 Task: Find connections with filter location Pájara with filter topic #Jobpostingwith filter profile language Spanish with filter current company SYMPHONI HR with filter school JD Institute of Fashion Technology with filter industry Natural Gas Distribution with filter service category Bankruptcy Law with filter keywords title Principal
Action: Mouse moved to (698, 92)
Screenshot: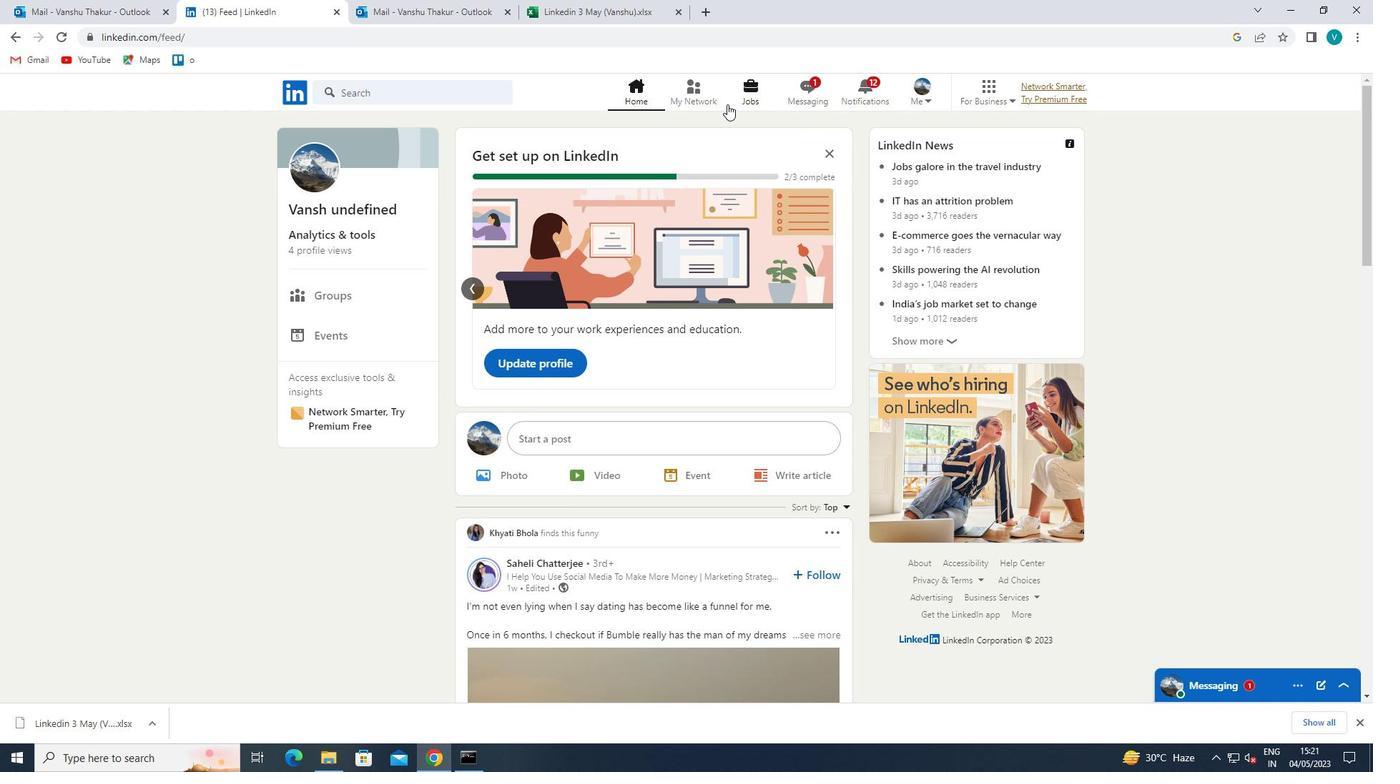 
Action: Mouse pressed left at (698, 92)
Screenshot: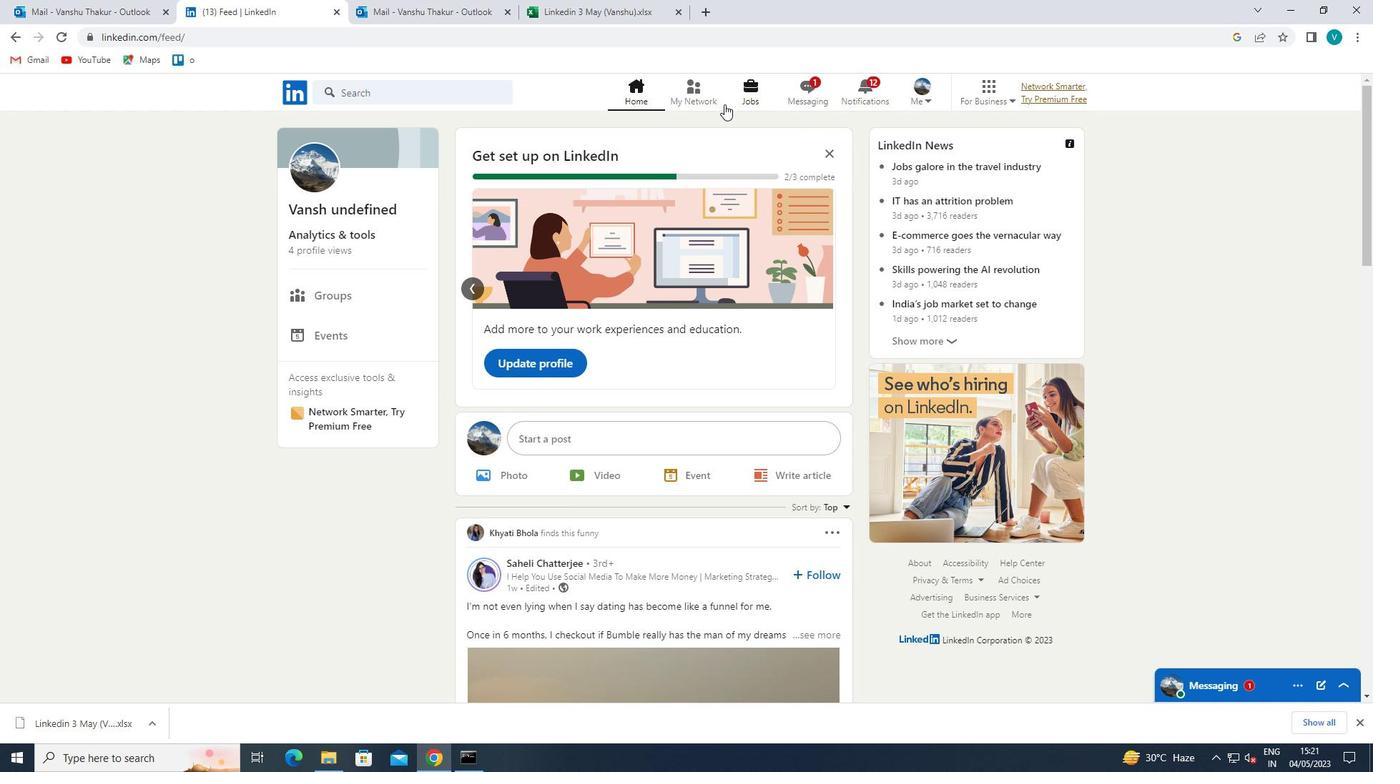
Action: Mouse moved to (342, 163)
Screenshot: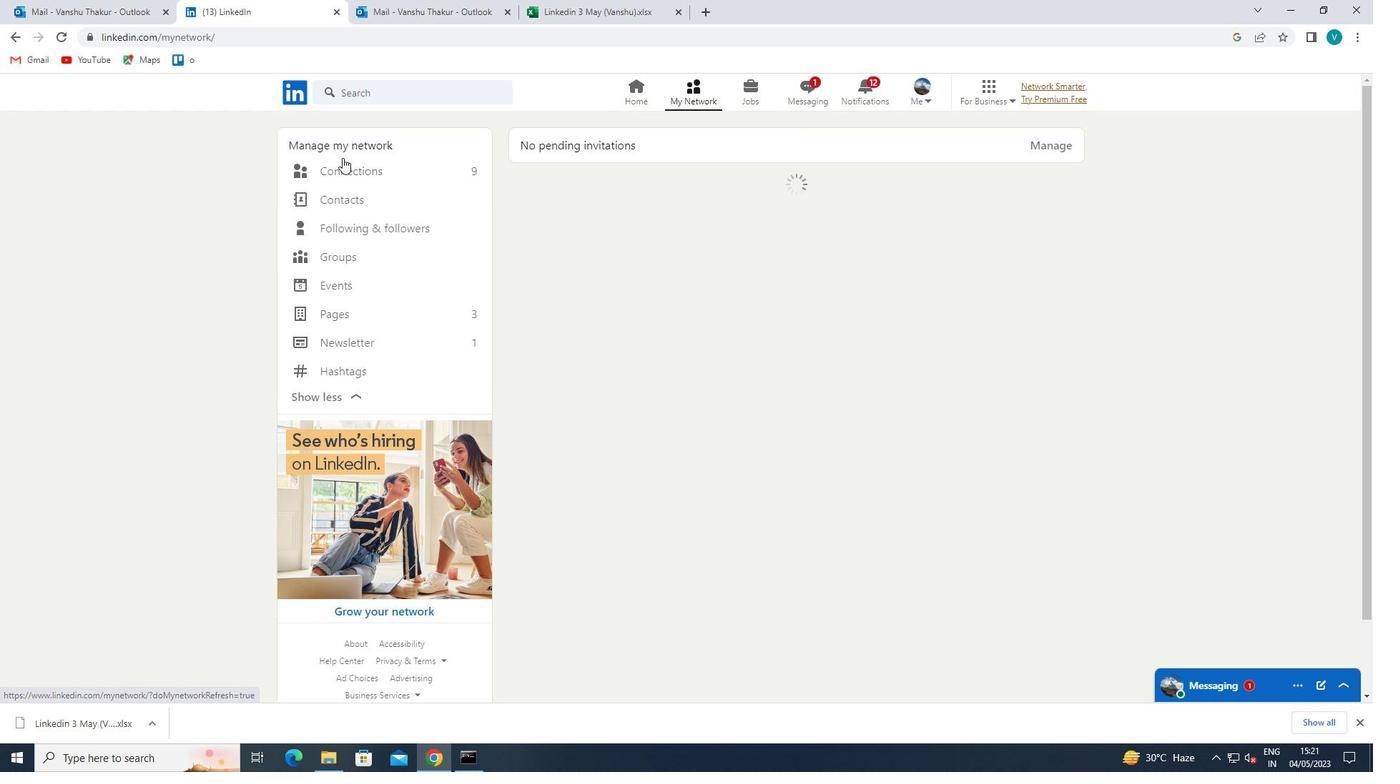 
Action: Mouse pressed left at (342, 163)
Screenshot: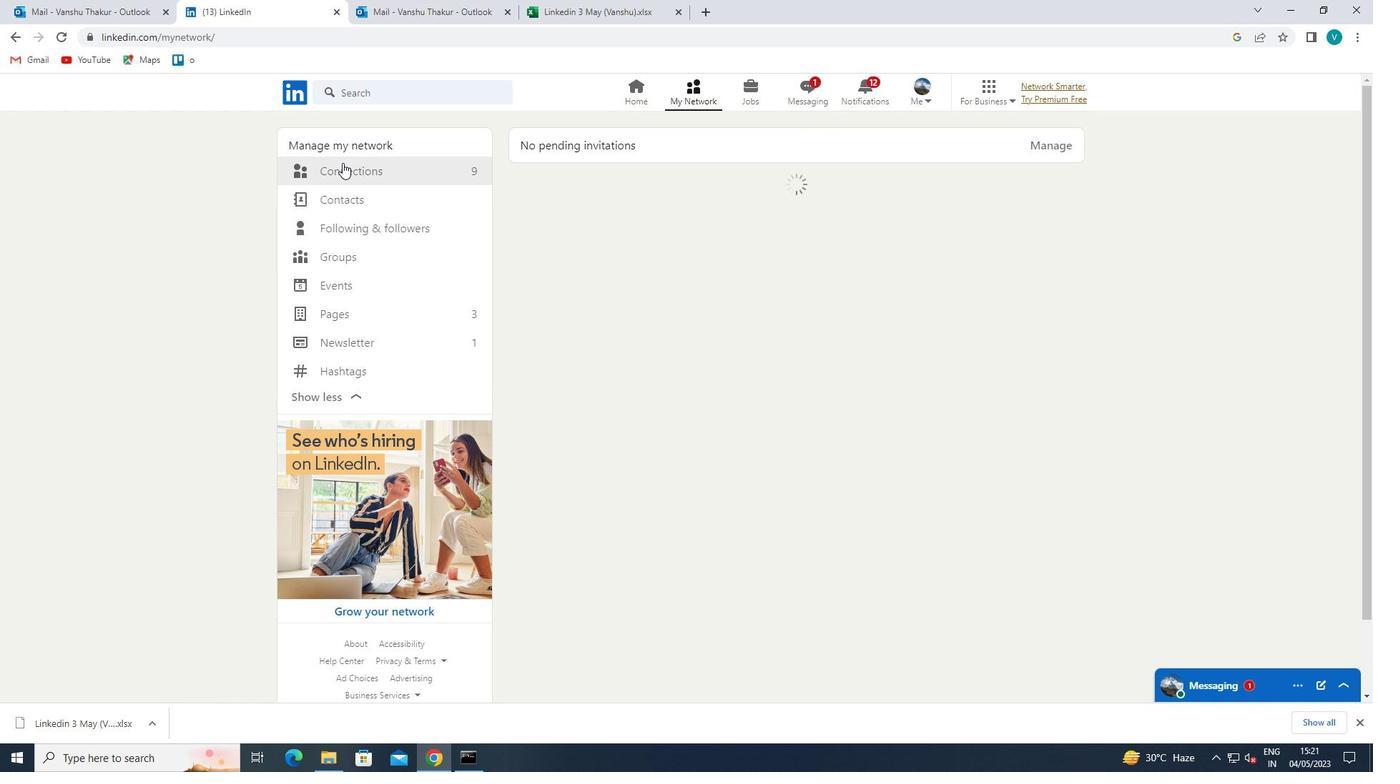 
Action: Mouse moved to (811, 173)
Screenshot: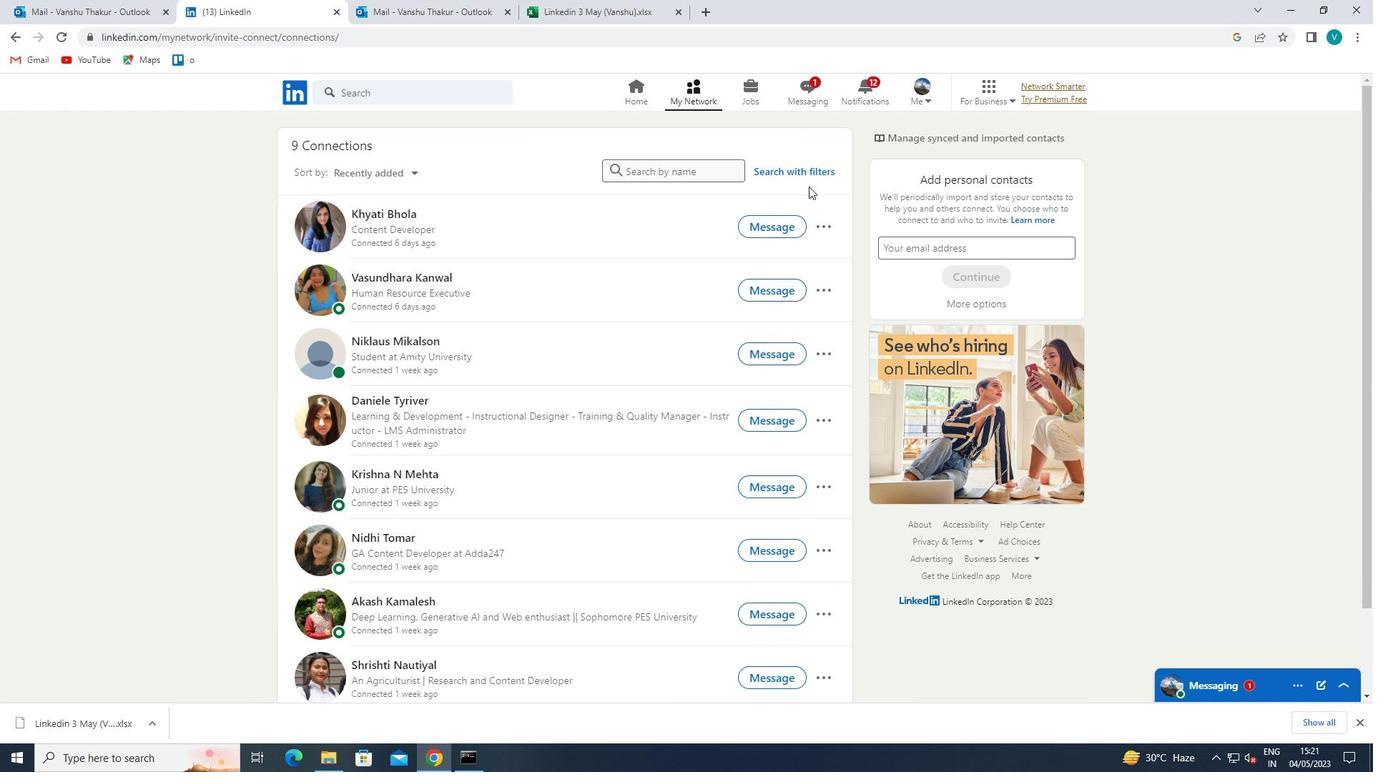 
Action: Mouse pressed left at (811, 173)
Screenshot: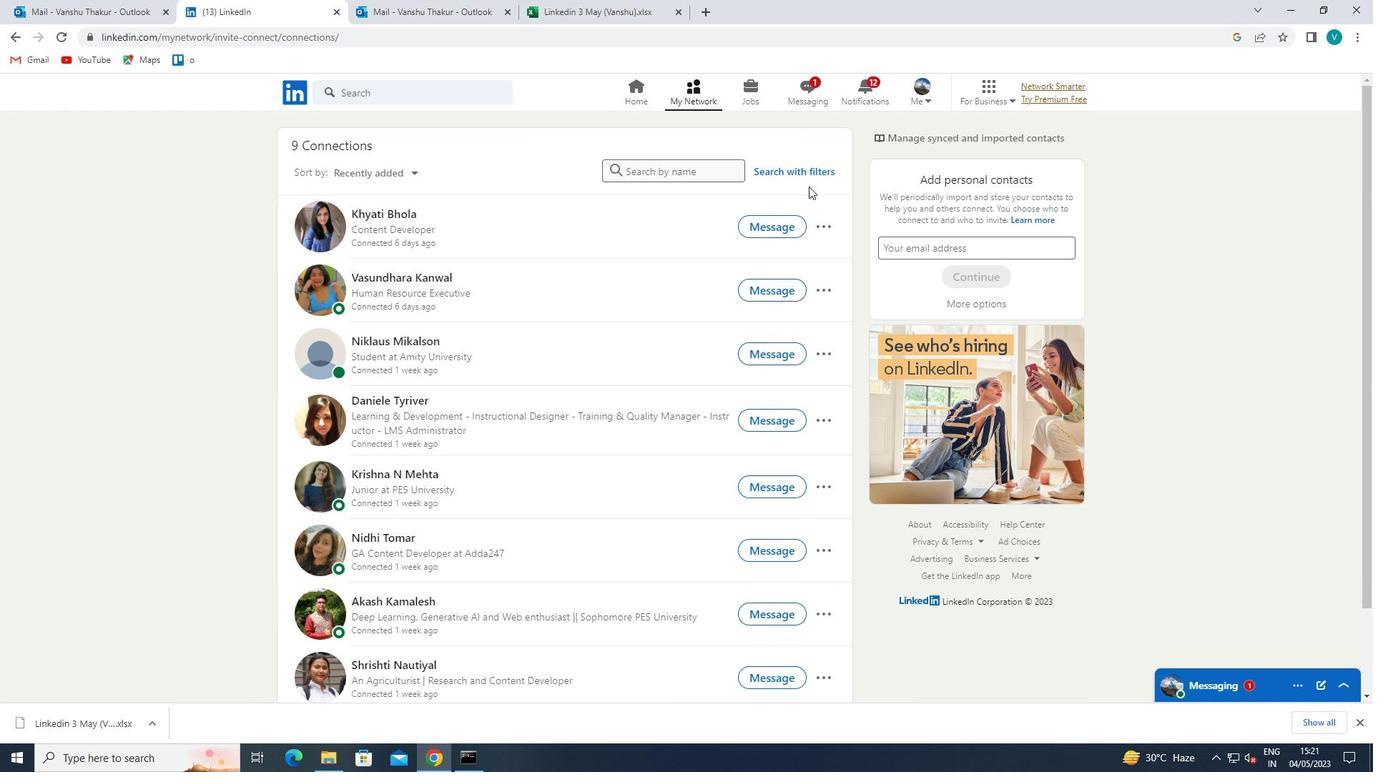 
Action: Mouse moved to (700, 138)
Screenshot: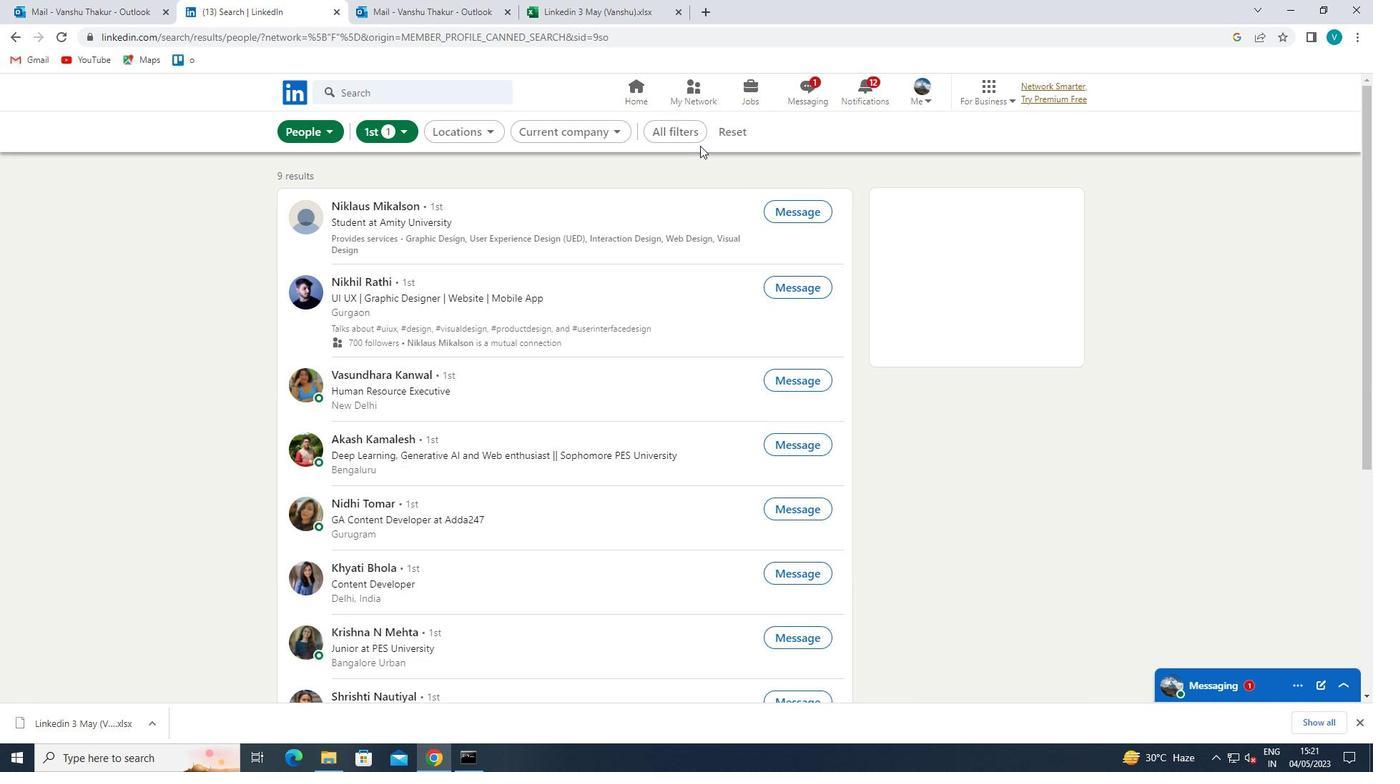 
Action: Mouse pressed left at (700, 138)
Screenshot: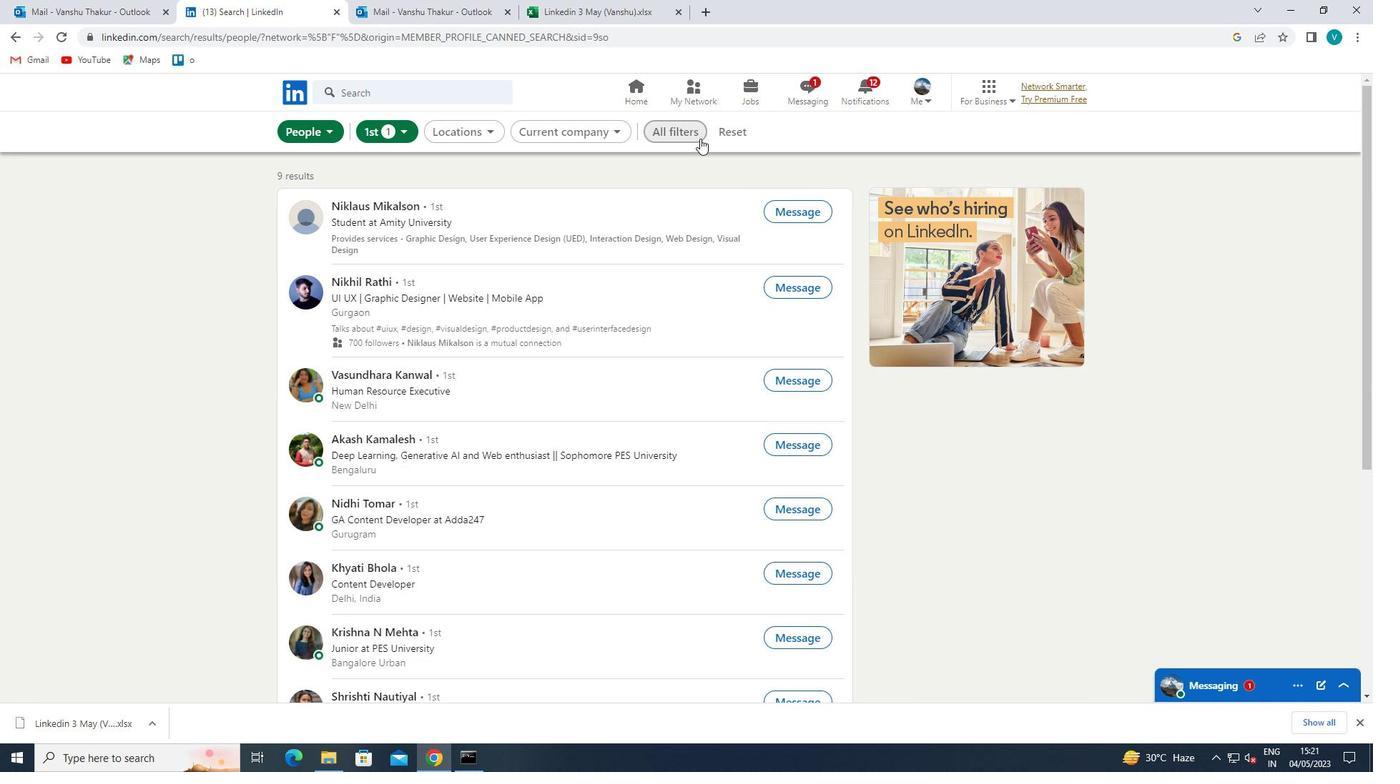 
Action: Mouse moved to (1180, 307)
Screenshot: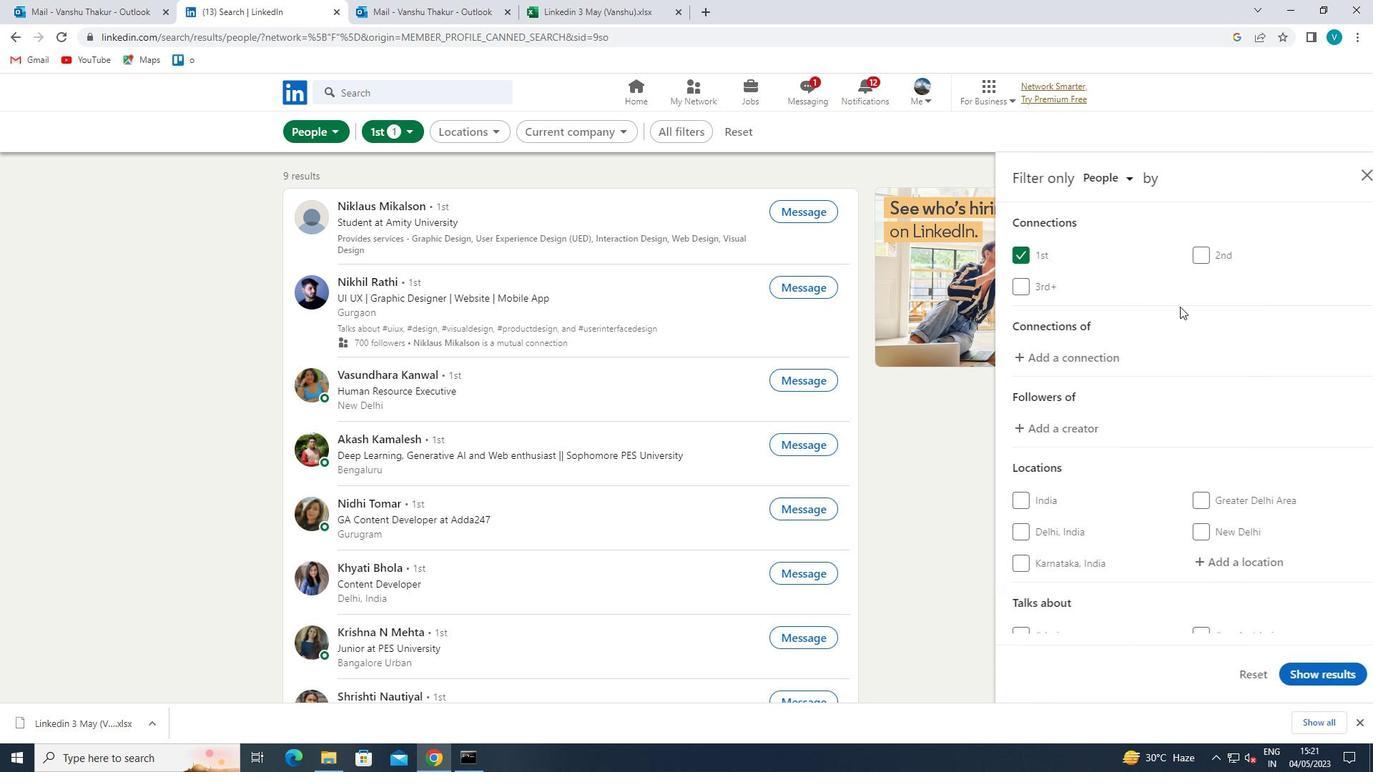 
Action: Mouse scrolled (1180, 306) with delta (0, 0)
Screenshot: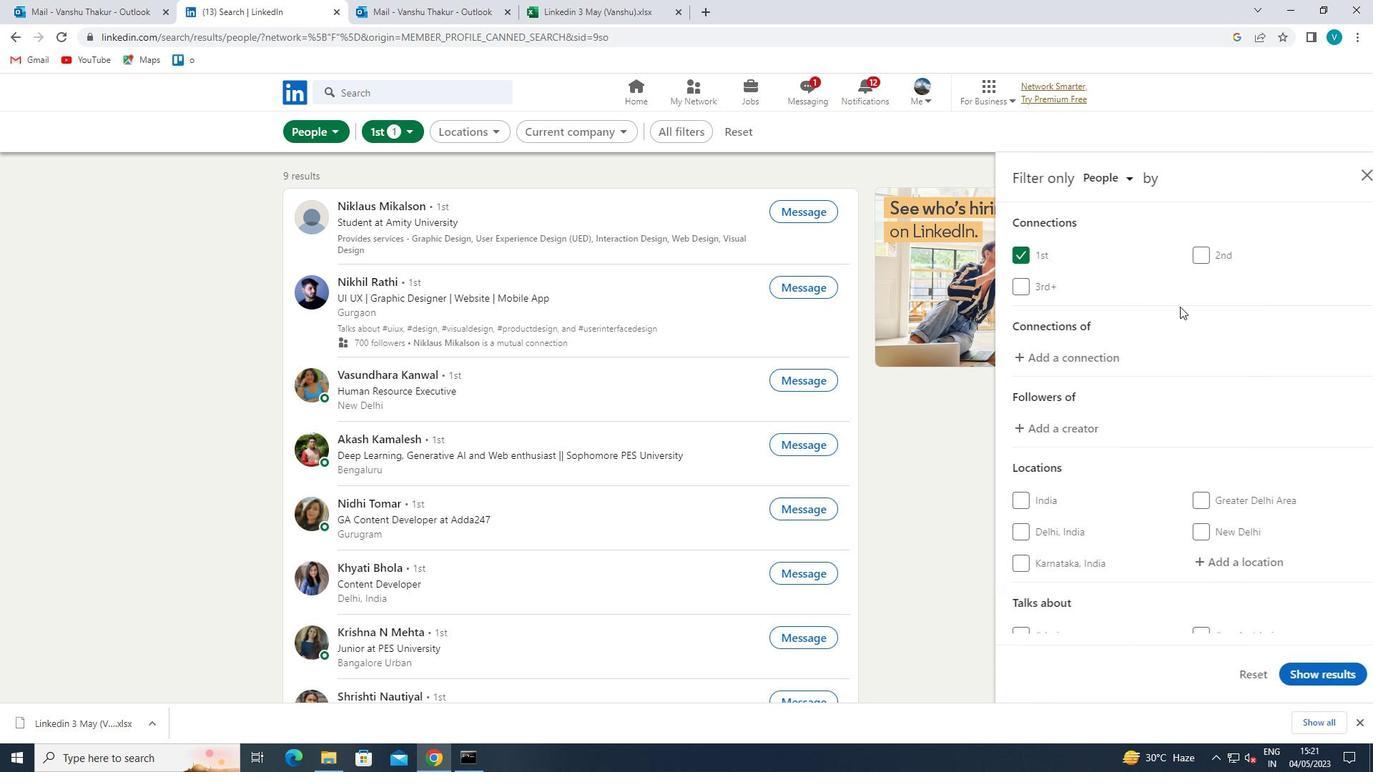 
Action: Mouse moved to (1181, 308)
Screenshot: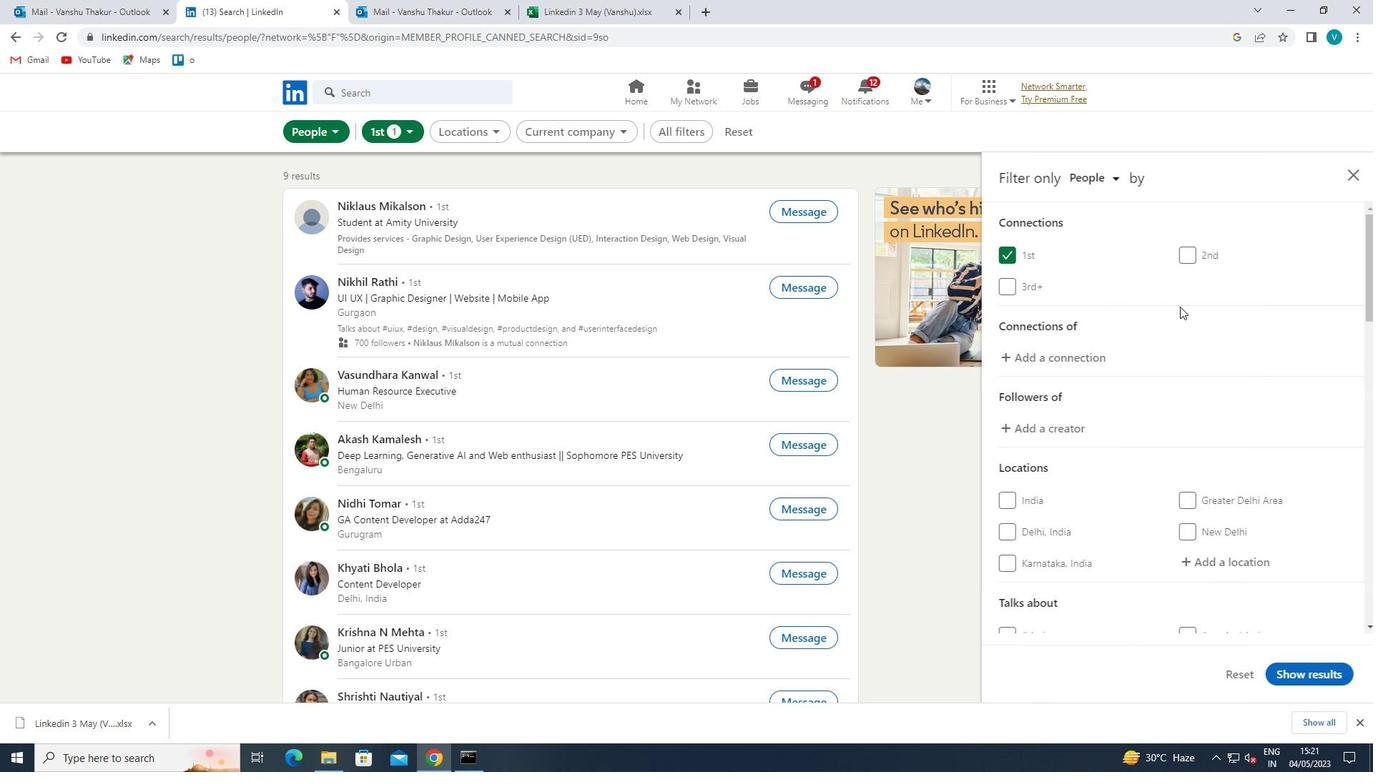 
Action: Mouse scrolled (1181, 307) with delta (0, 0)
Screenshot: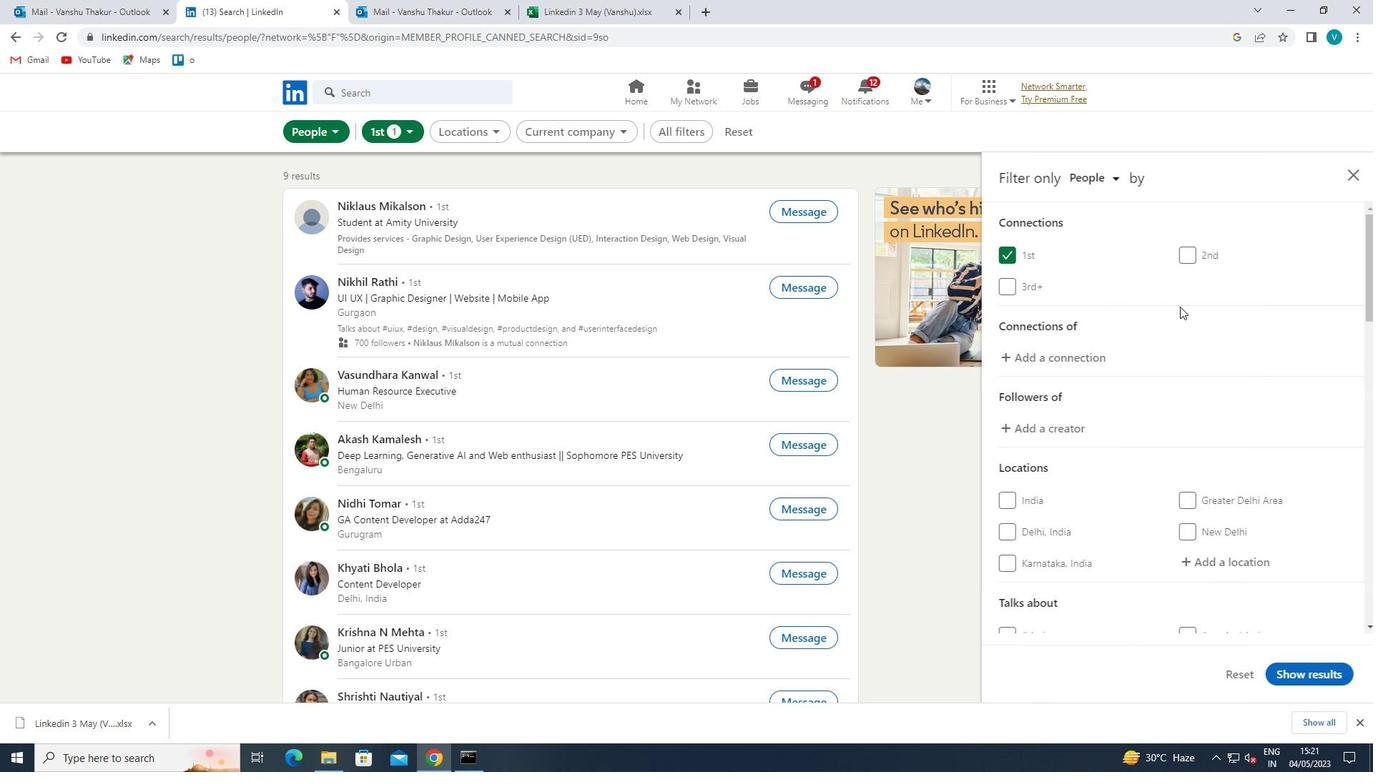 
Action: Mouse moved to (1232, 423)
Screenshot: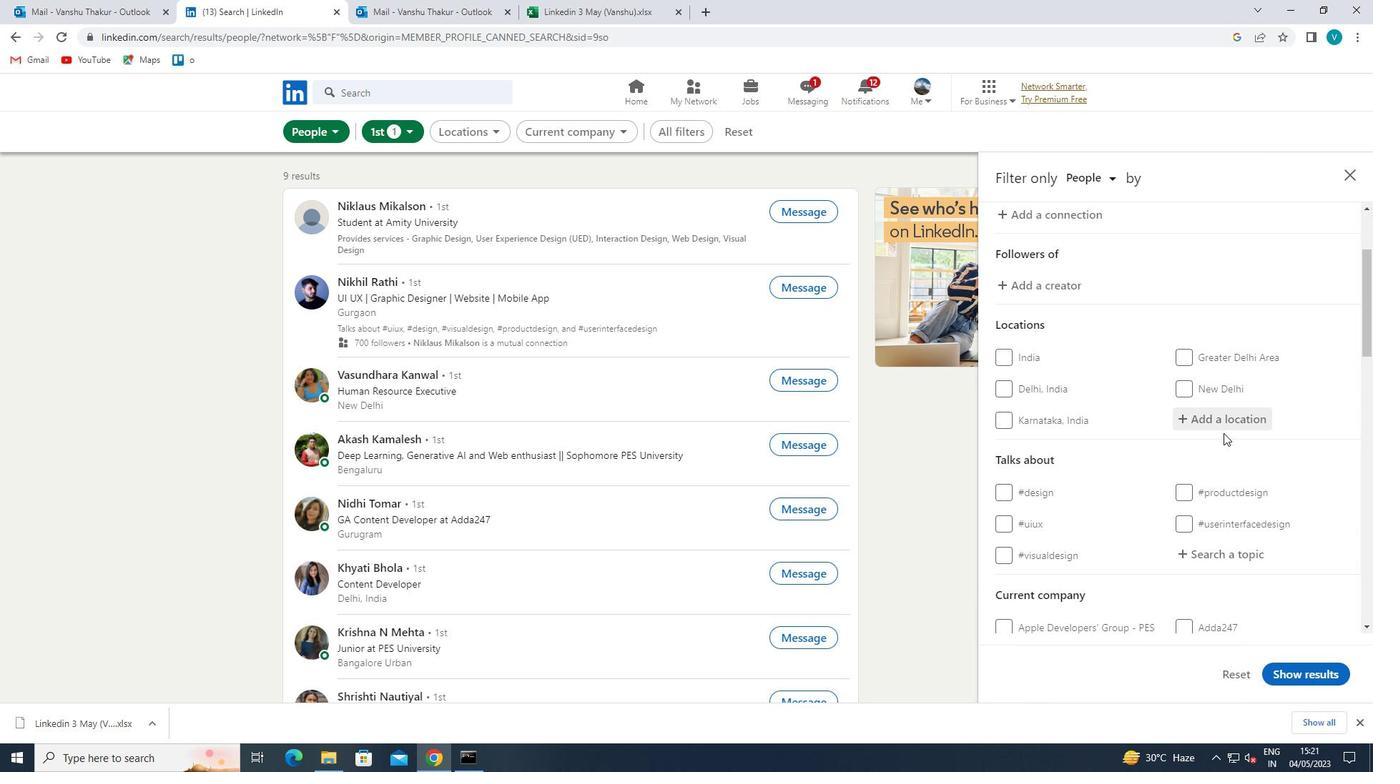 
Action: Mouse pressed left at (1232, 423)
Screenshot: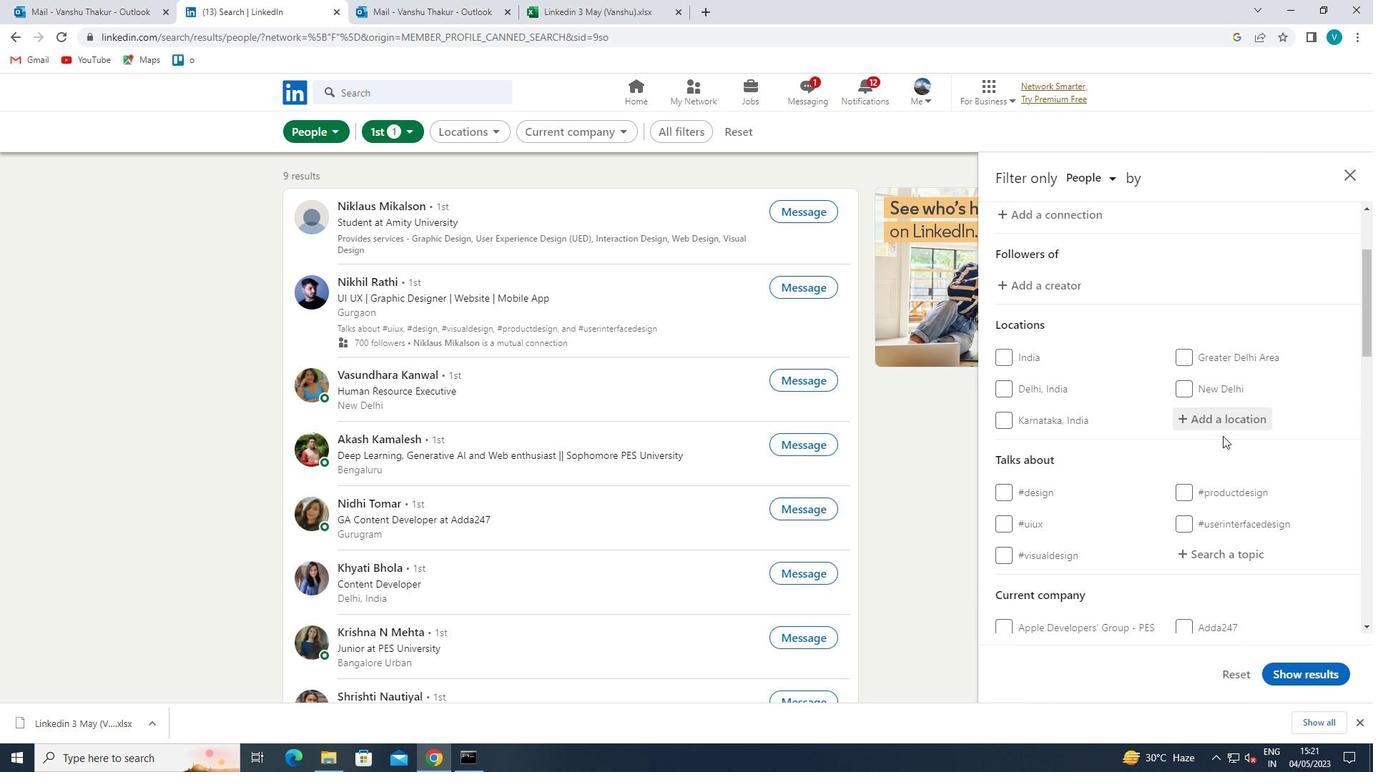 
Action: Mouse moved to (1212, 434)
Screenshot: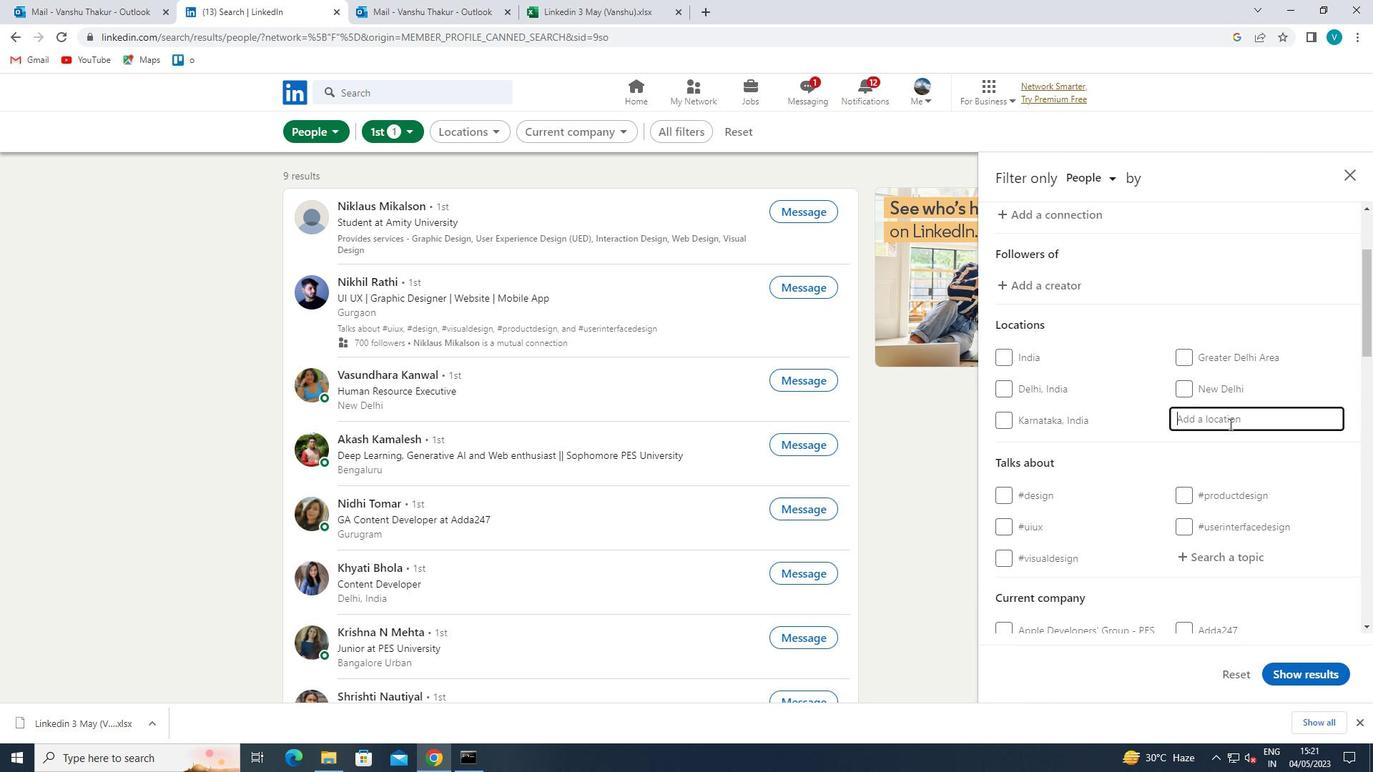 
Action: Key pressed <Key.shift>PAJAAR<Key.backspace><Key.backspace>A<Key.backspace>RA
Screenshot: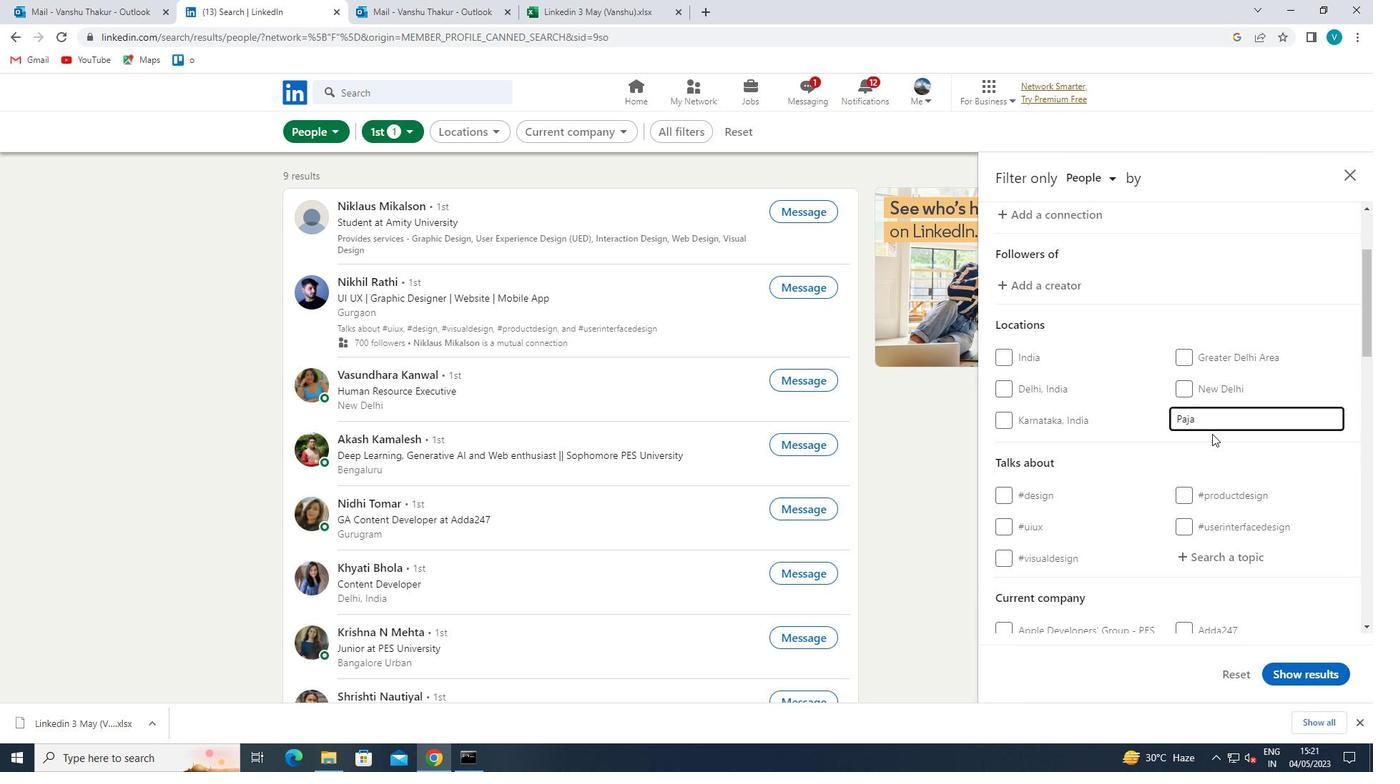 
Action: Mouse pressed left at (1212, 434)
Screenshot: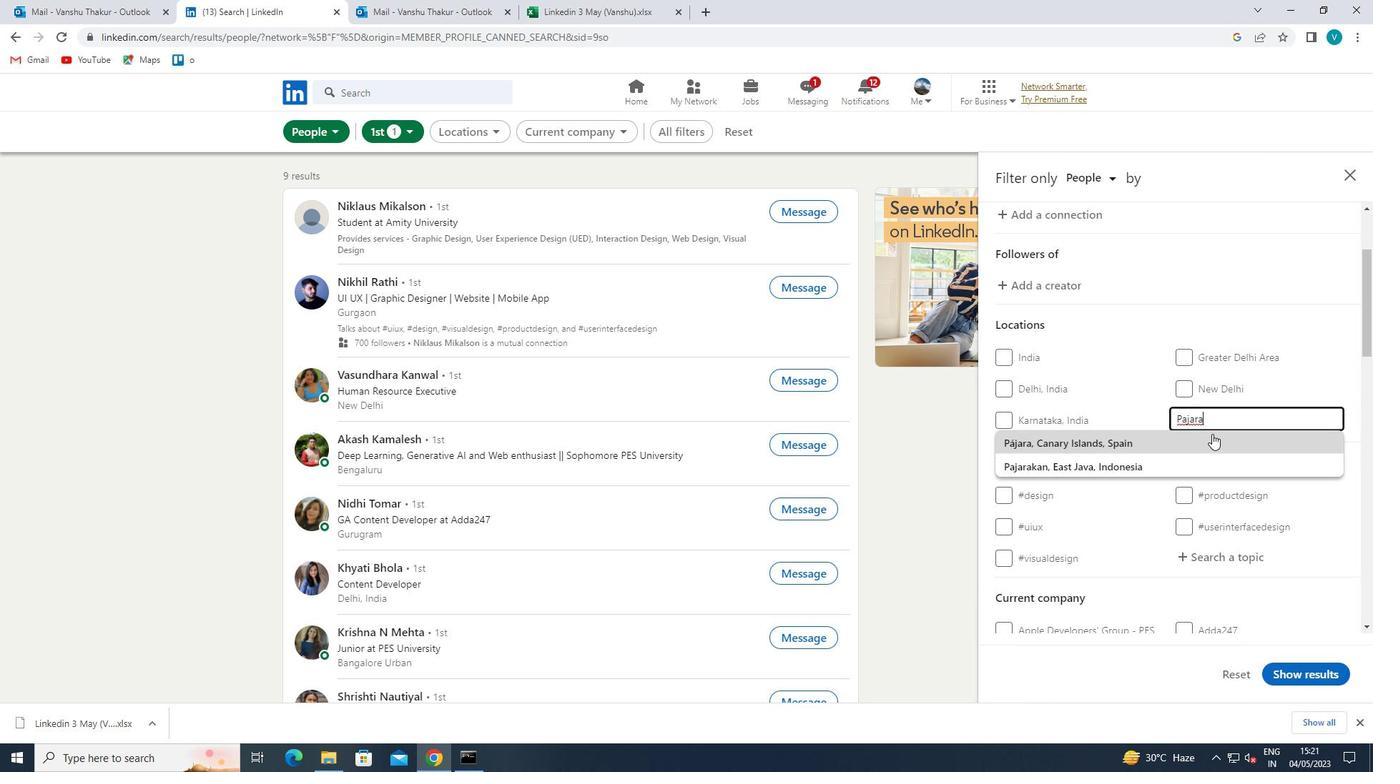 
Action: Mouse scrolled (1212, 433) with delta (0, 0)
Screenshot: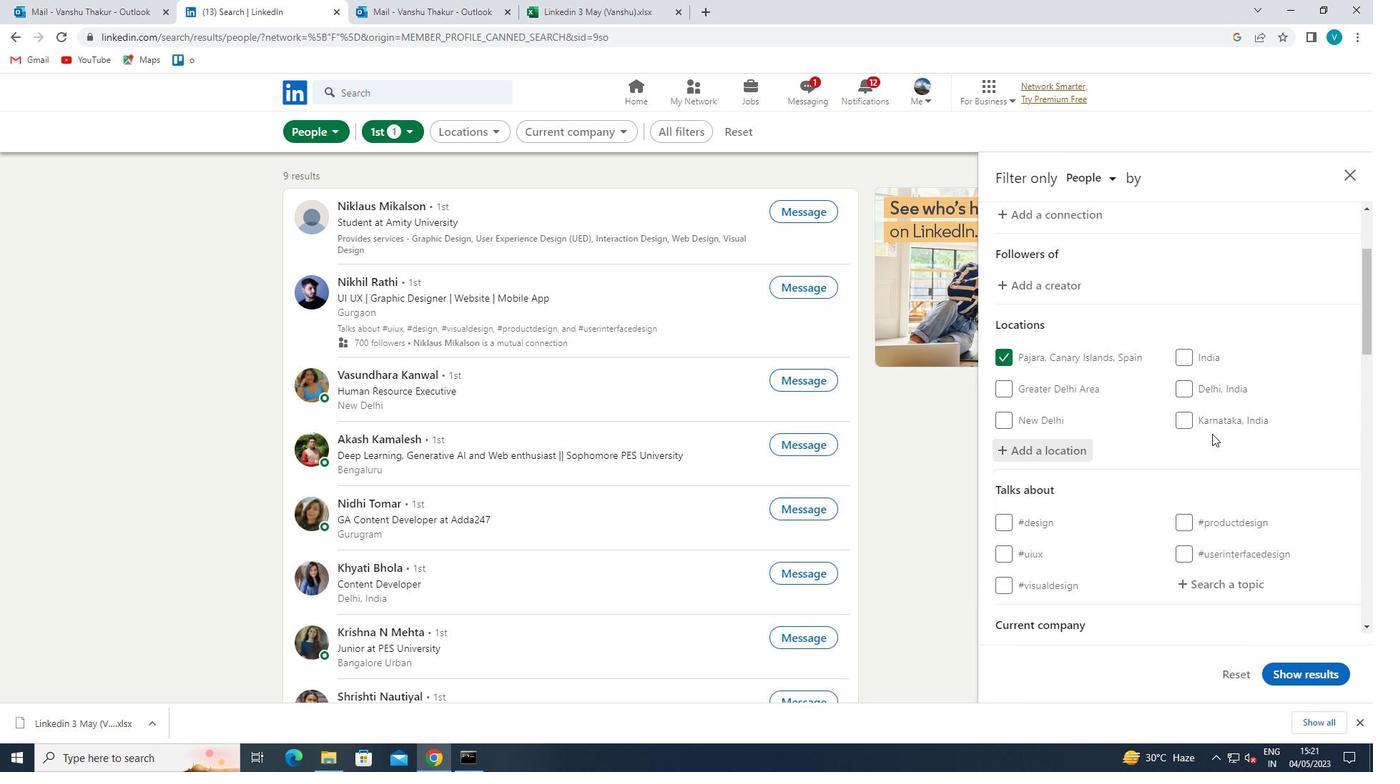 
Action: Mouse scrolled (1212, 433) with delta (0, 0)
Screenshot: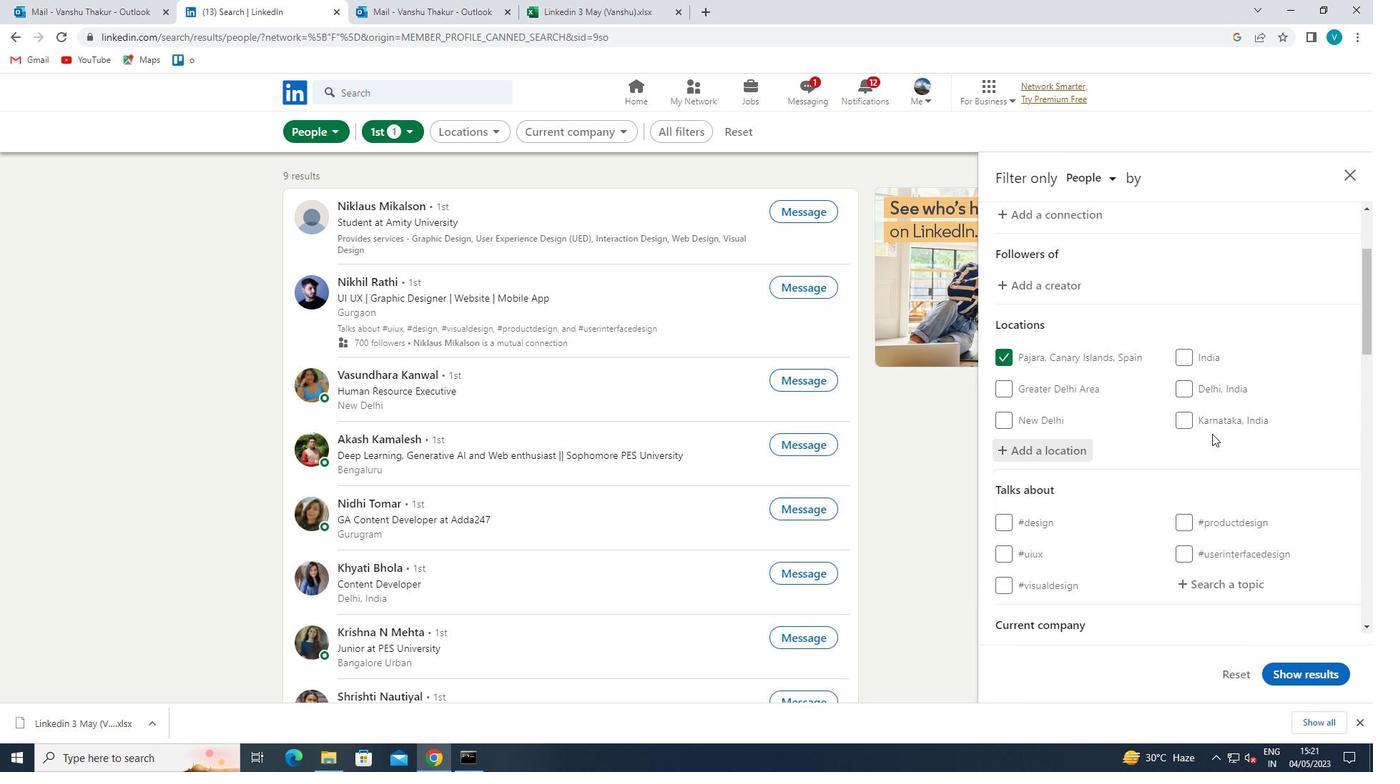 
Action: Mouse moved to (1202, 444)
Screenshot: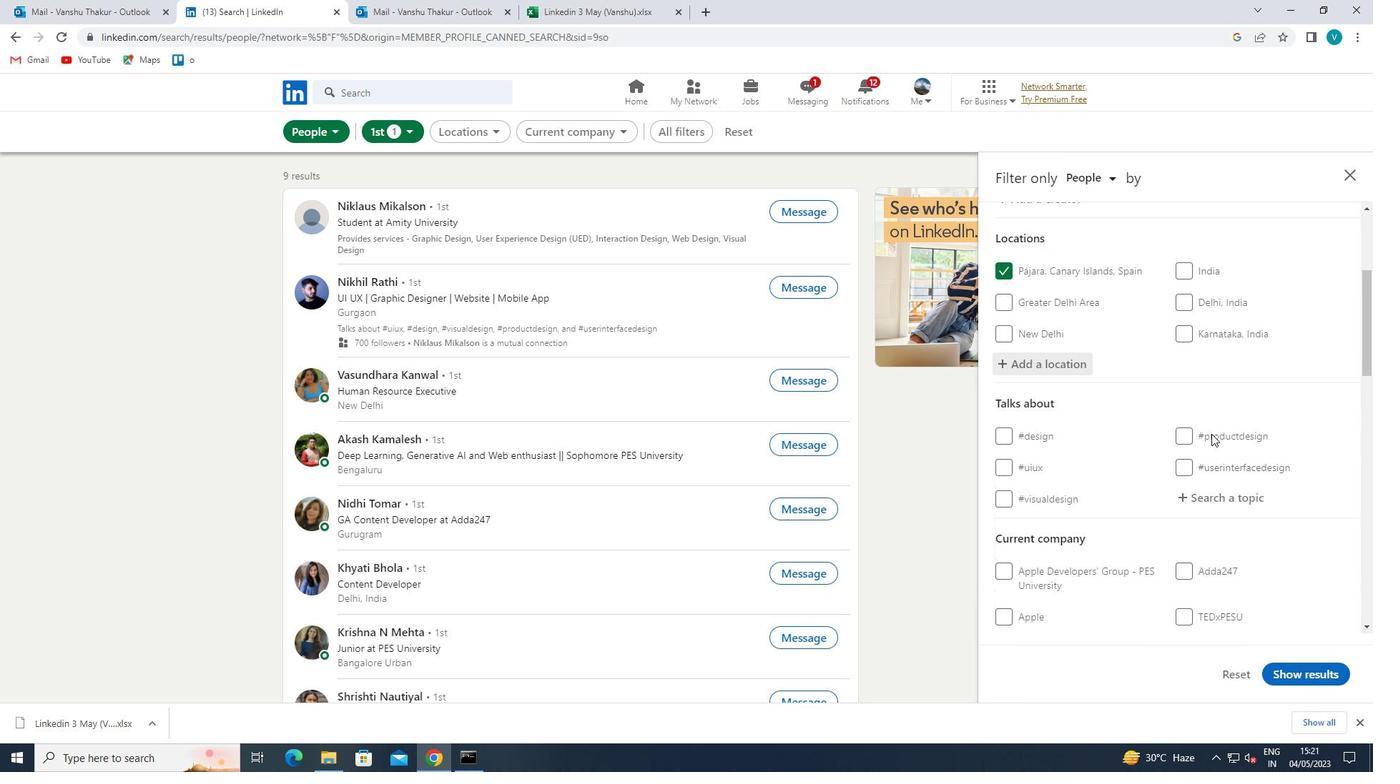 
Action: Mouse pressed left at (1202, 444)
Screenshot: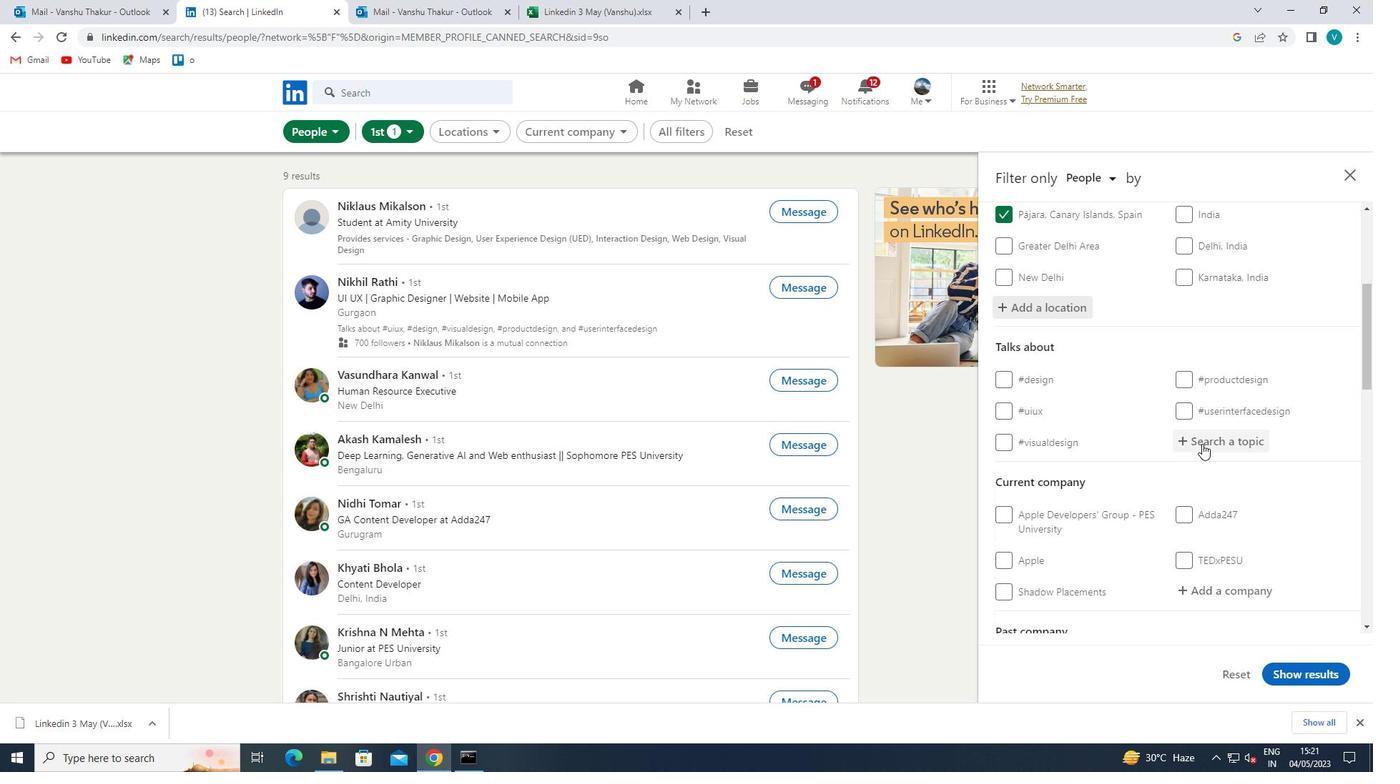 
Action: Mouse moved to (1203, 444)
Screenshot: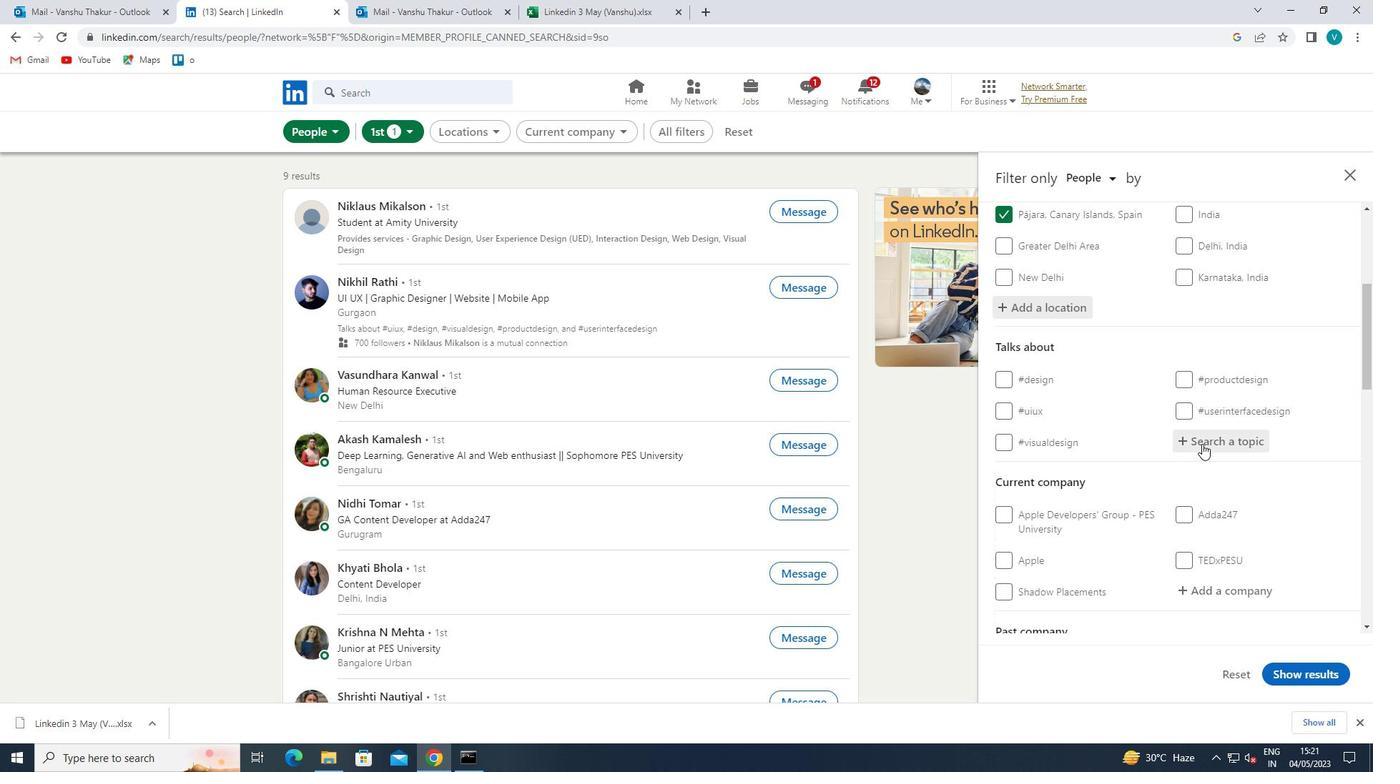 
Action: Key pressed JOBPOS
Screenshot: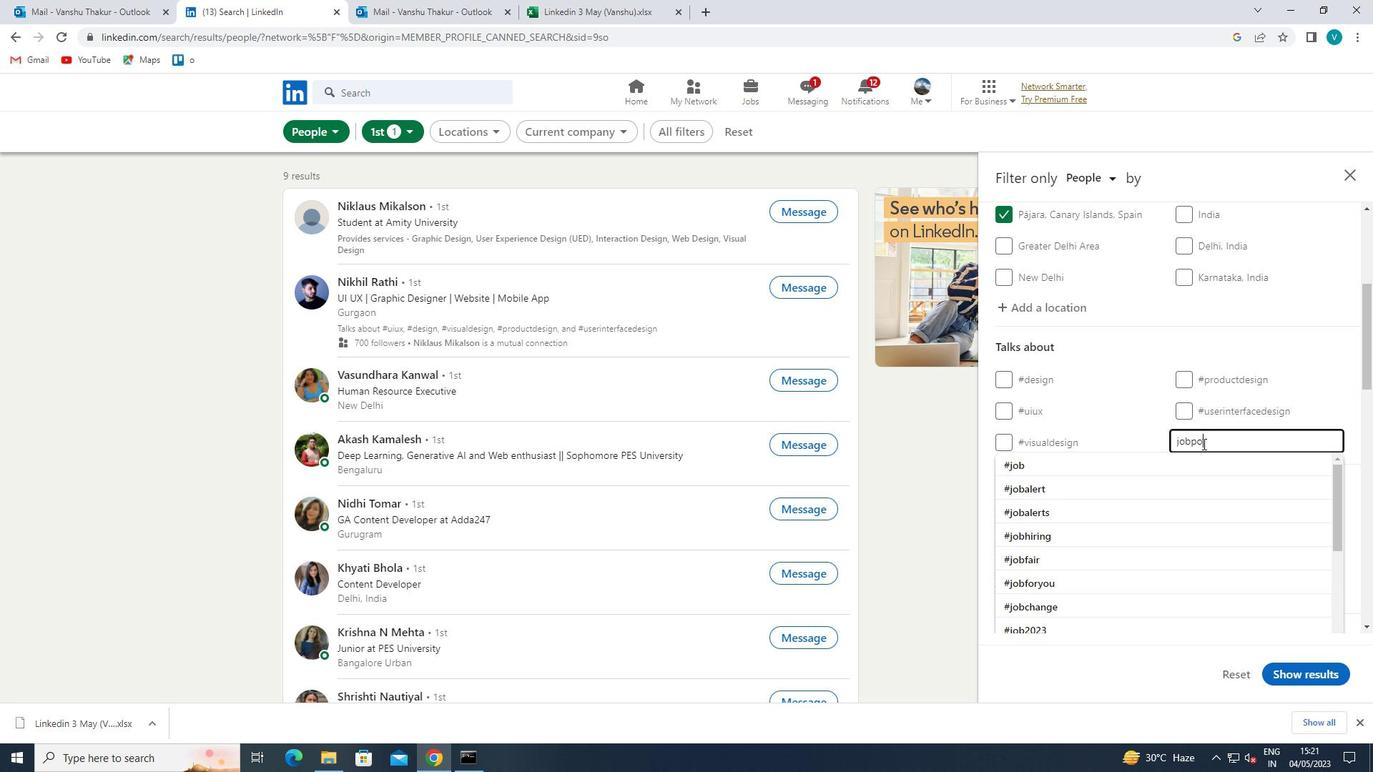 
Action: Mouse moved to (1163, 465)
Screenshot: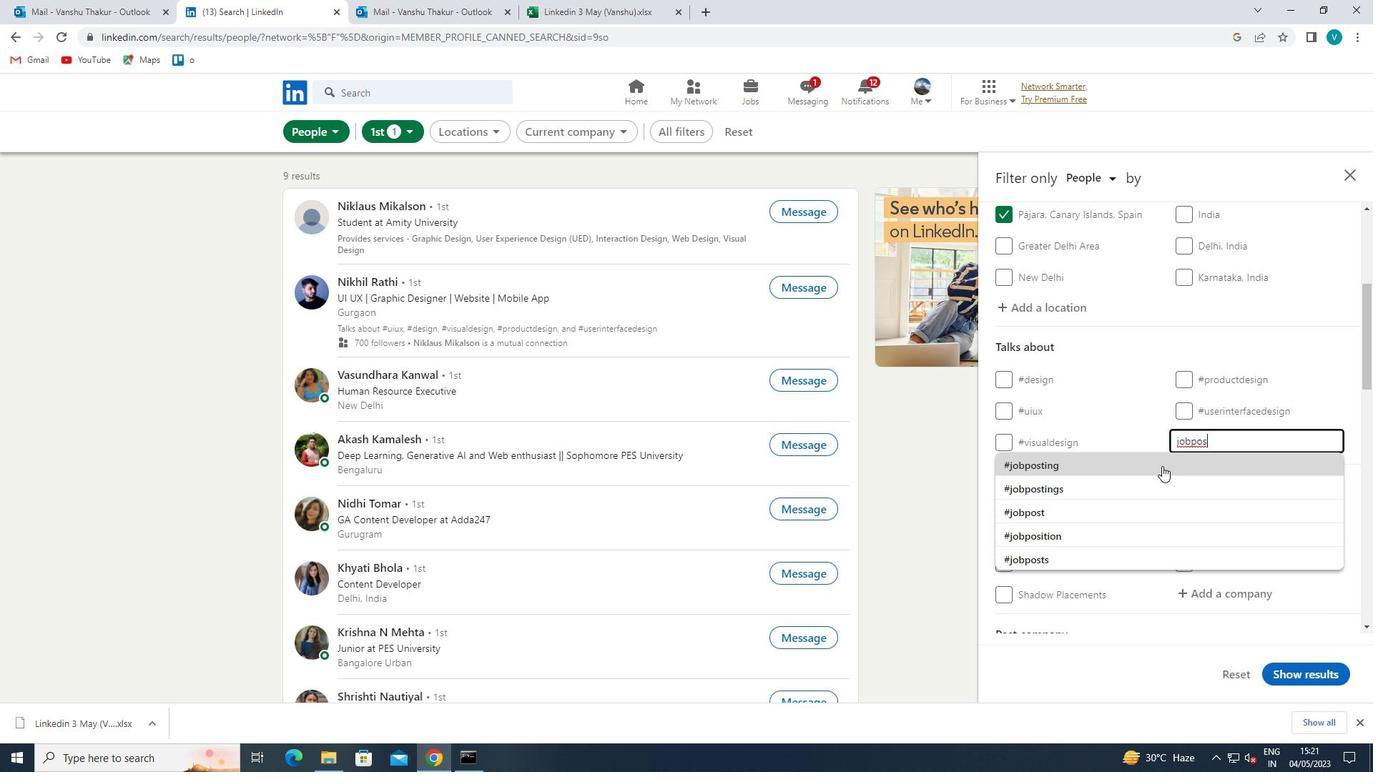 
Action: Mouse pressed left at (1163, 465)
Screenshot: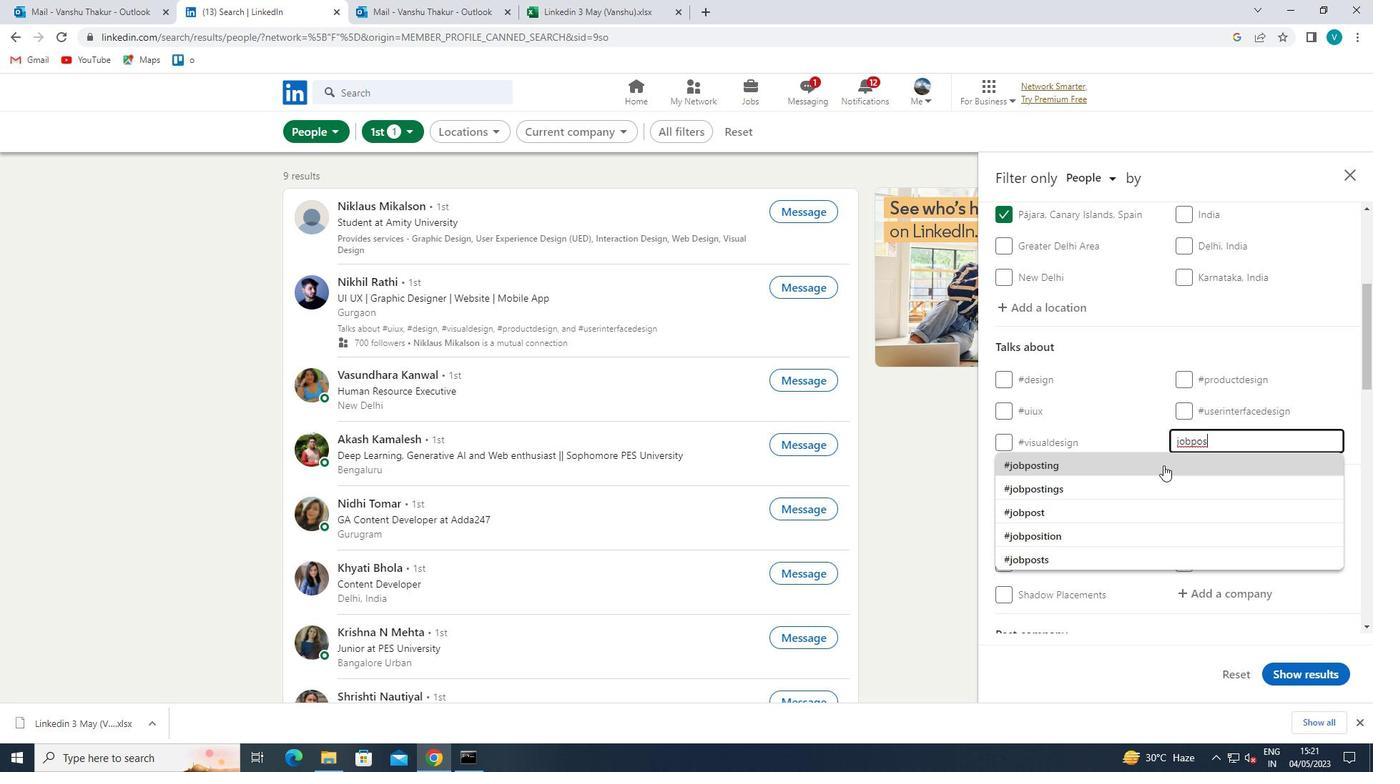 
Action: Mouse scrolled (1163, 464) with delta (0, 0)
Screenshot: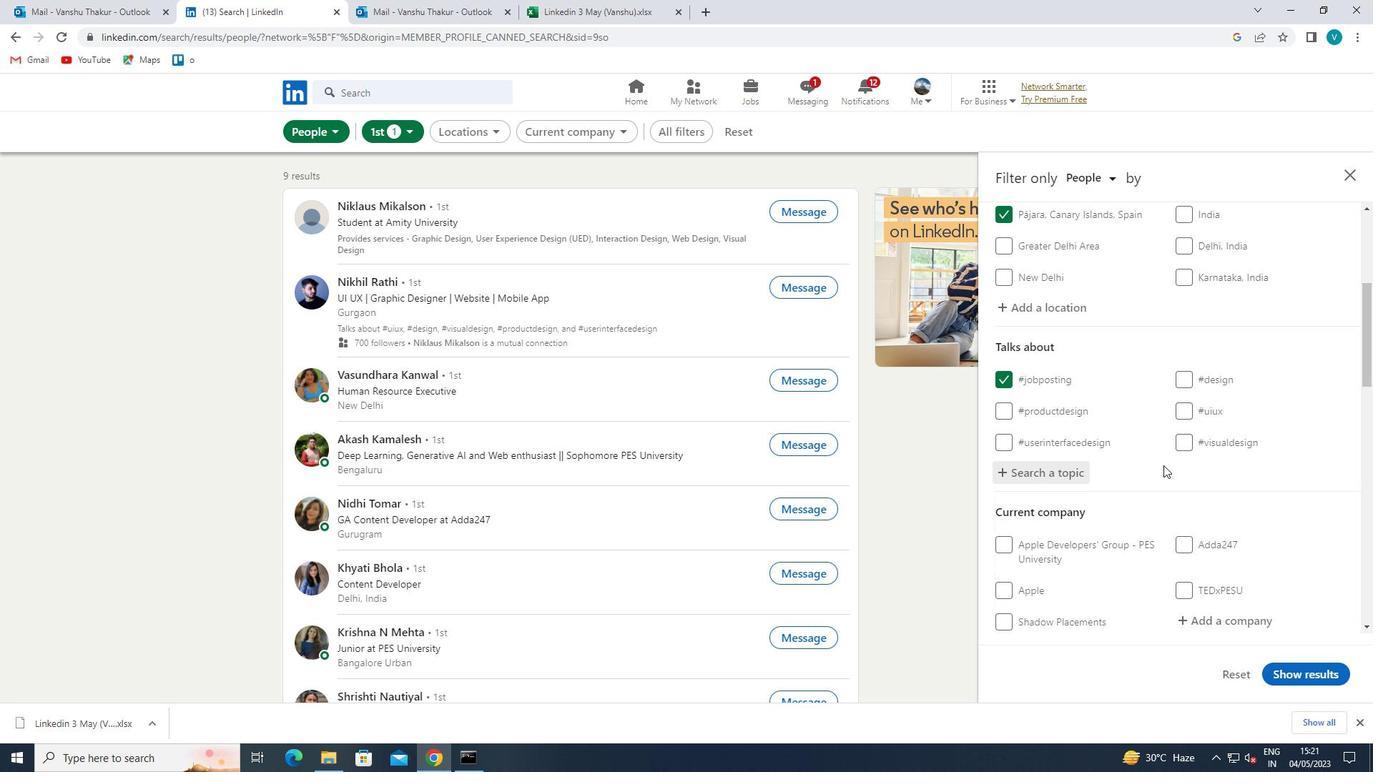 
Action: Mouse scrolled (1163, 464) with delta (0, 0)
Screenshot: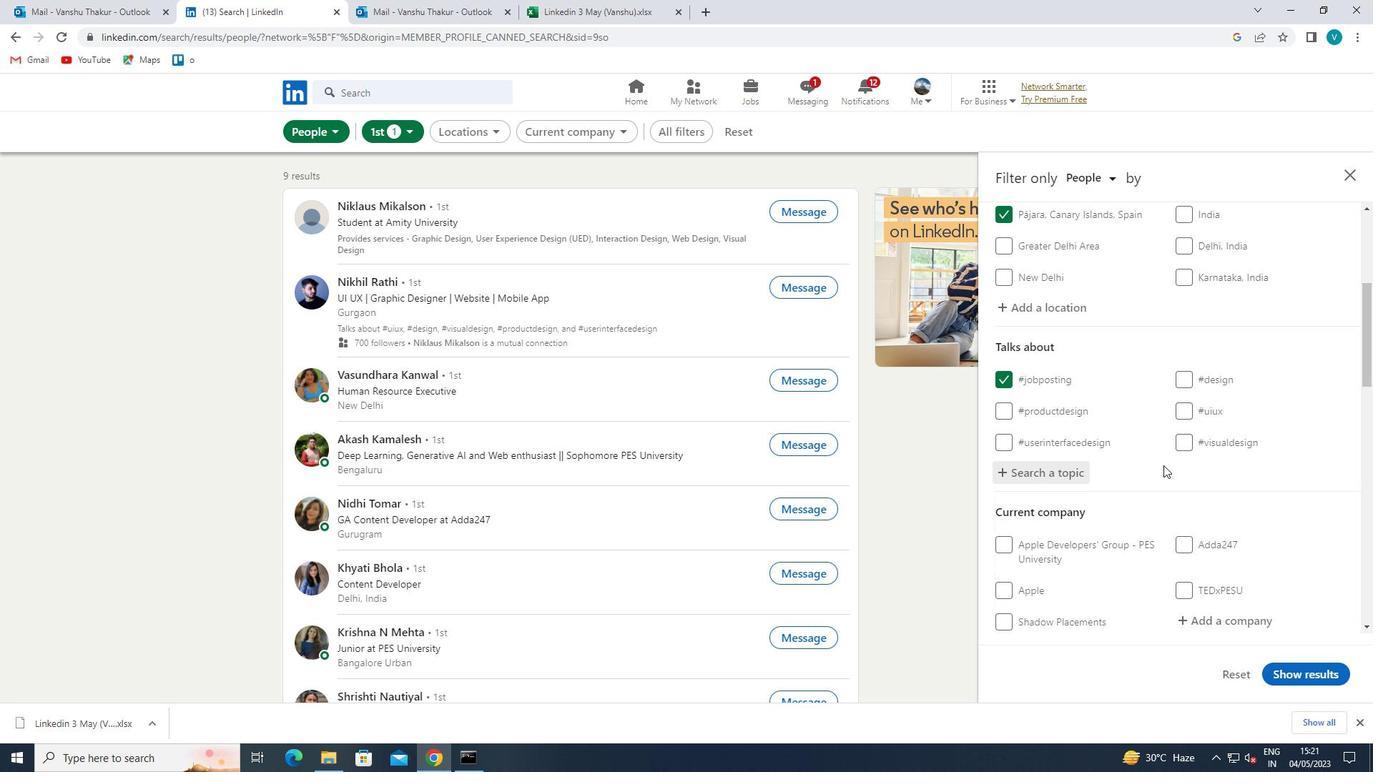 
Action: Mouse moved to (1187, 480)
Screenshot: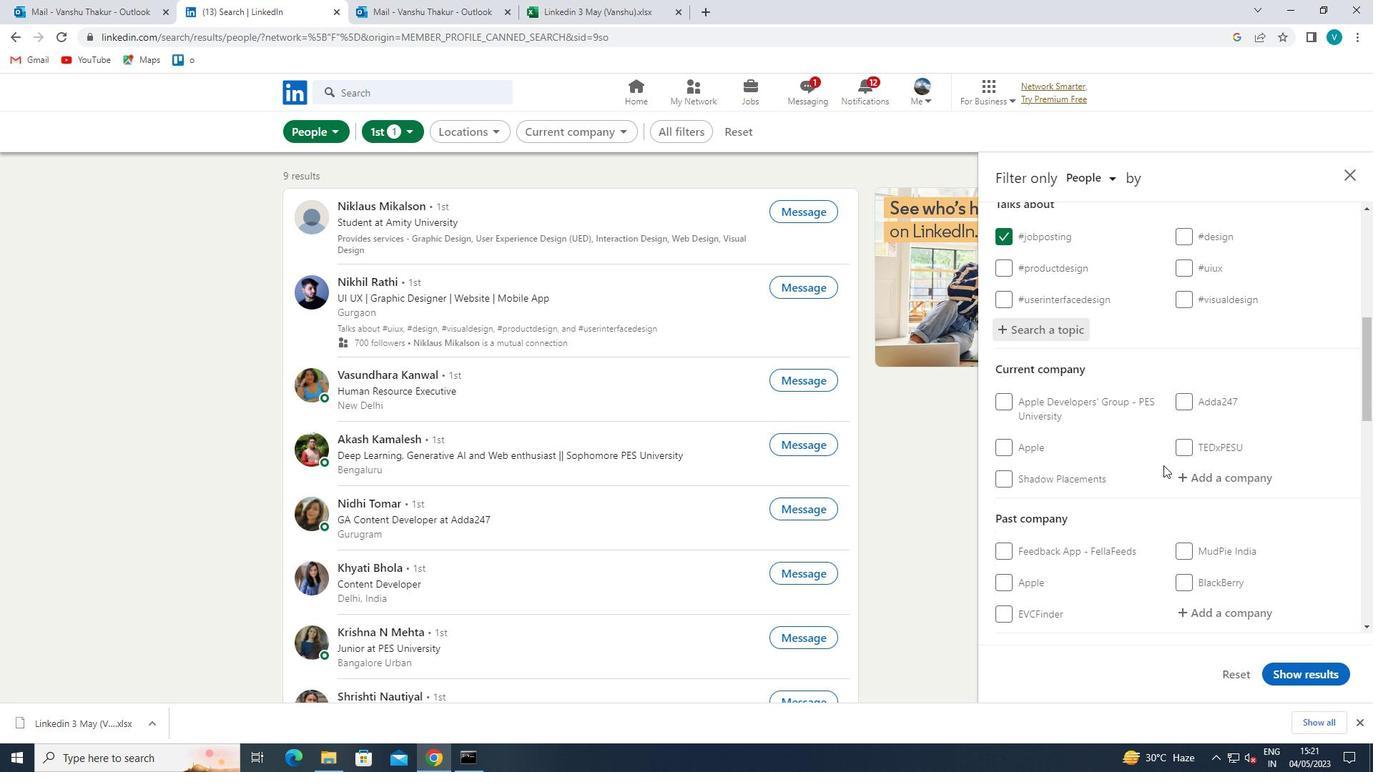 
Action: Mouse pressed left at (1187, 480)
Screenshot: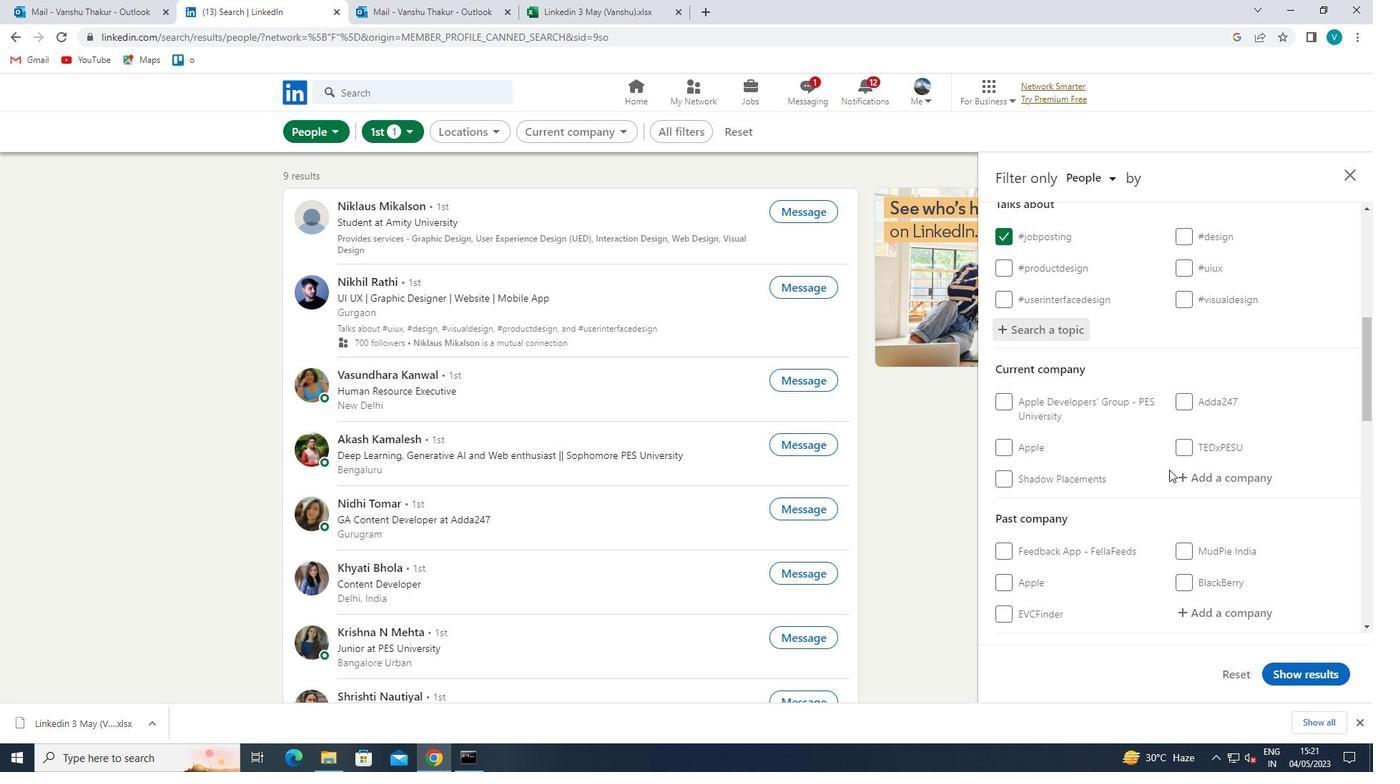
Action: Mouse moved to (1188, 480)
Screenshot: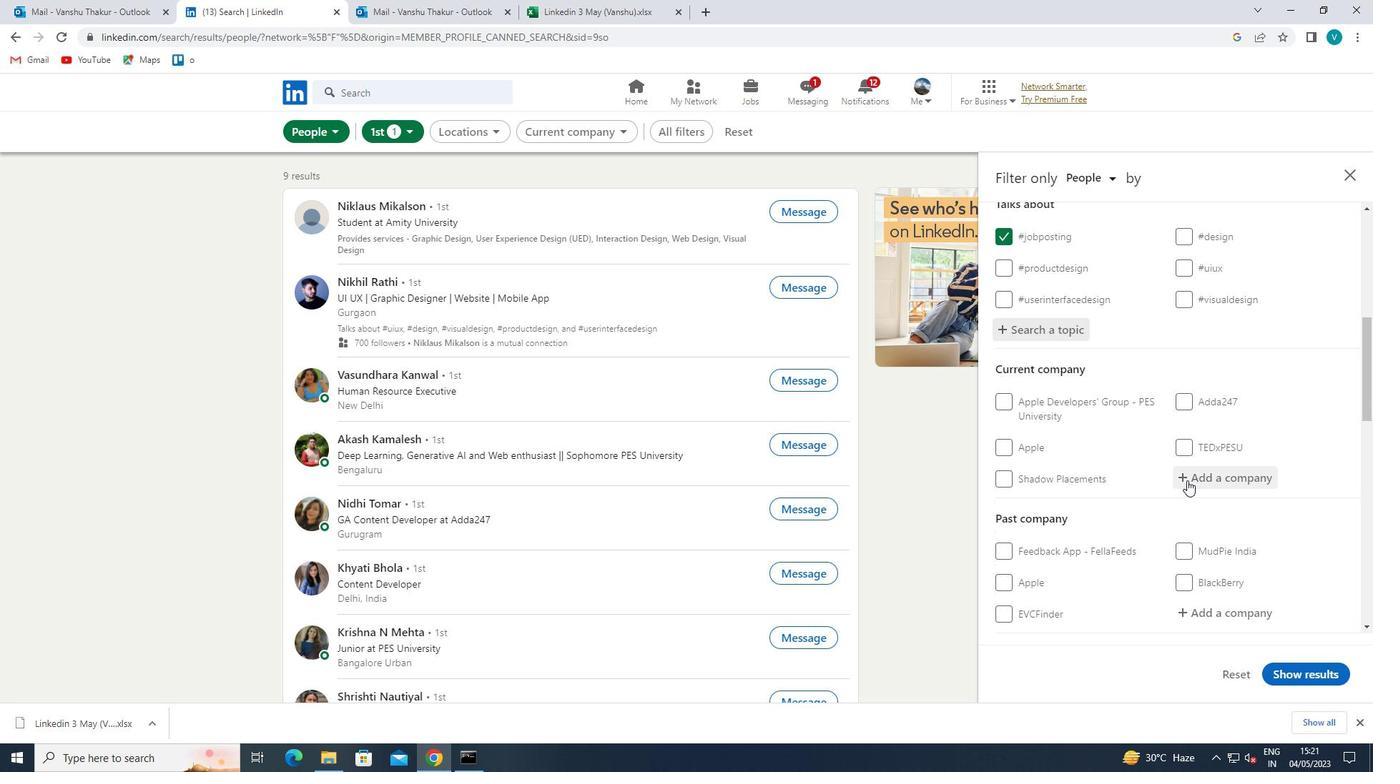 
Action: Key pressed <Key.shift>SYMPHONI
Screenshot: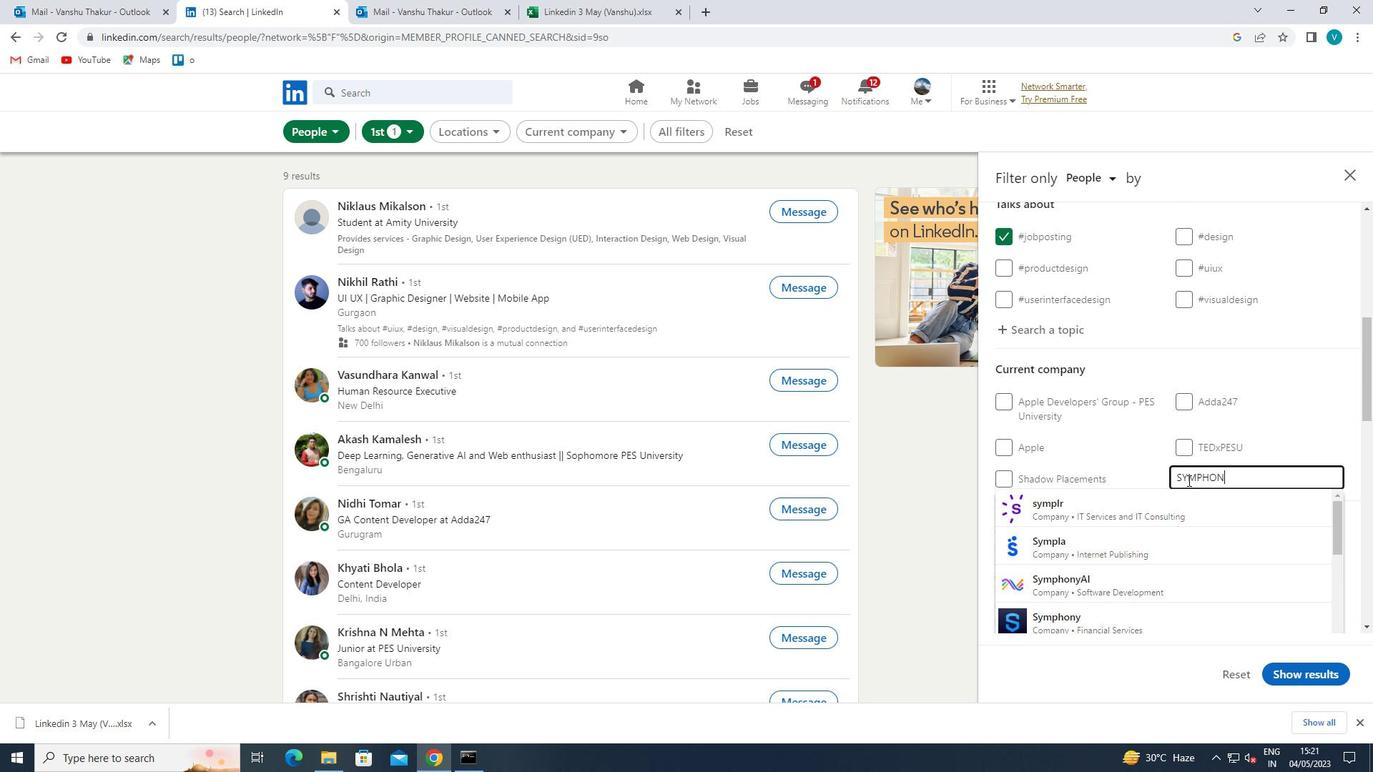 
Action: Mouse moved to (1163, 499)
Screenshot: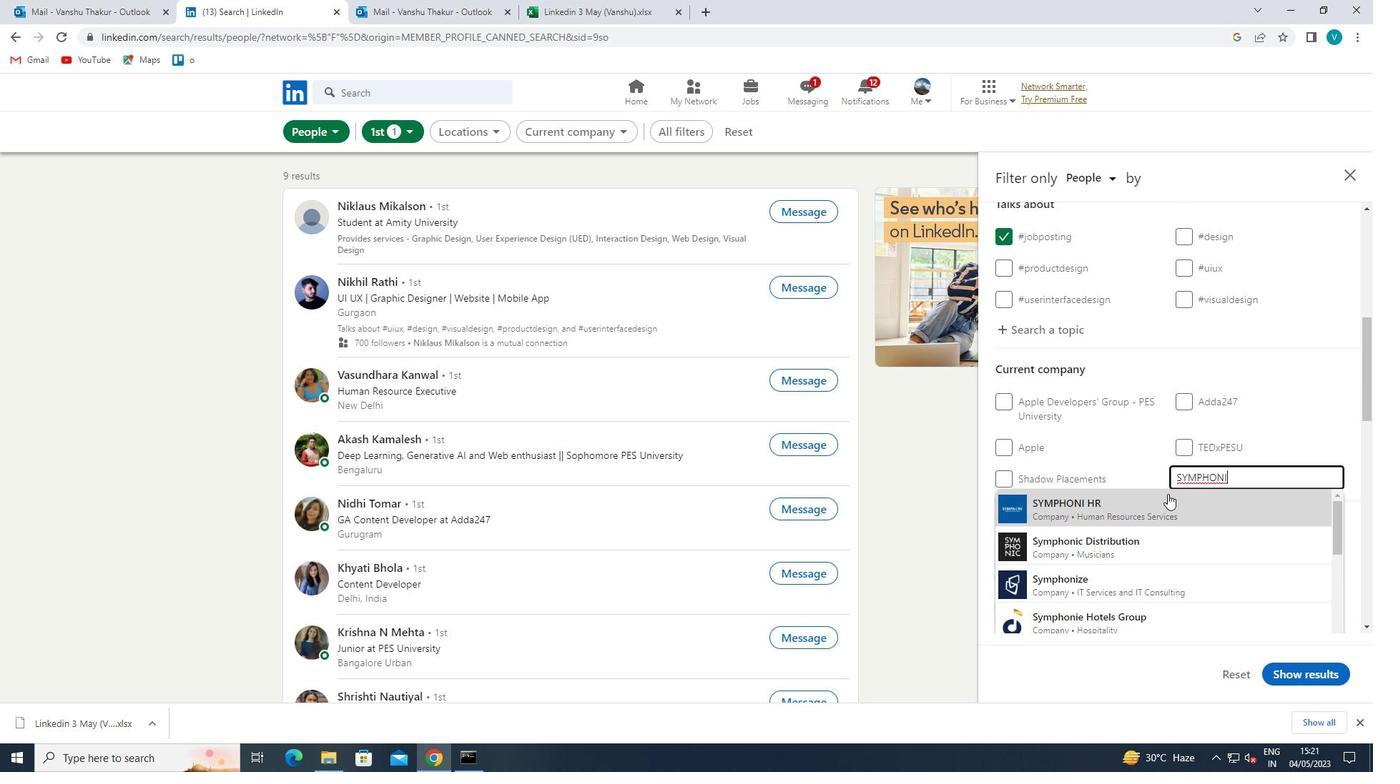 
Action: Mouse pressed left at (1163, 499)
Screenshot: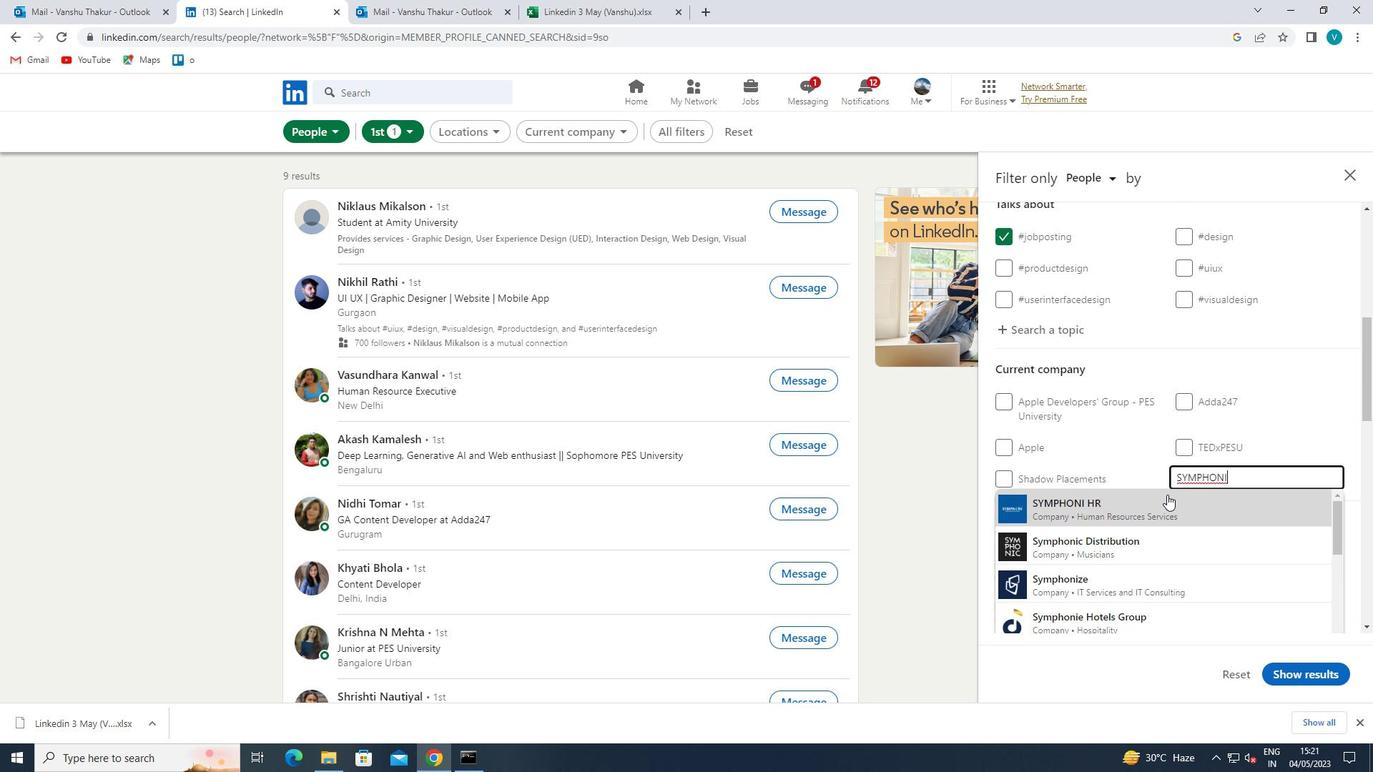 
Action: Mouse moved to (1163, 499)
Screenshot: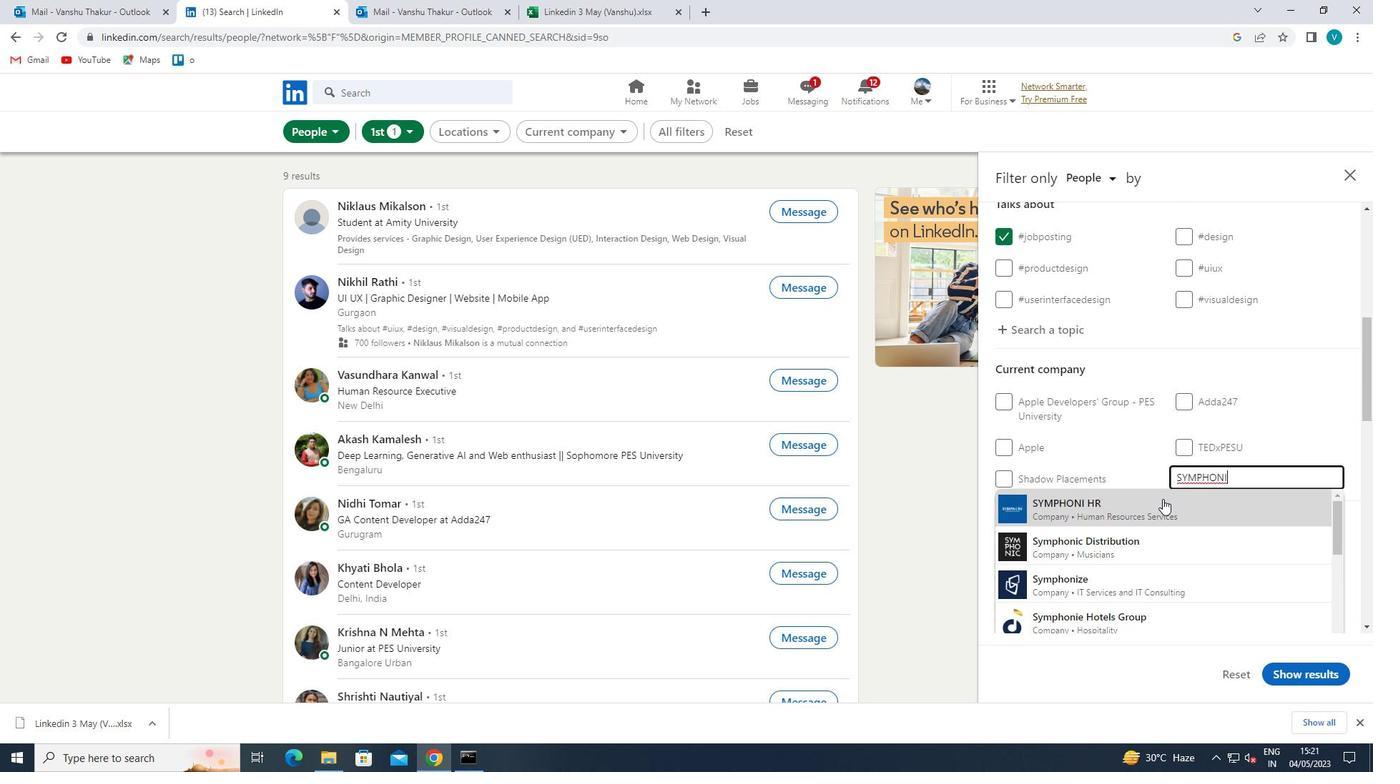 
Action: Mouse scrolled (1163, 498) with delta (0, 0)
Screenshot: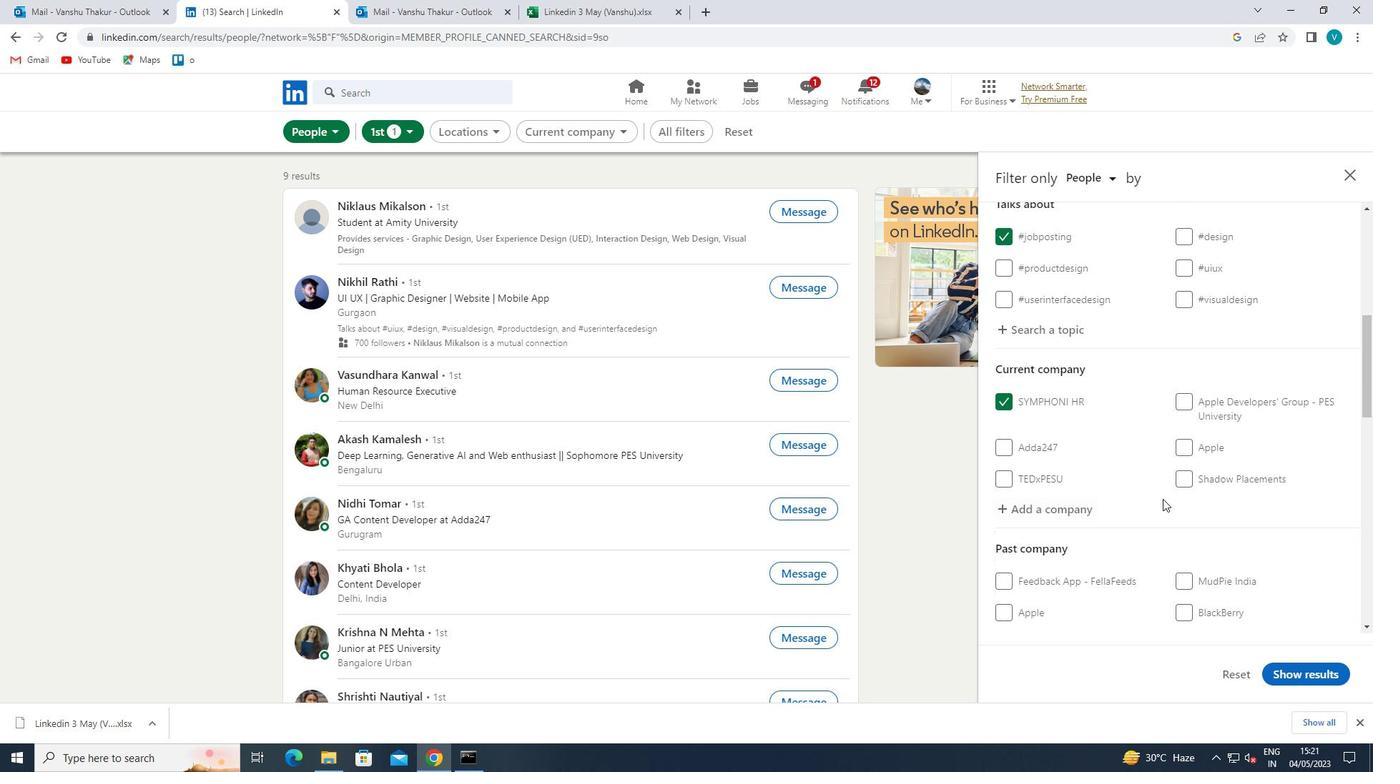 
Action: Mouse scrolled (1163, 498) with delta (0, 0)
Screenshot: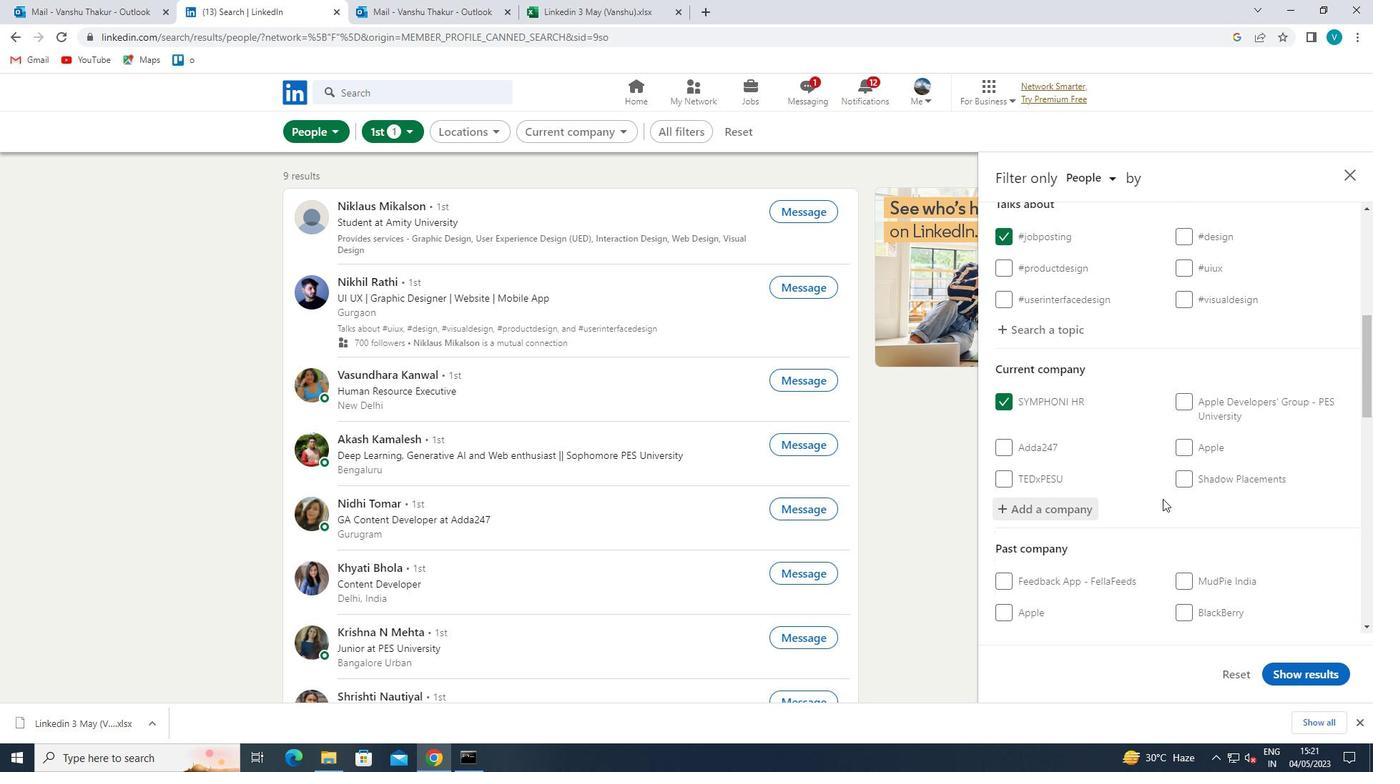 
Action: Mouse scrolled (1163, 498) with delta (0, 0)
Screenshot: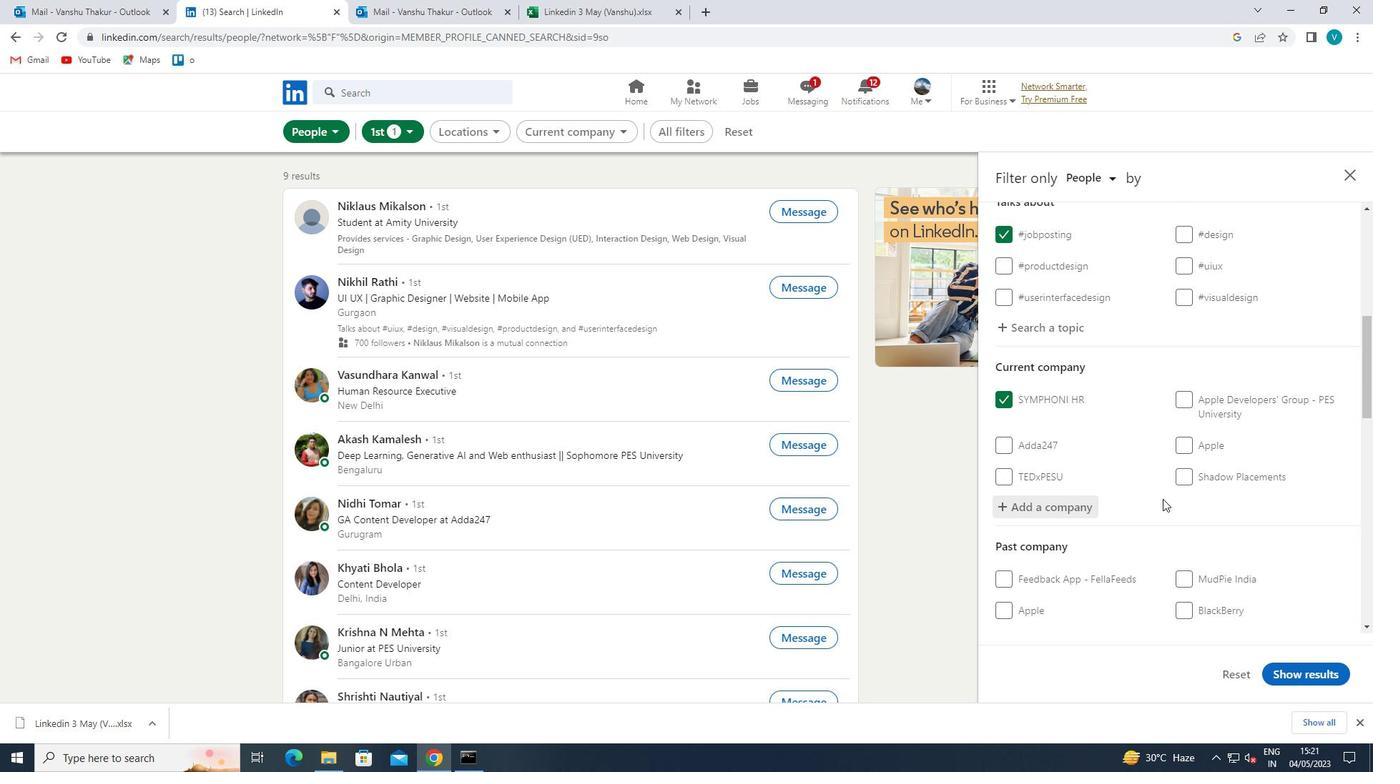 
Action: Mouse scrolled (1163, 498) with delta (0, 0)
Screenshot: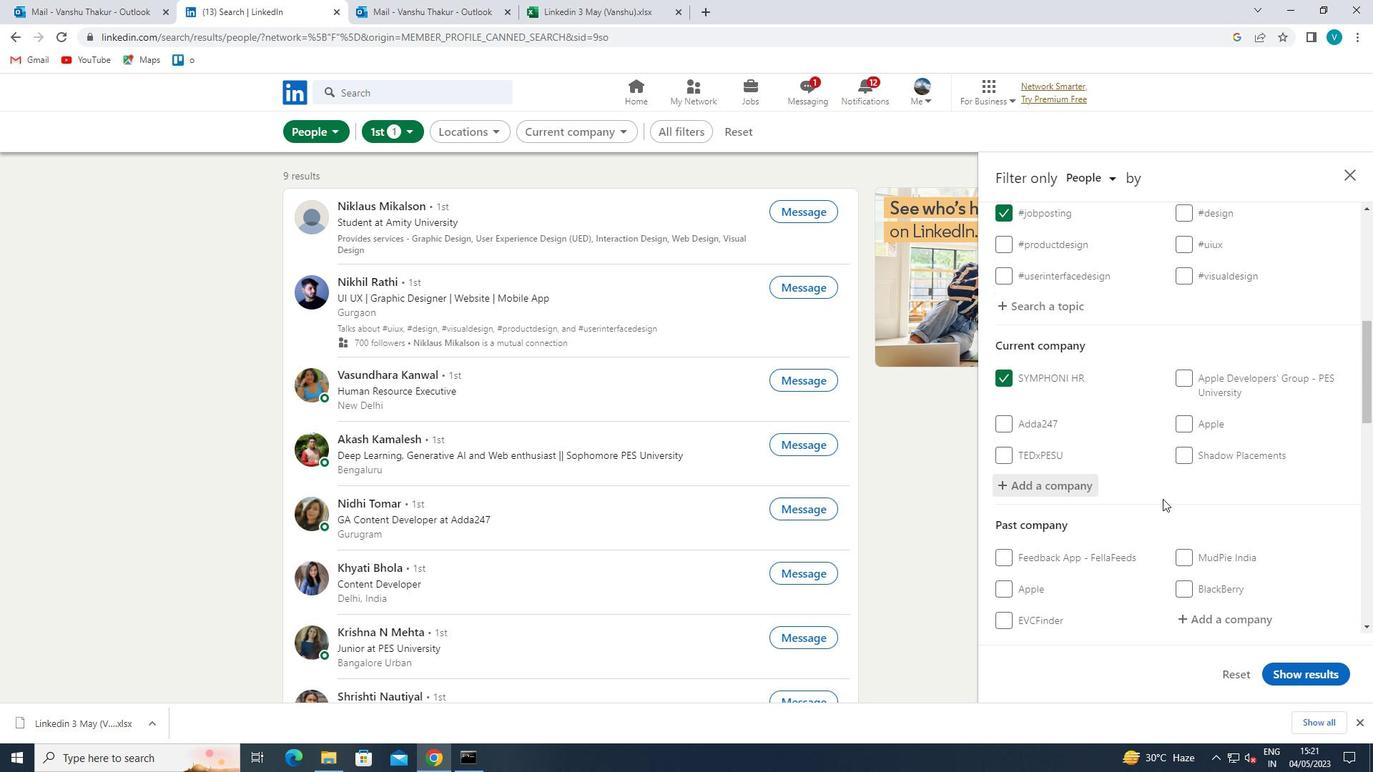 
Action: Mouse moved to (1194, 527)
Screenshot: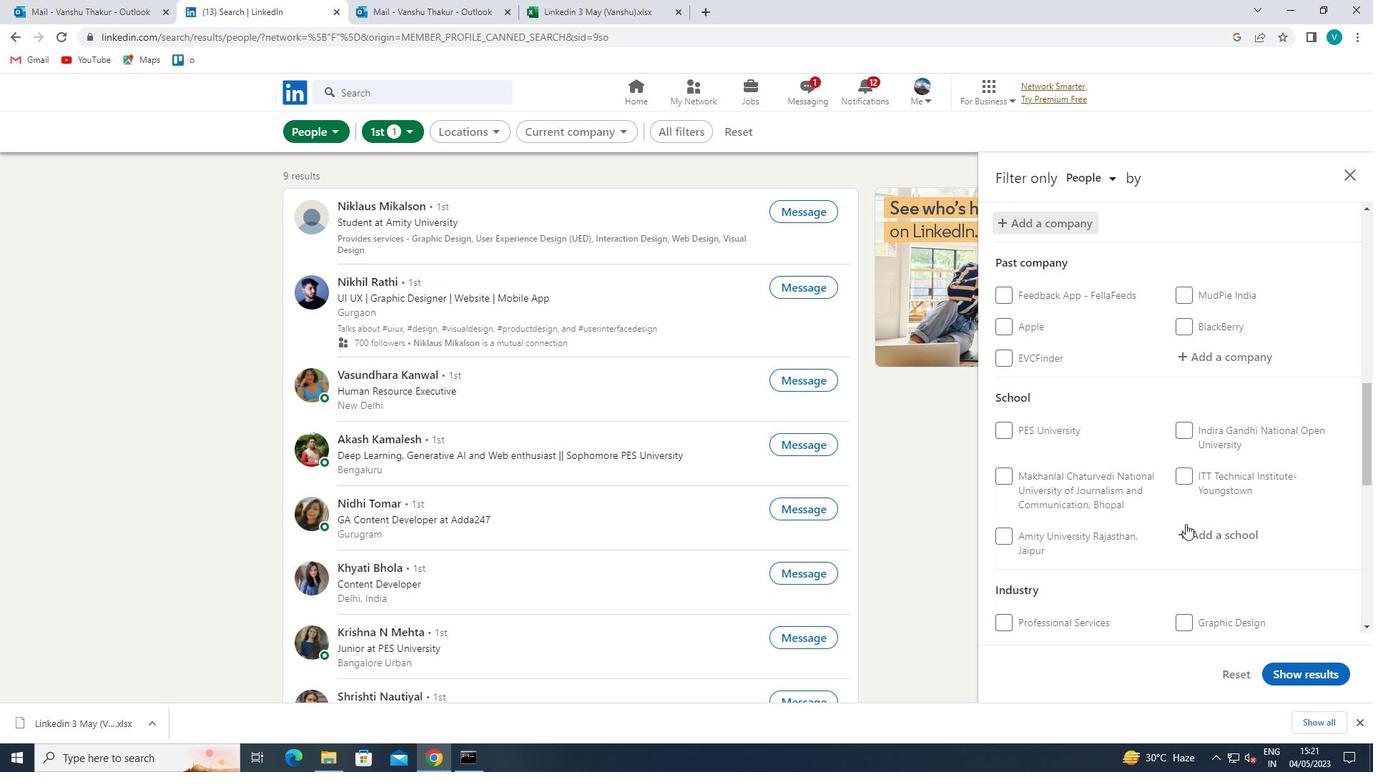 
Action: Mouse pressed left at (1194, 527)
Screenshot: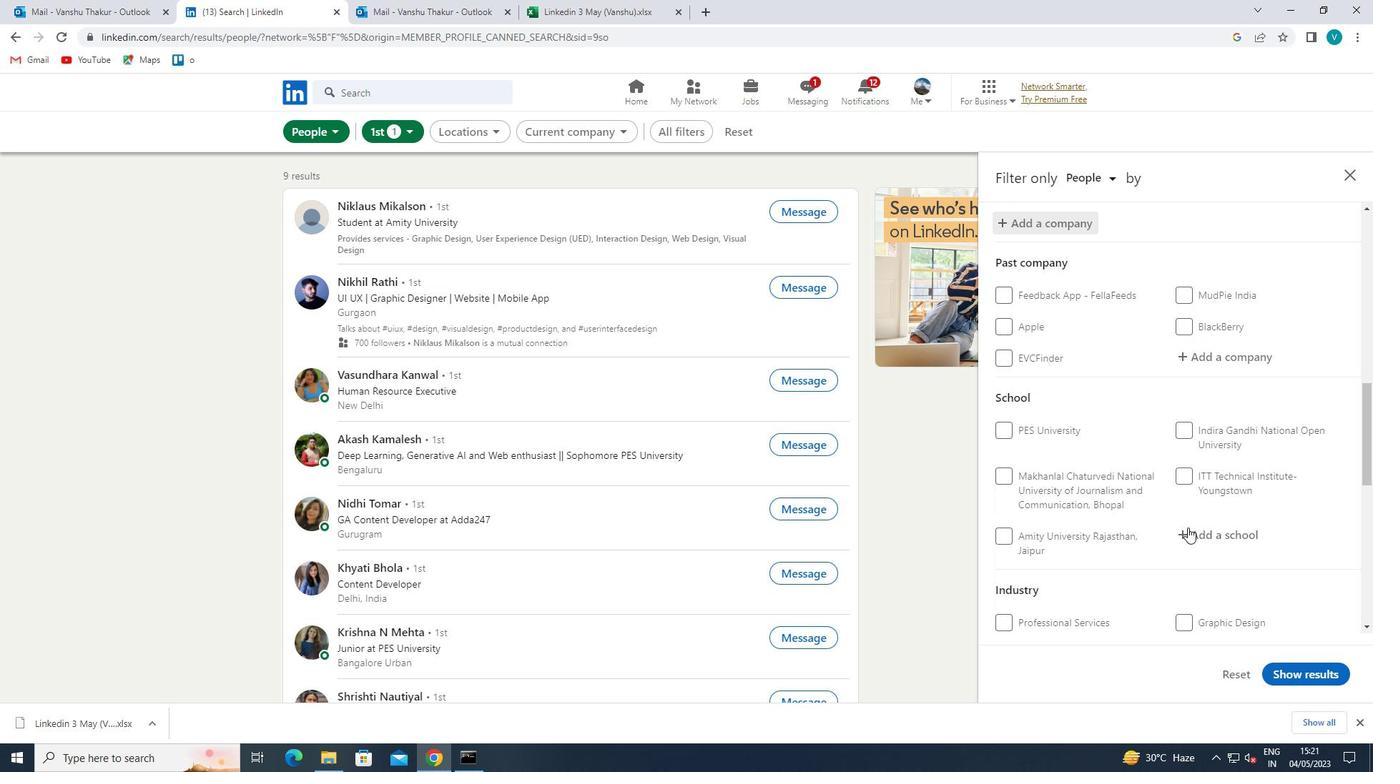 
Action: Mouse moved to (1196, 526)
Screenshot: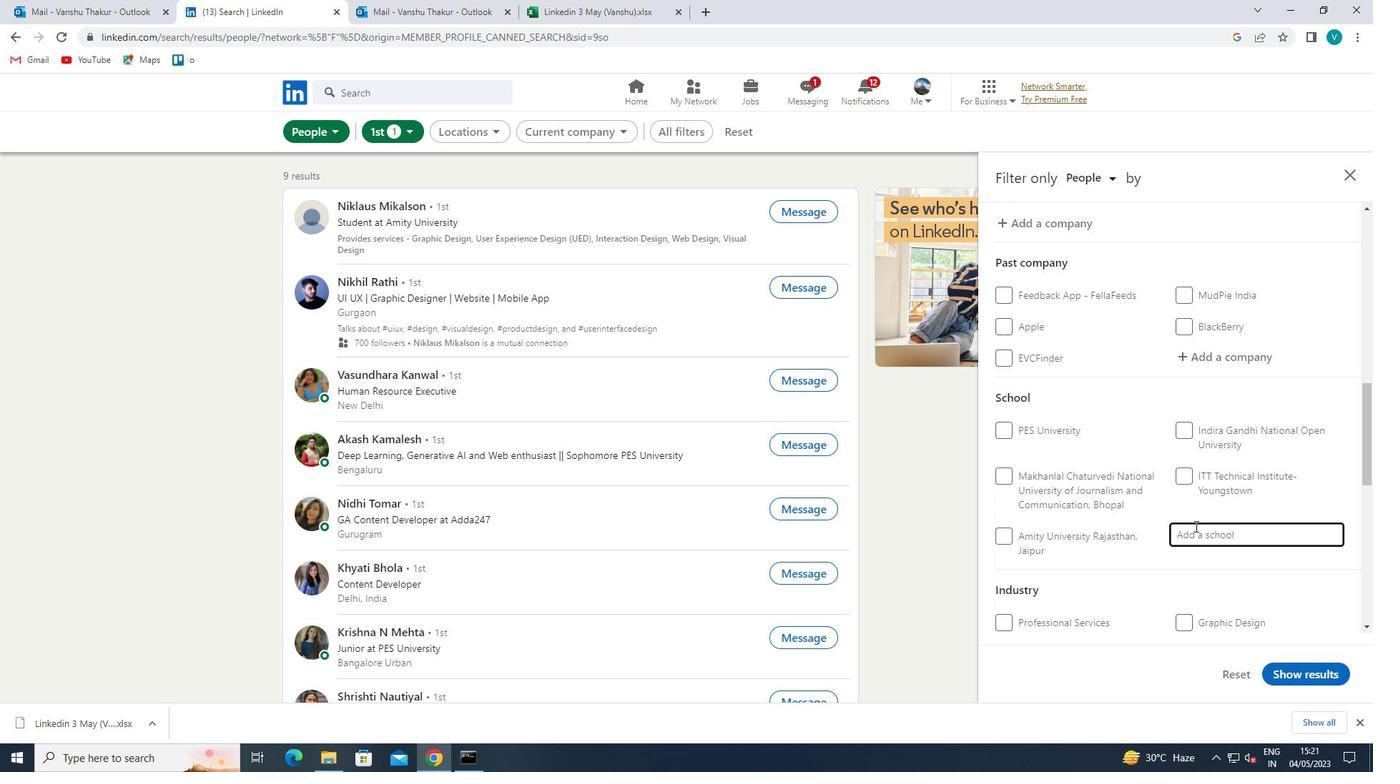 
Action: Key pressed <Key.shift><Key.shift><Key.shift>JD<Key.space>INSTA<Key.backspace>ITUTE<Key.space>
Screenshot: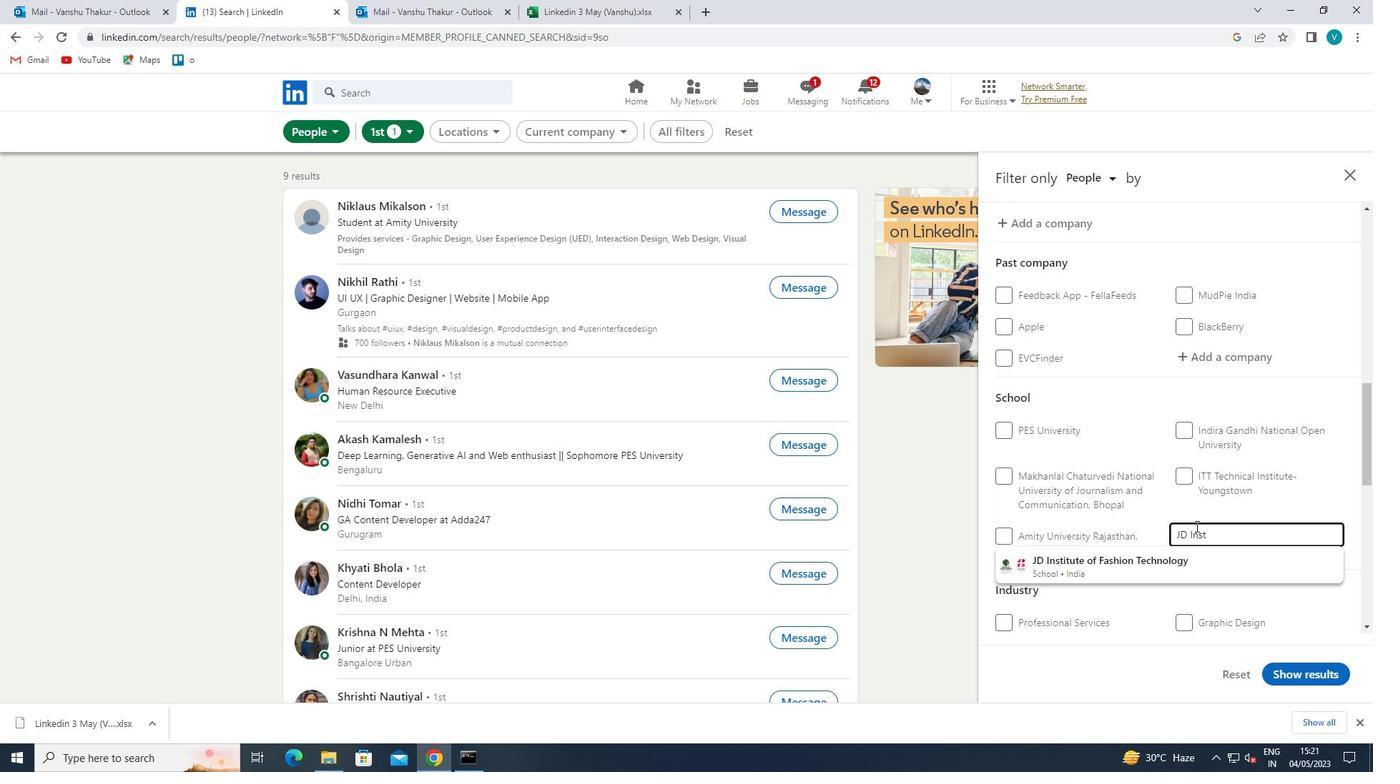 
Action: Mouse moved to (1175, 556)
Screenshot: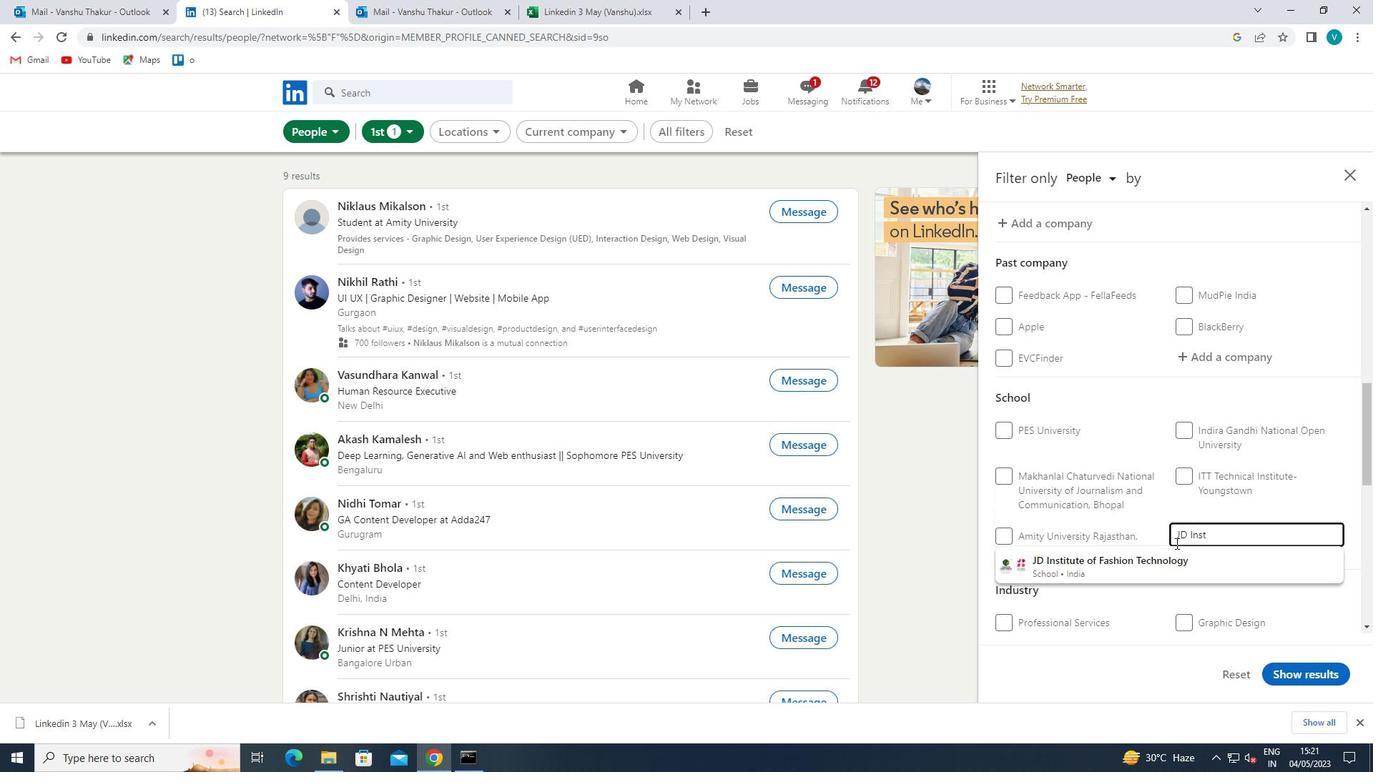 
Action: Mouse pressed left at (1175, 556)
Screenshot: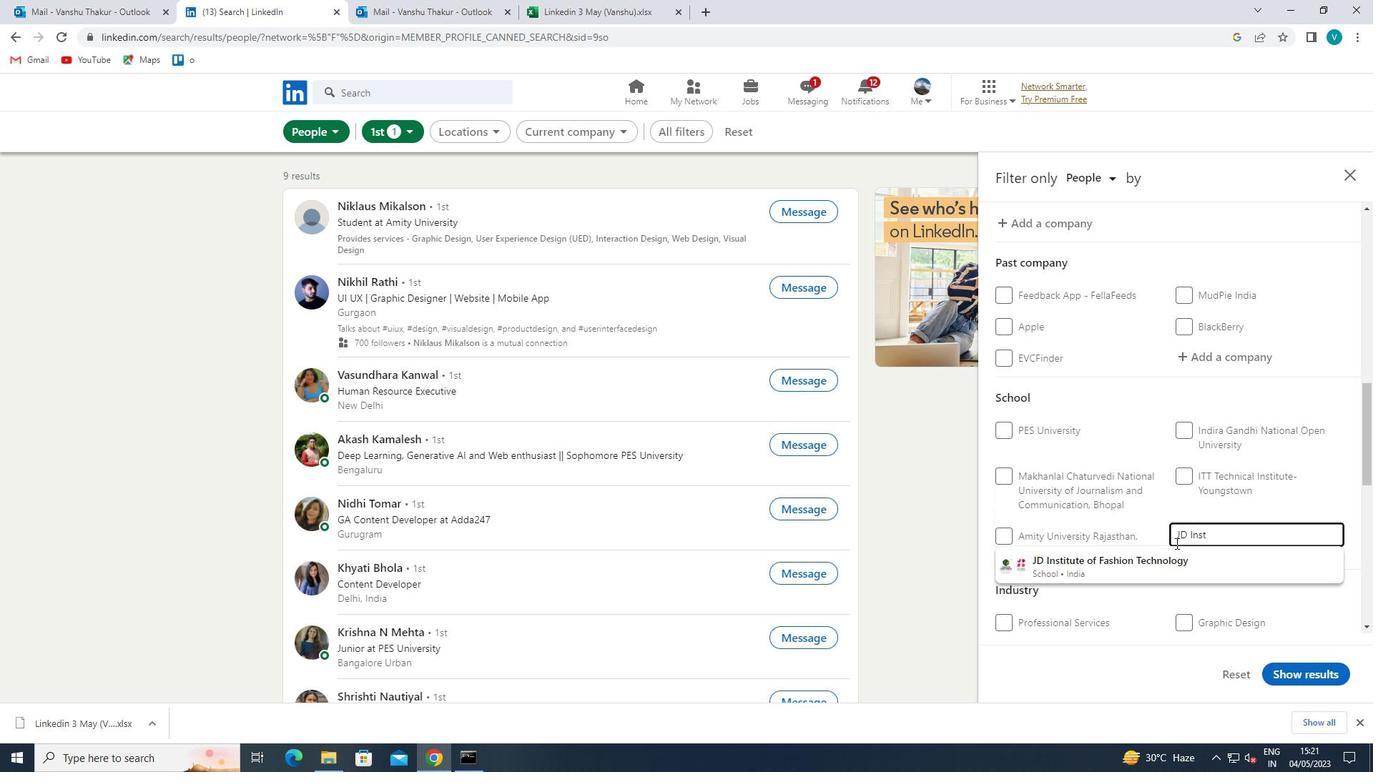 
Action: Mouse moved to (1183, 540)
Screenshot: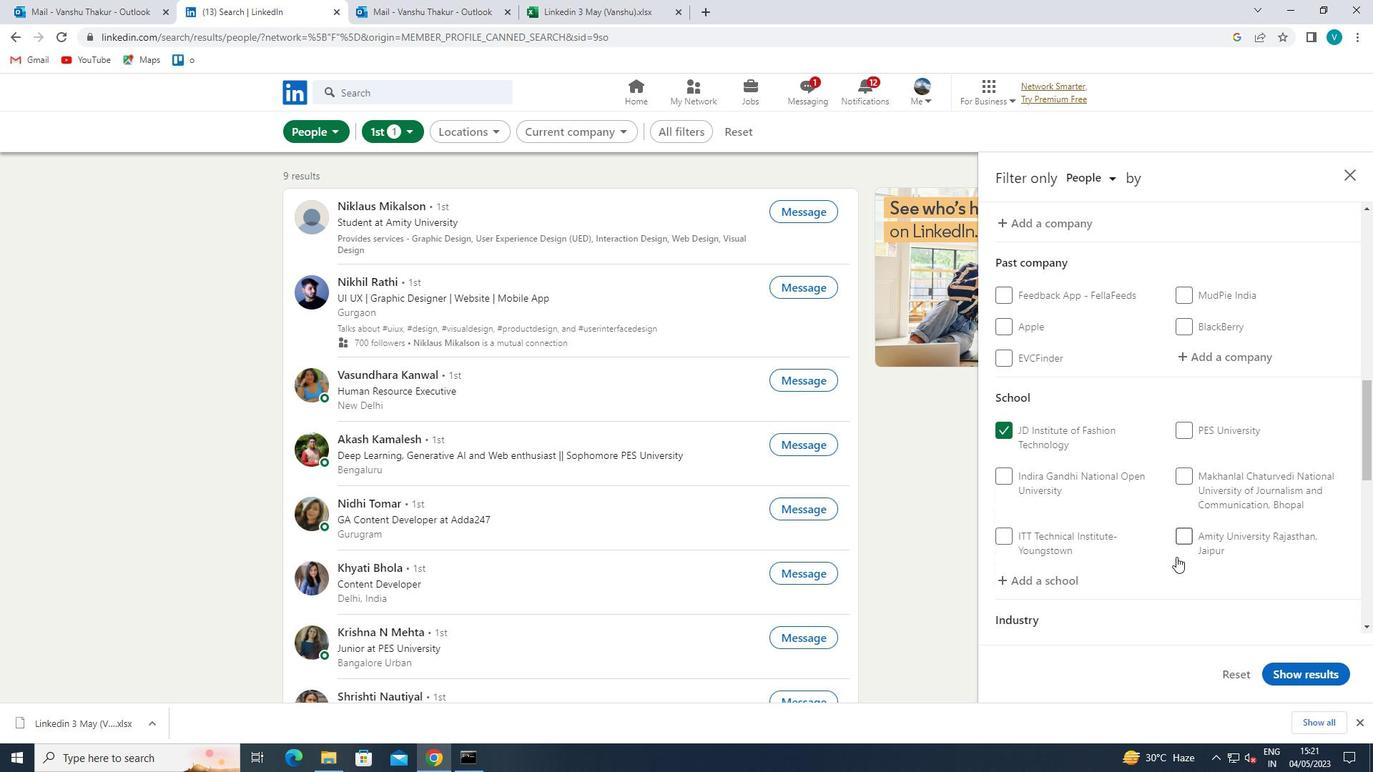 
Action: Mouse scrolled (1183, 539) with delta (0, 0)
Screenshot: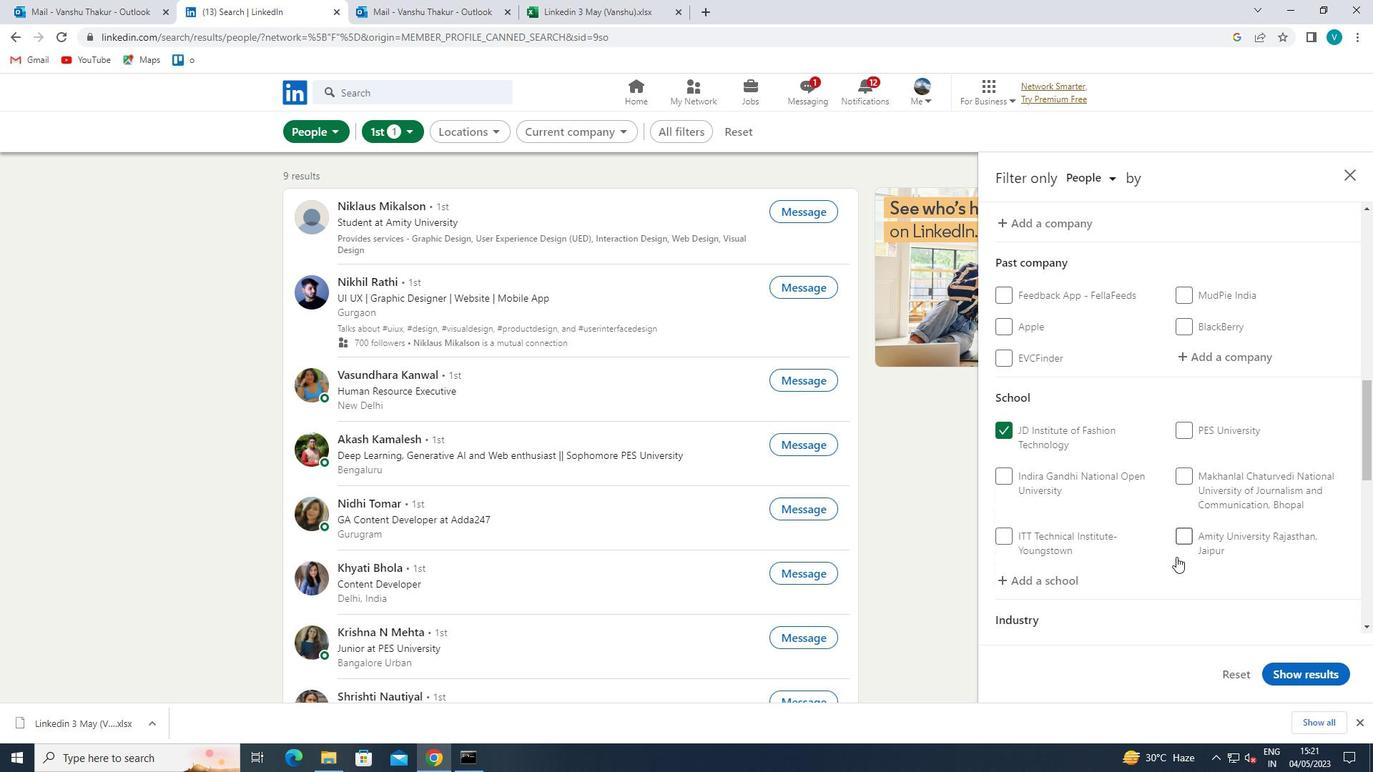 
Action: Mouse moved to (1183, 536)
Screenshot: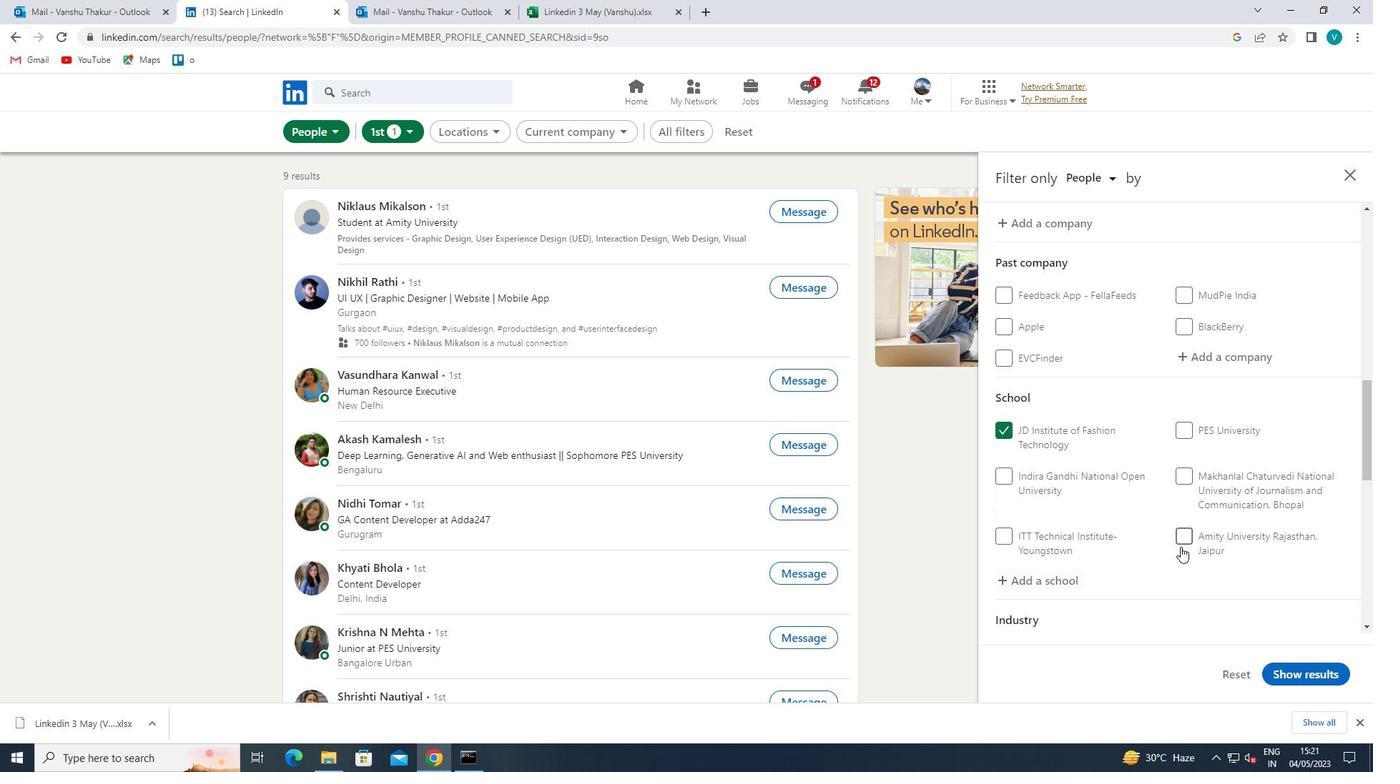
Action: Mouse scrolled (1183, 535) with delta (0, 0)
Screenshot: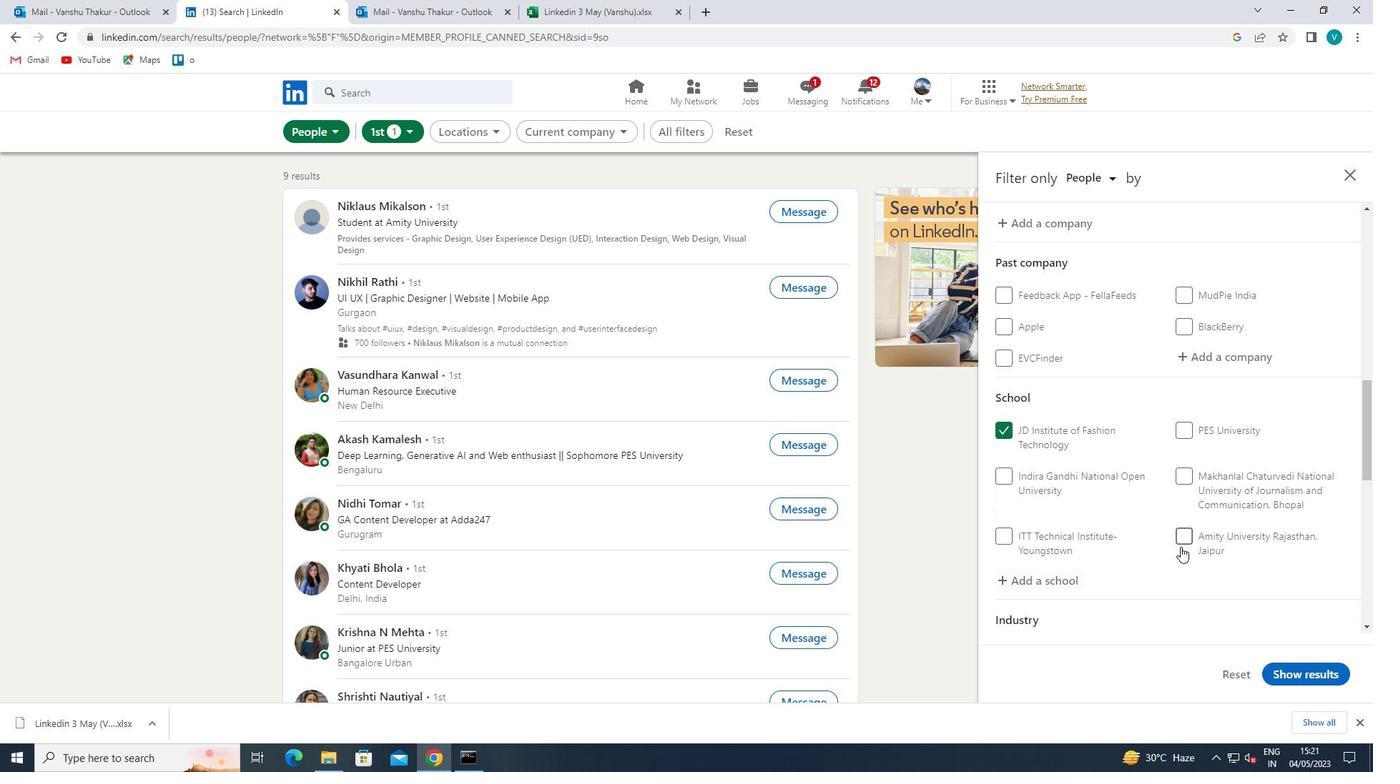 
Action: Mouse moved to (1183, 532)
Screenshot: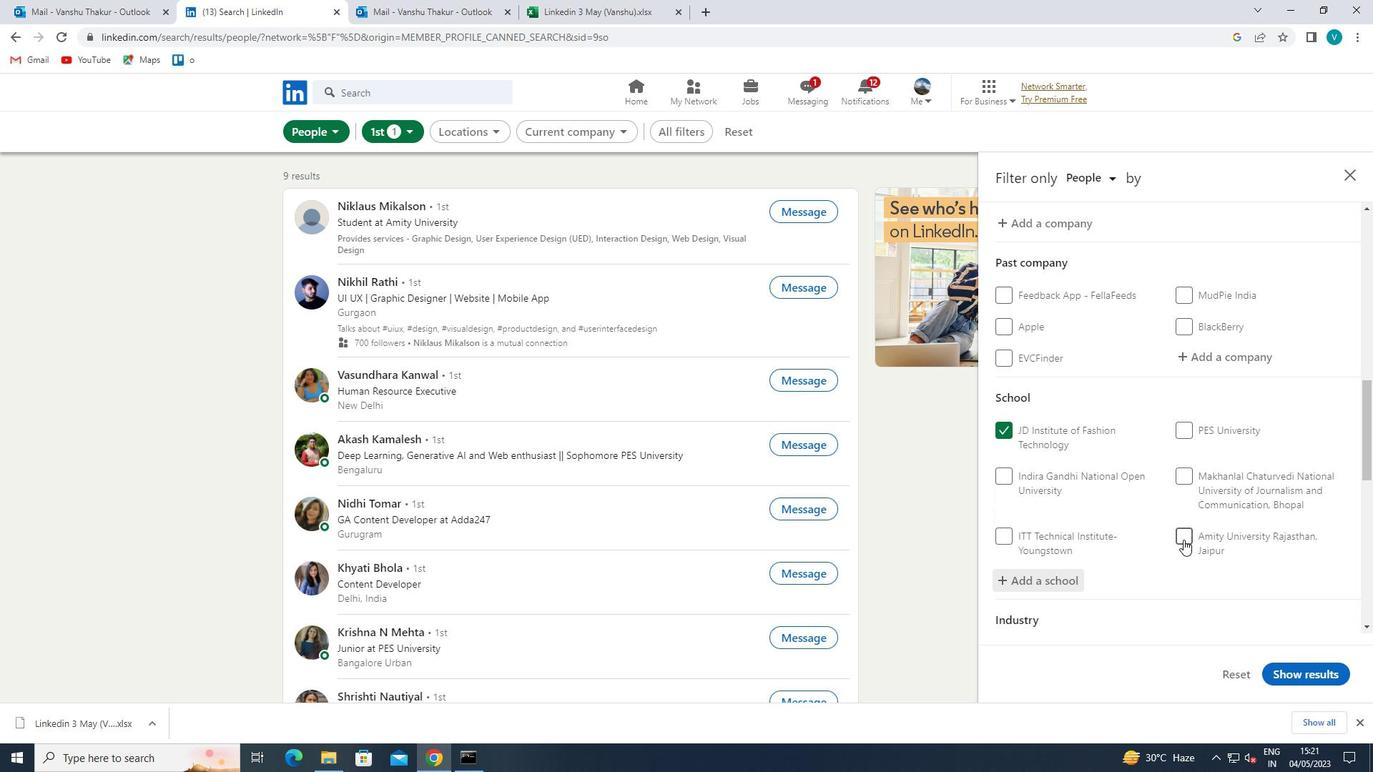 
Action: Mouse scrolled (1183, 532) with delta (0, 0)
Screenshot: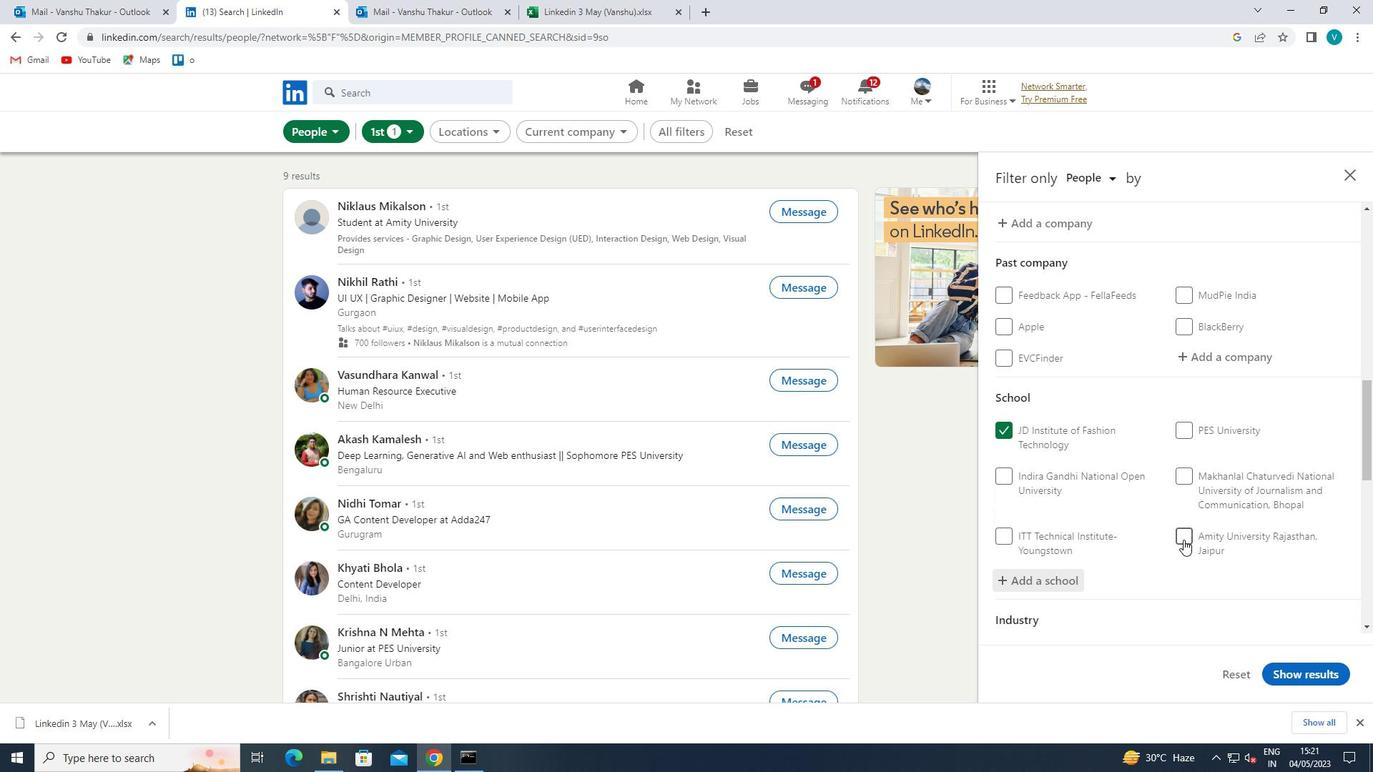 
Action: Mouse scrolled (1183, 532) with delta (0, 0)
Screenshot: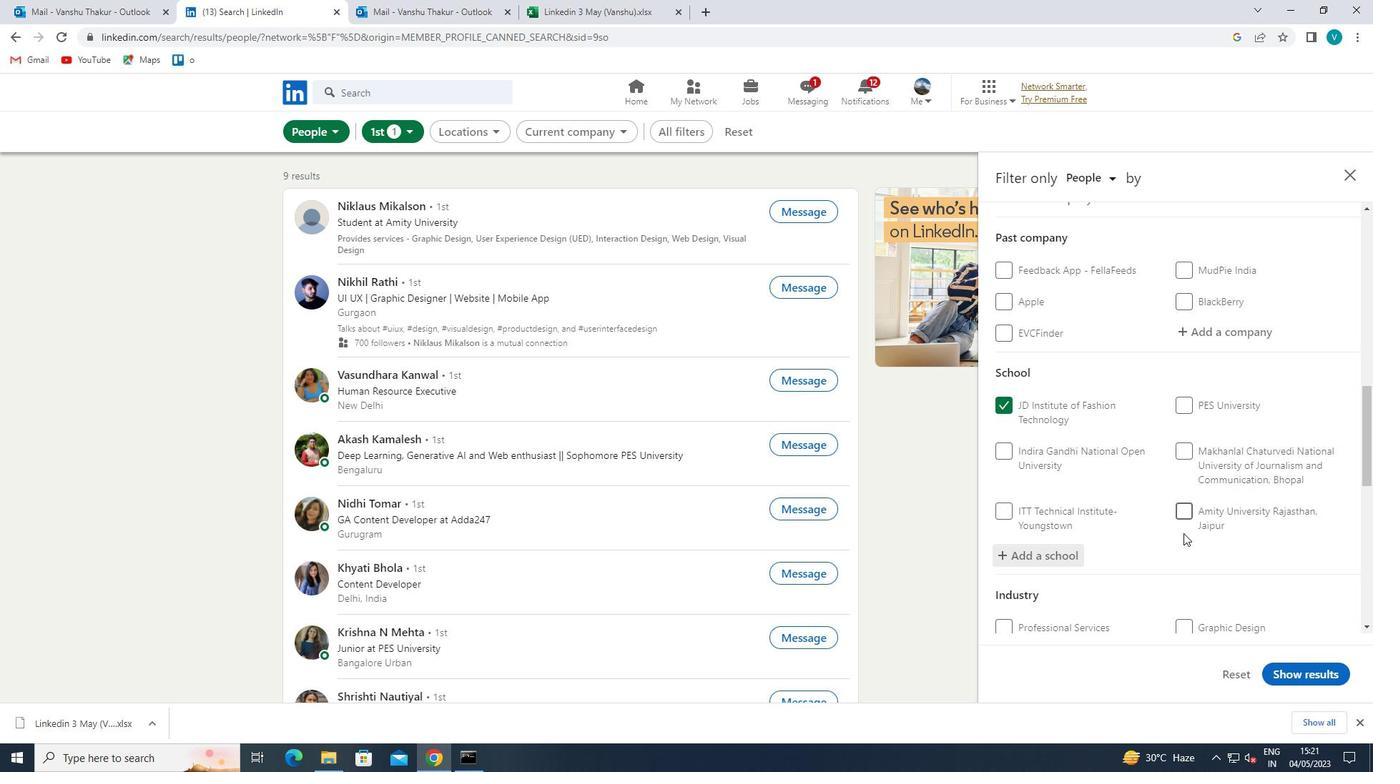 
Action: Mouse moved to (1211, 436)
Screenshot: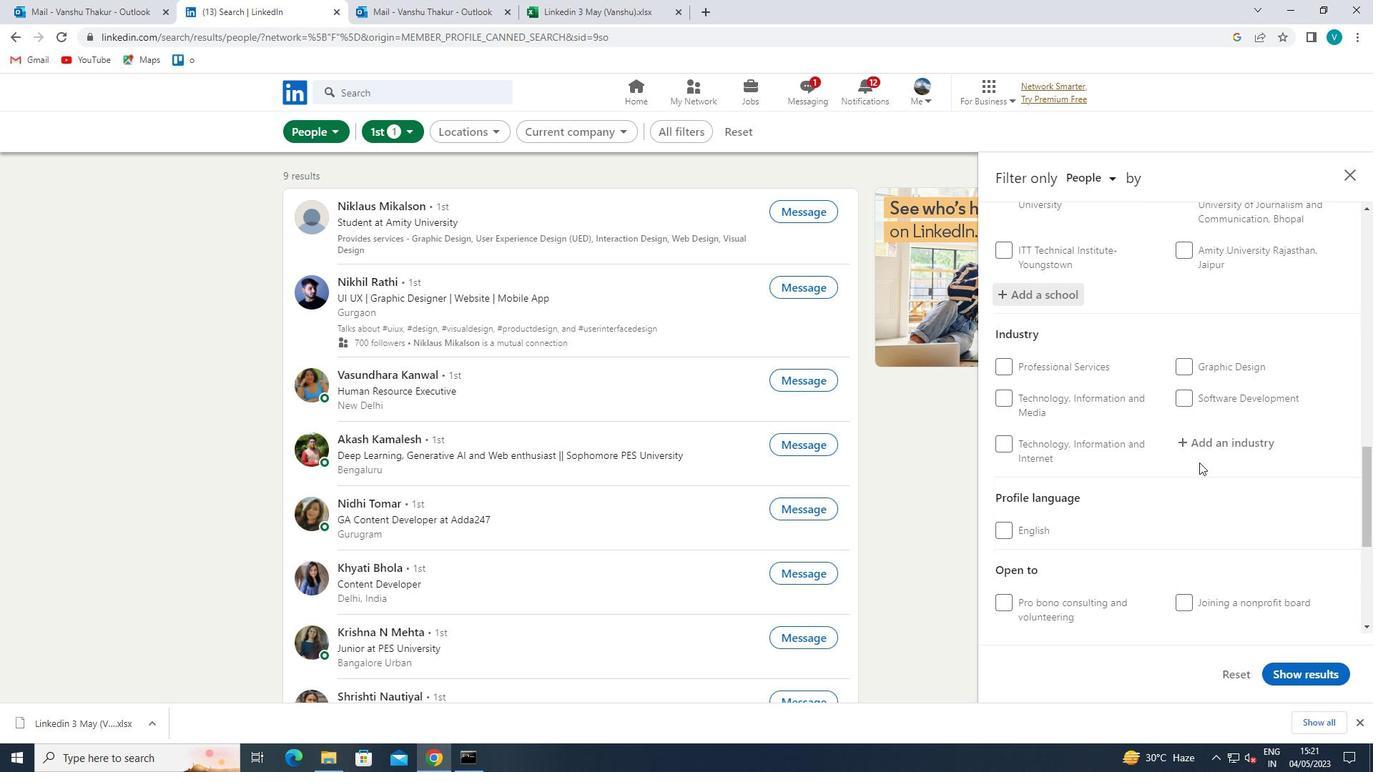 
Action: Mouse pressed left at (1211, 436)
Screenshot: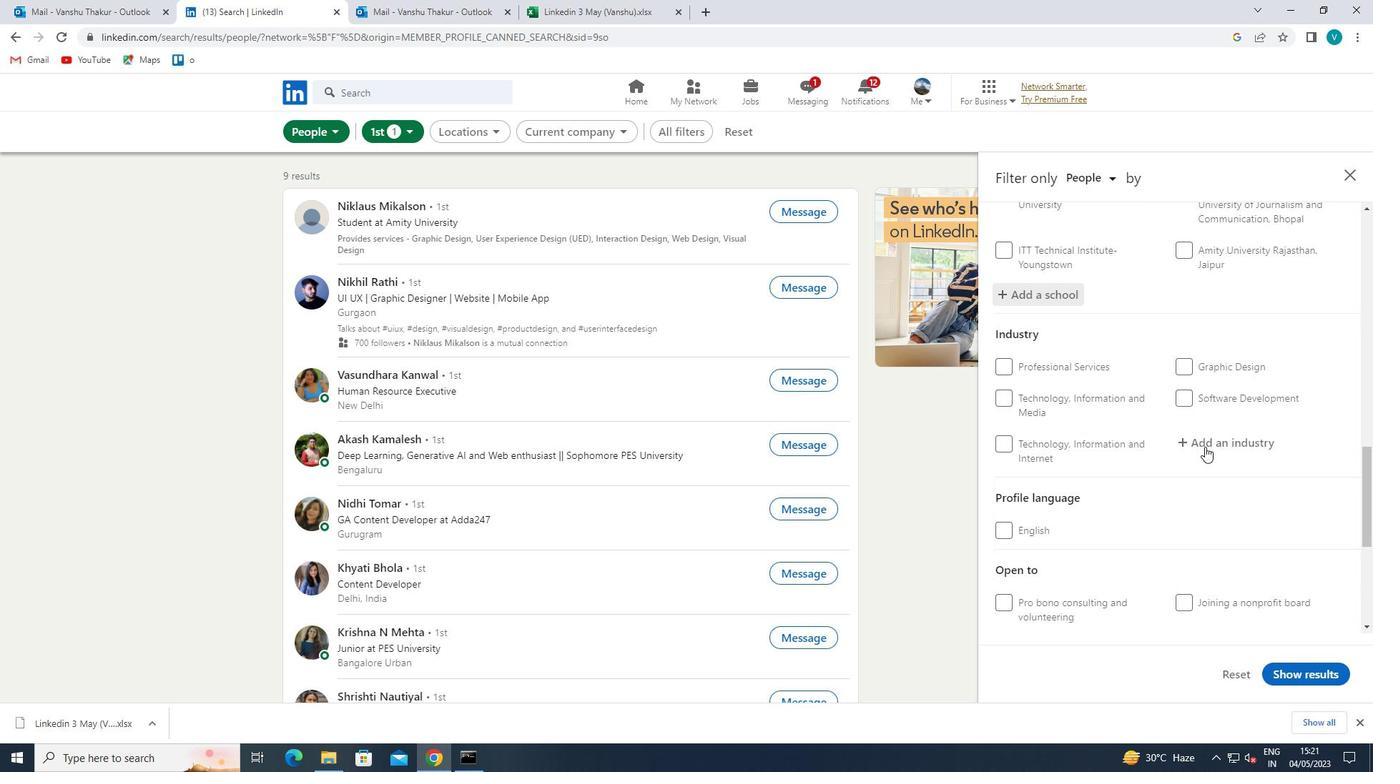 
Action: Mouse moved to (1212, 436)
Screenshot: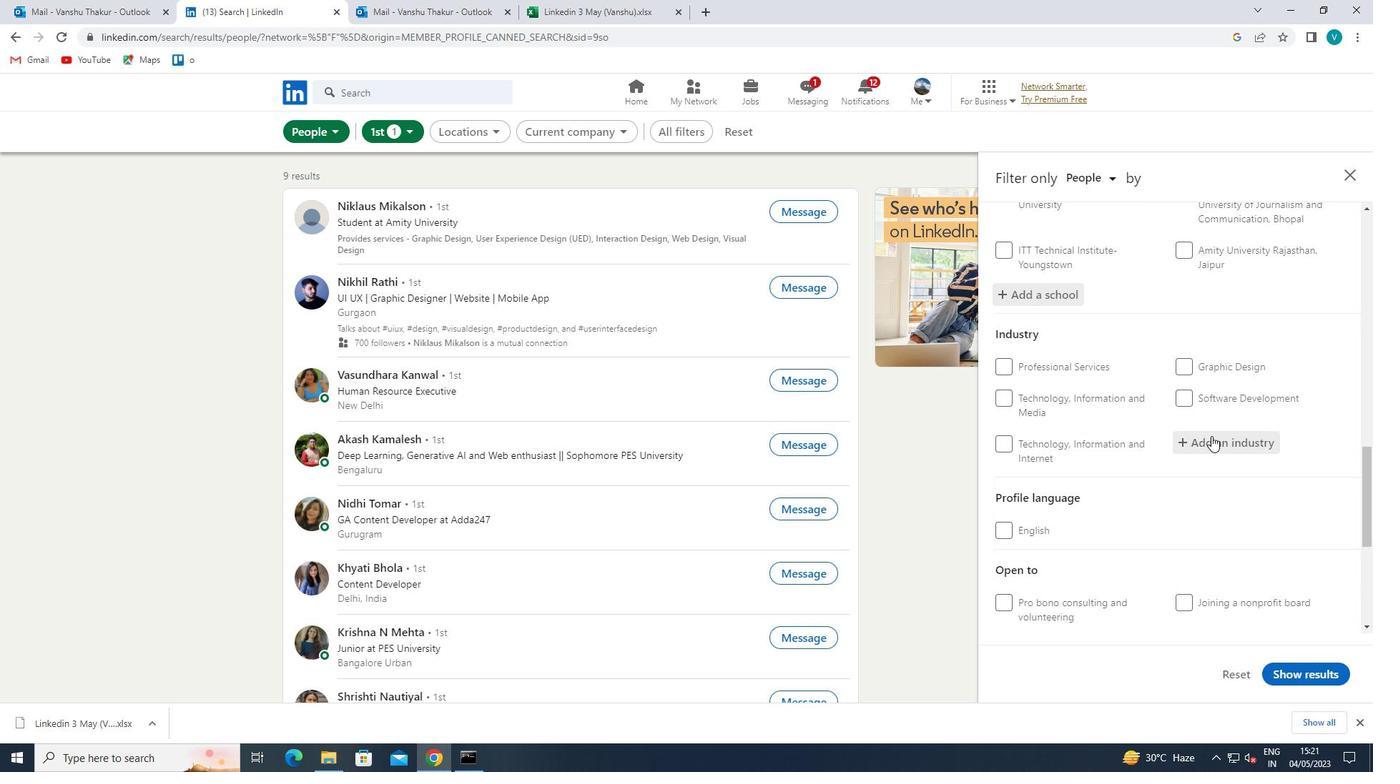 
Action: Key pressed <Key.shift>NATURAL
Screenshot: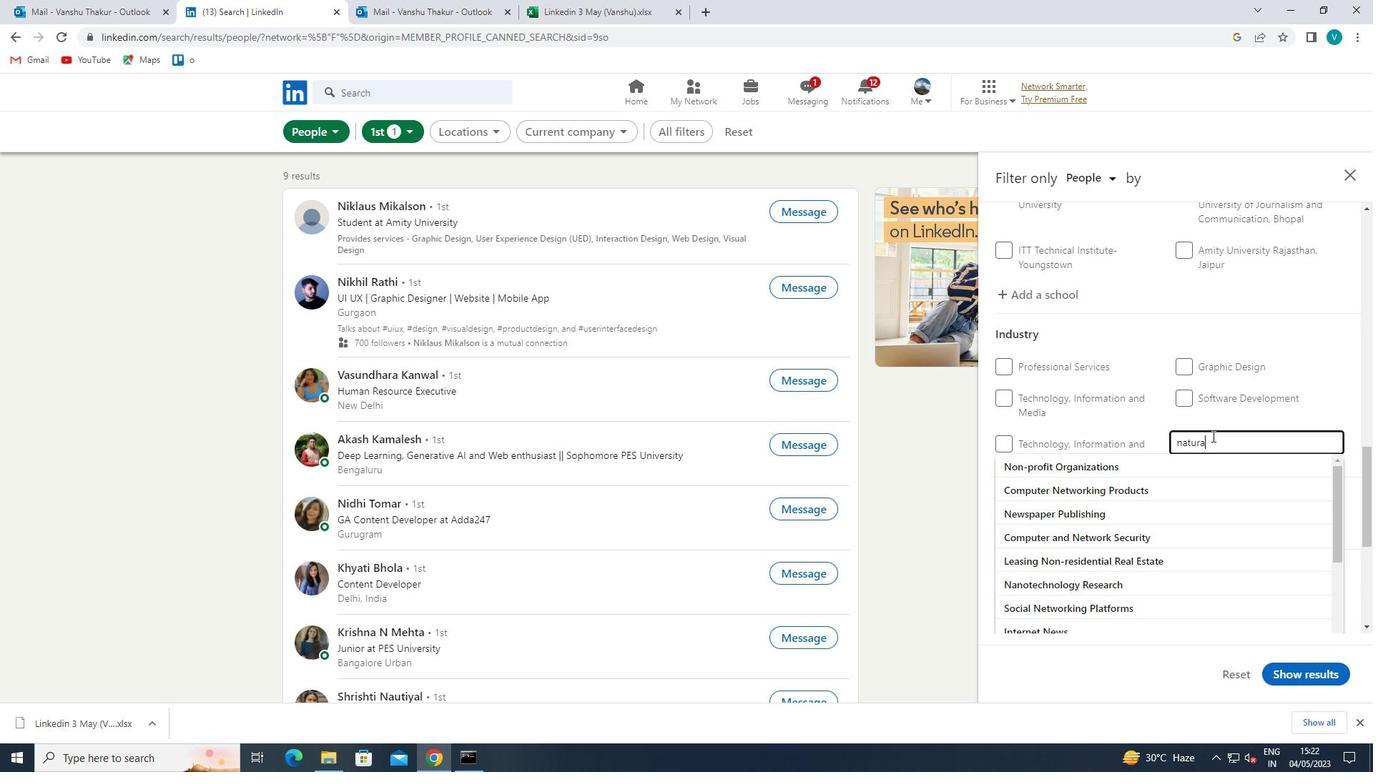 
Action: Mouse moved to (1137, 482)
Screenshot: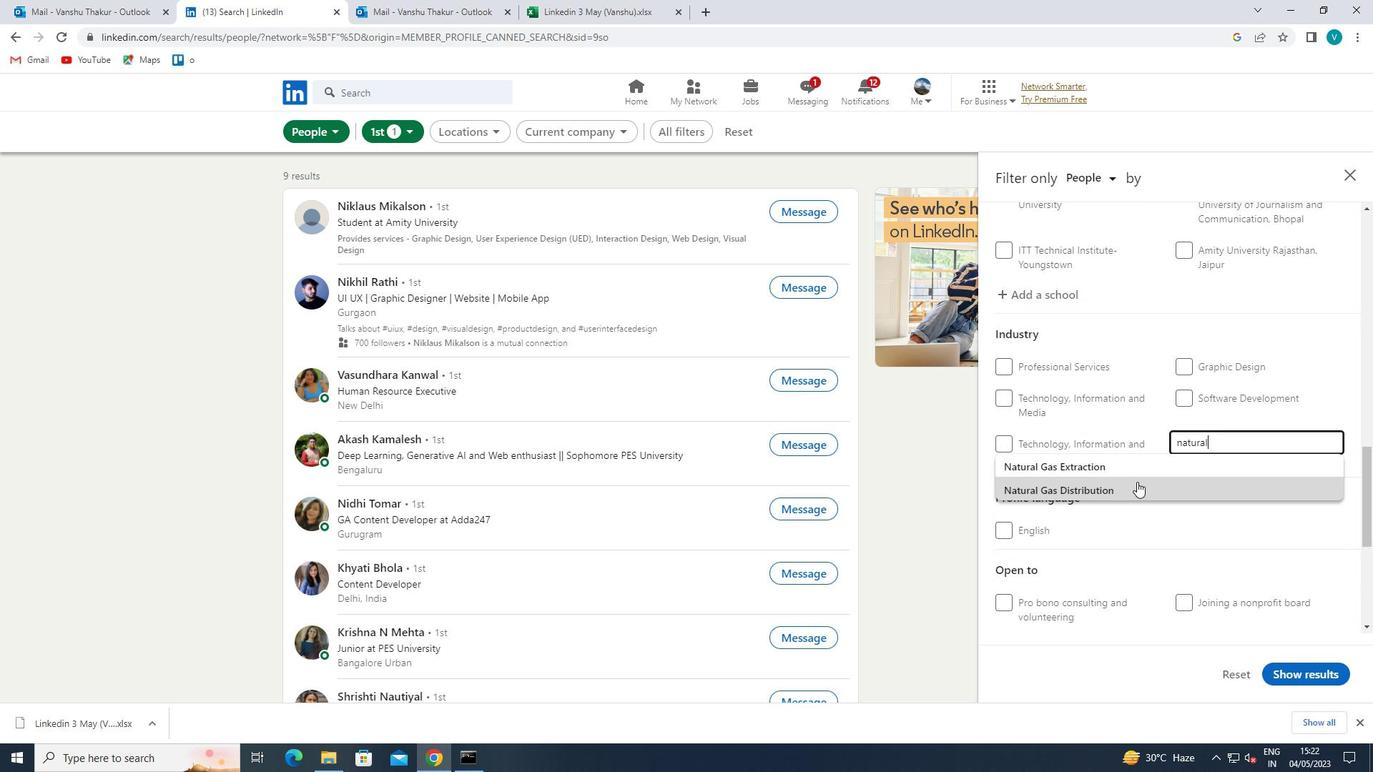 
Action: Mouse pressed left at (1137, 482)
Screenshot: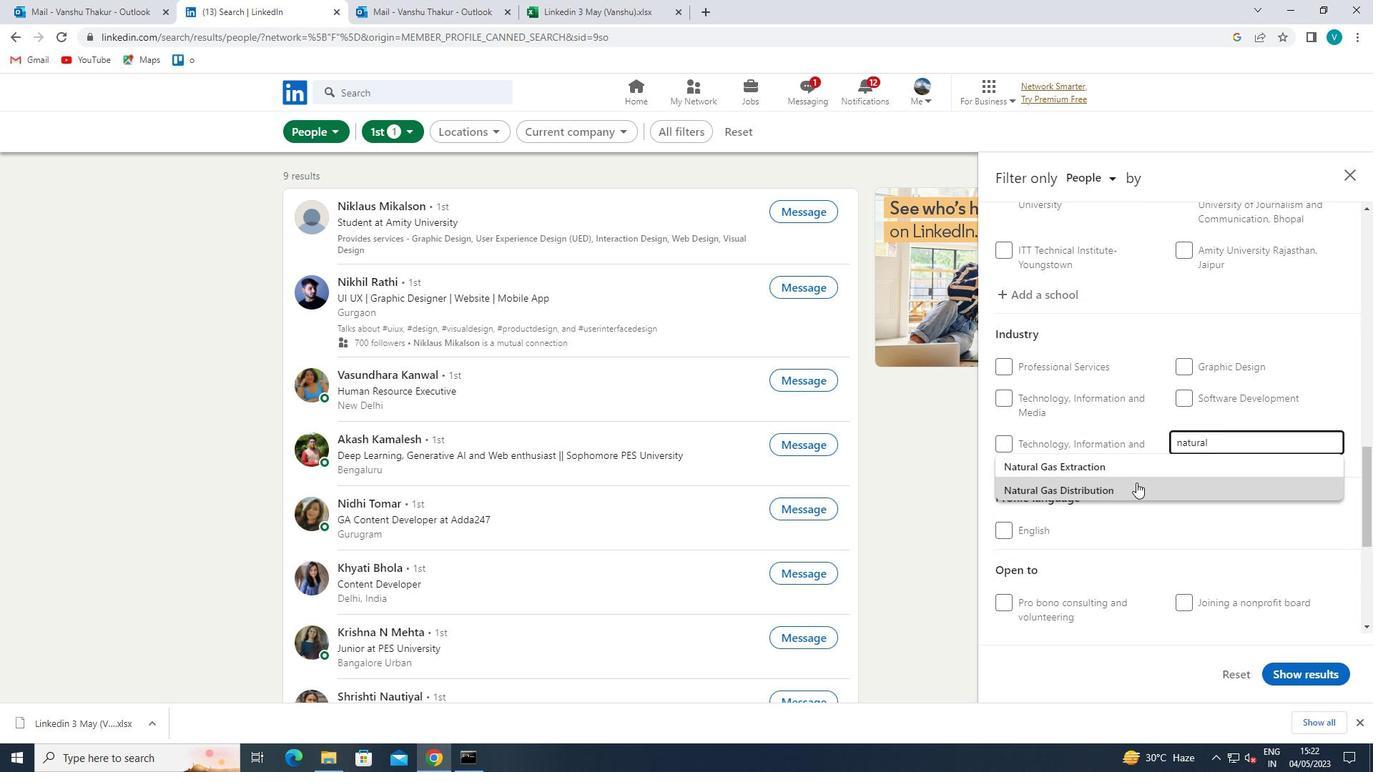 
Action: Mouse moved to (1141, 480)
Screenshot: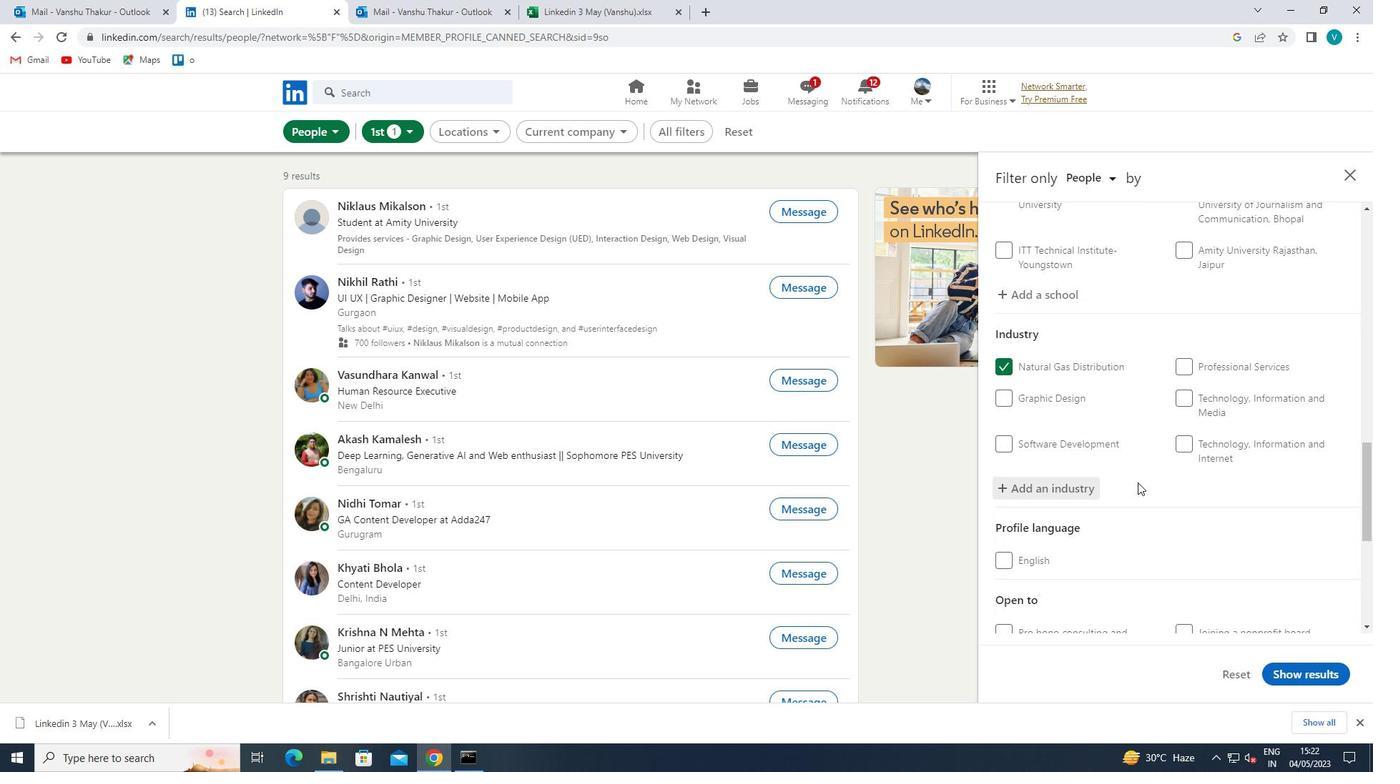 
Action: Mouse scrolled (1141, 479) with delta (0, 0)
Screenshot: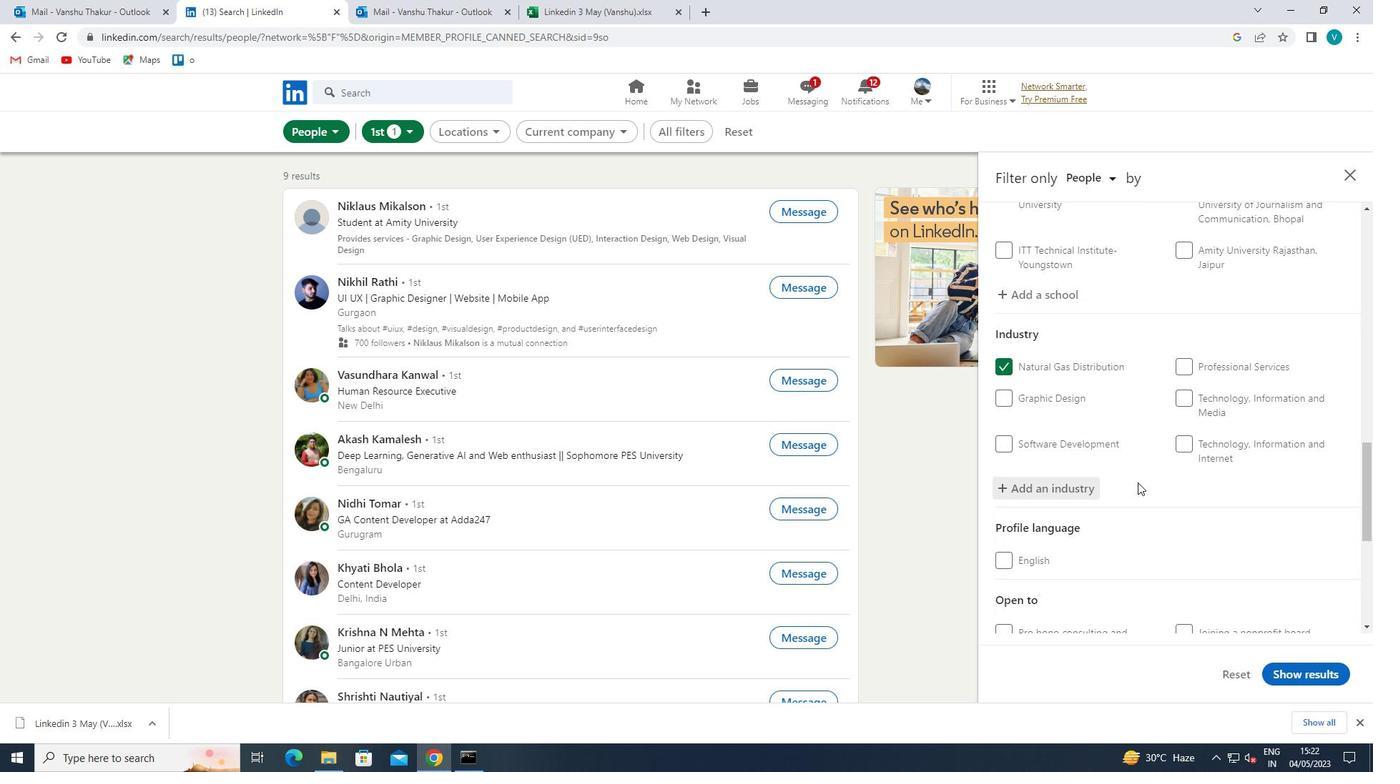 
Action: Mouse moved to (1144, 478)
Screenshot: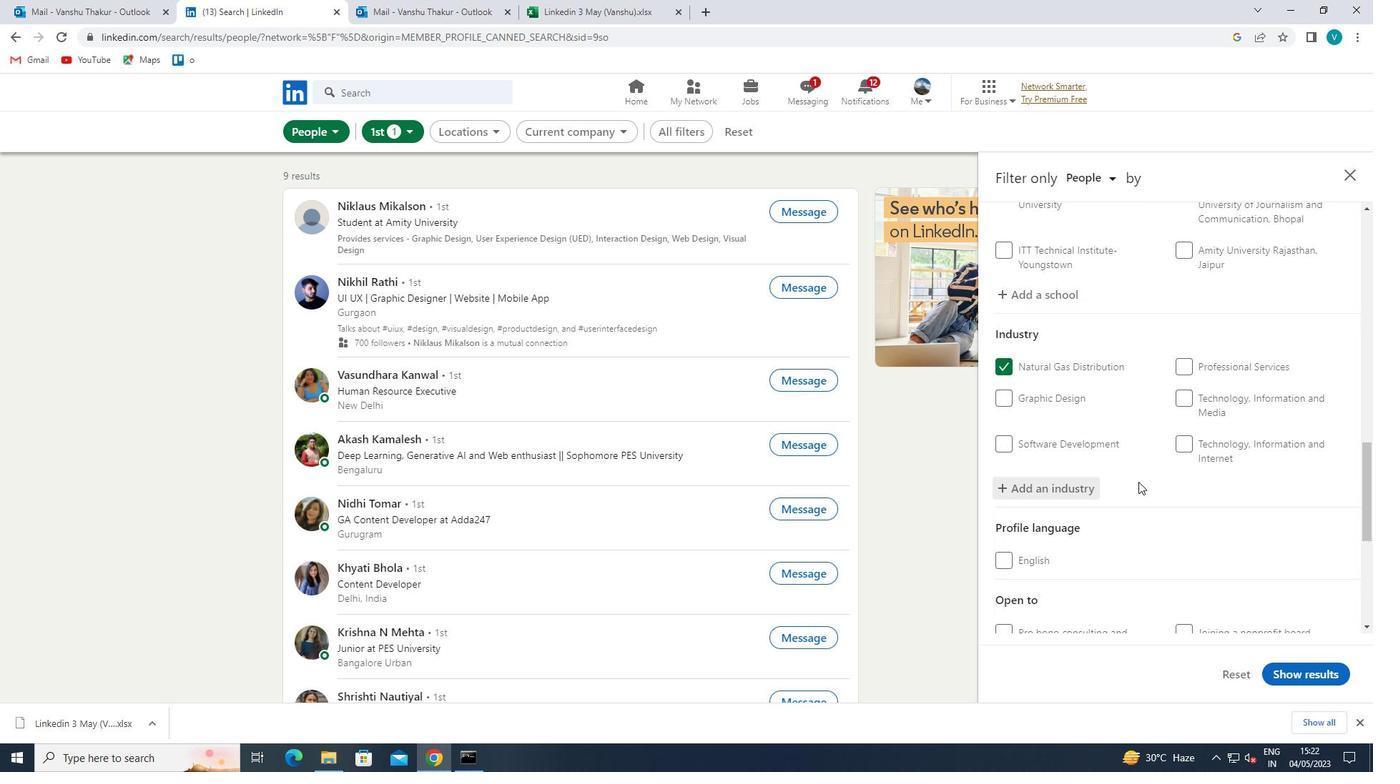 
Action: Mouse scrolled (1144, 477) with delta (0, 0)
Screenshot: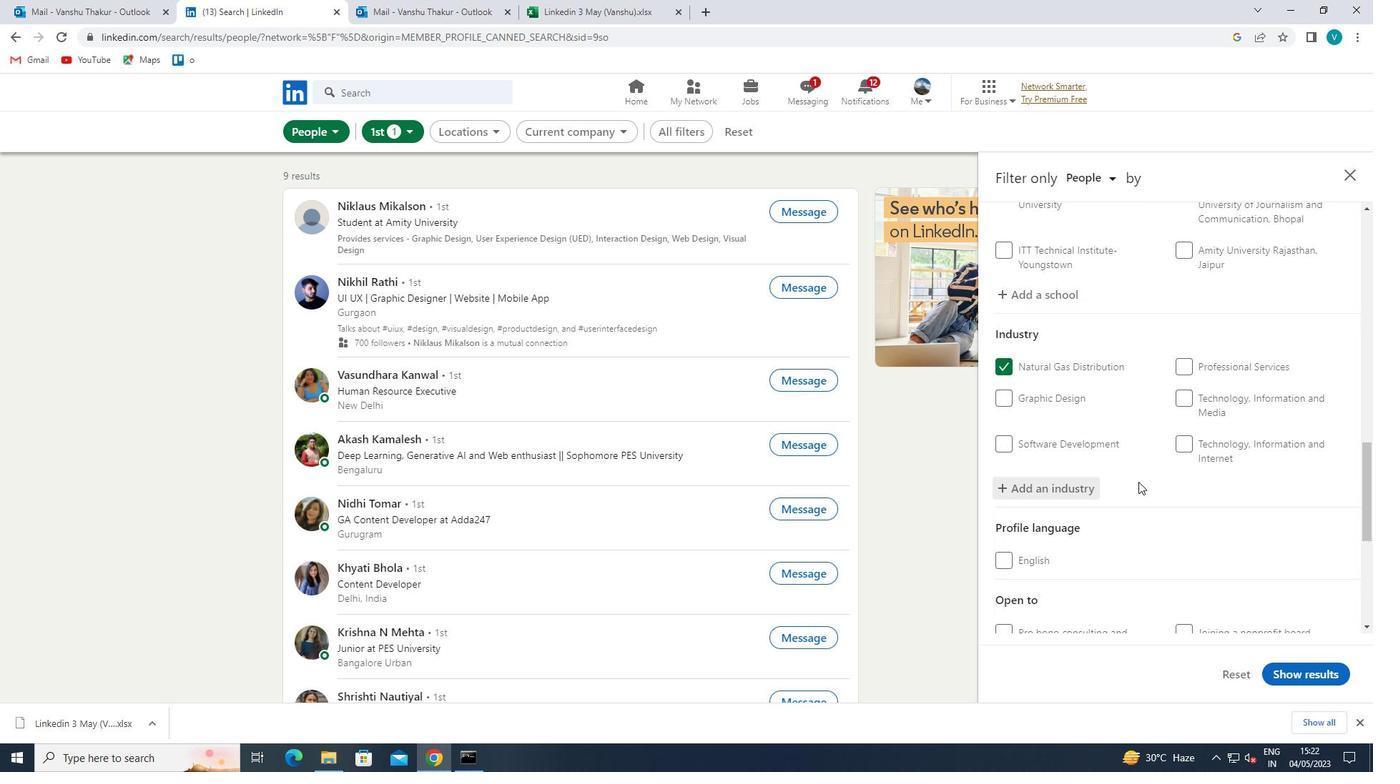 
Action: Mouse moved to (1144, 477)
Screenshot: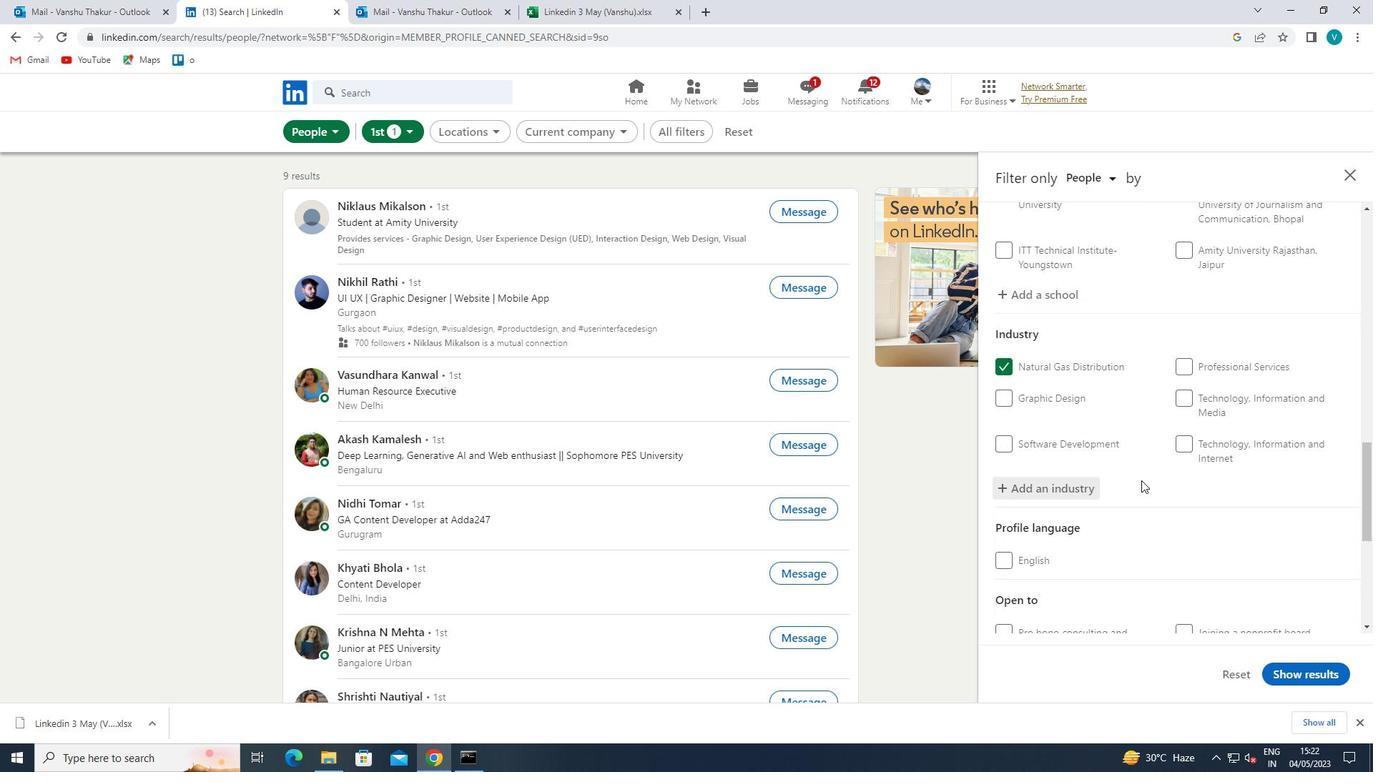 
Action: Mouse scrolled (1144, 477) with delta (0, 0)
Screenshot: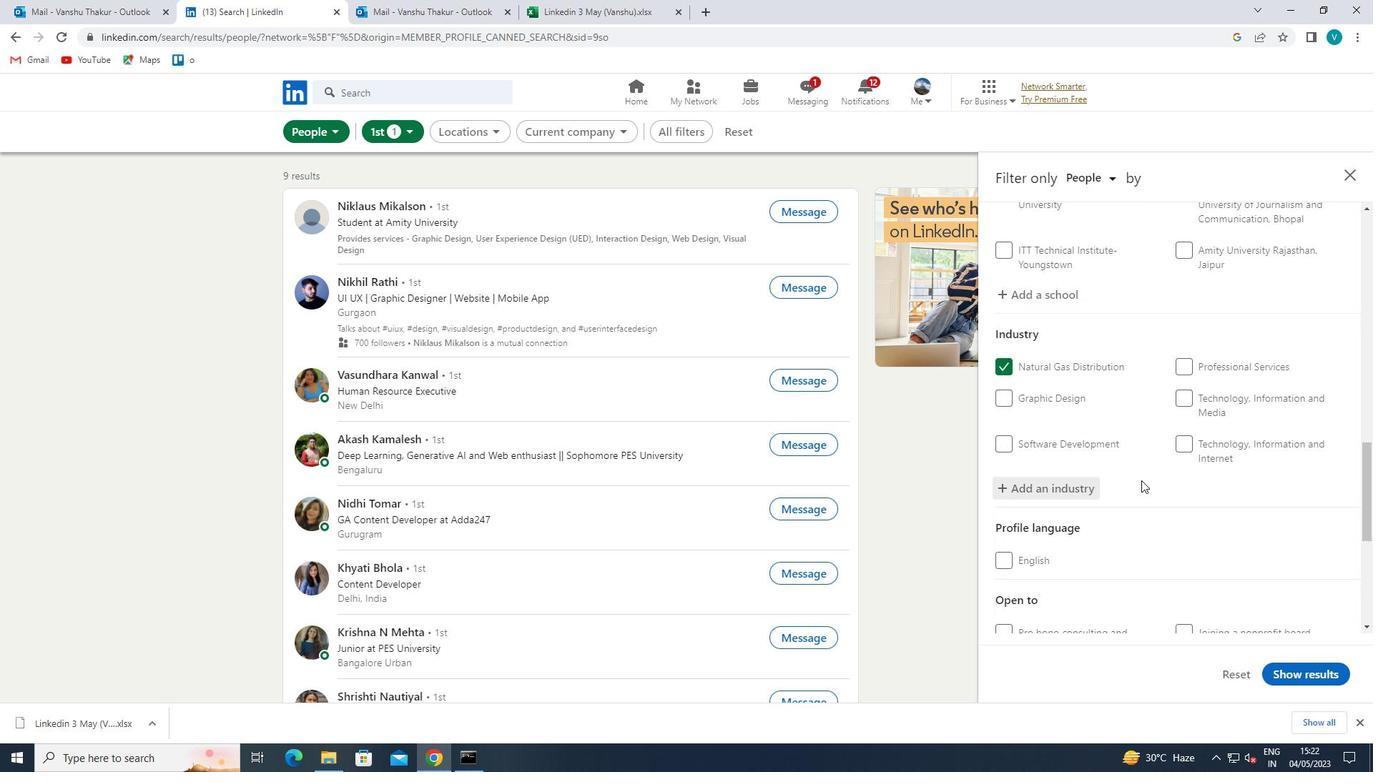 
Action: Mouse moved to (1143, 476)
Screenshot: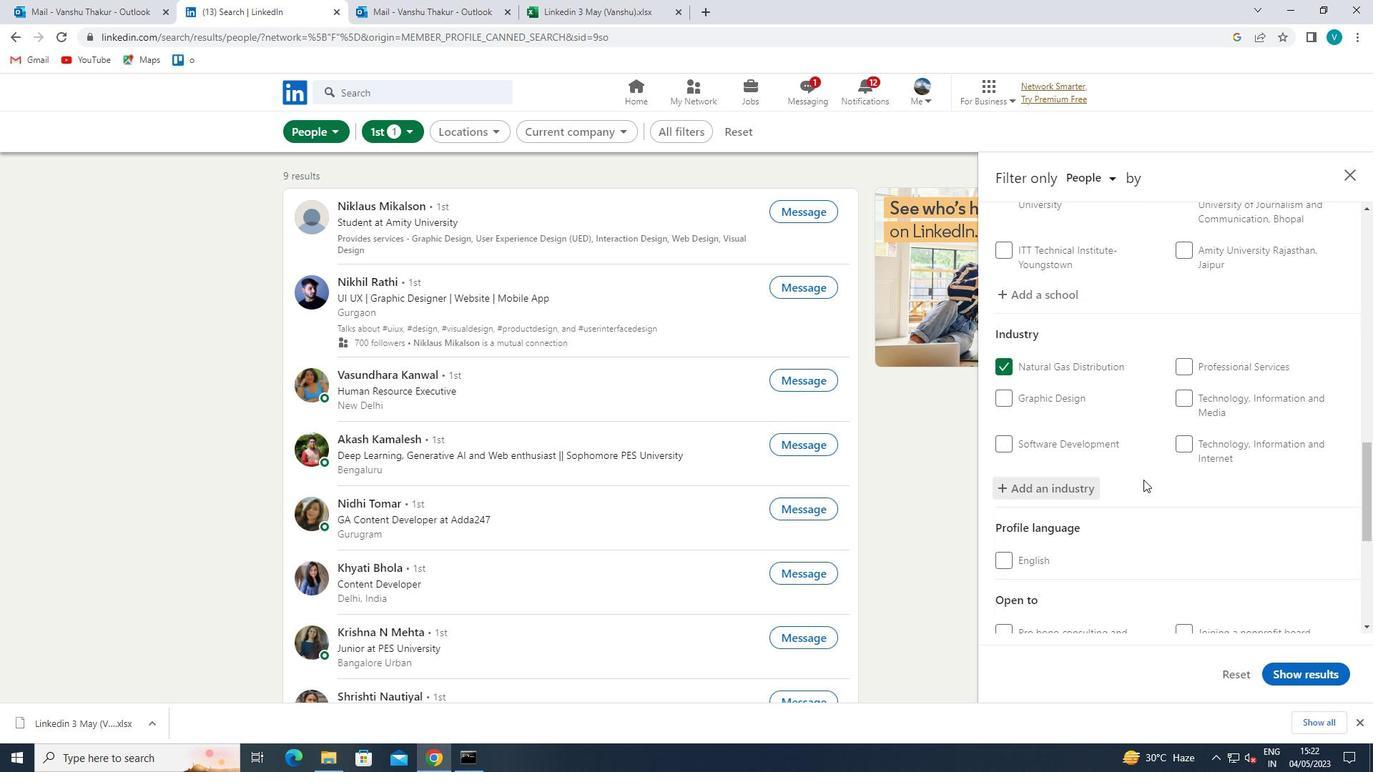 
Action: Mouse scrolled (1143, 475) with delta (0, 0)
Screenshot: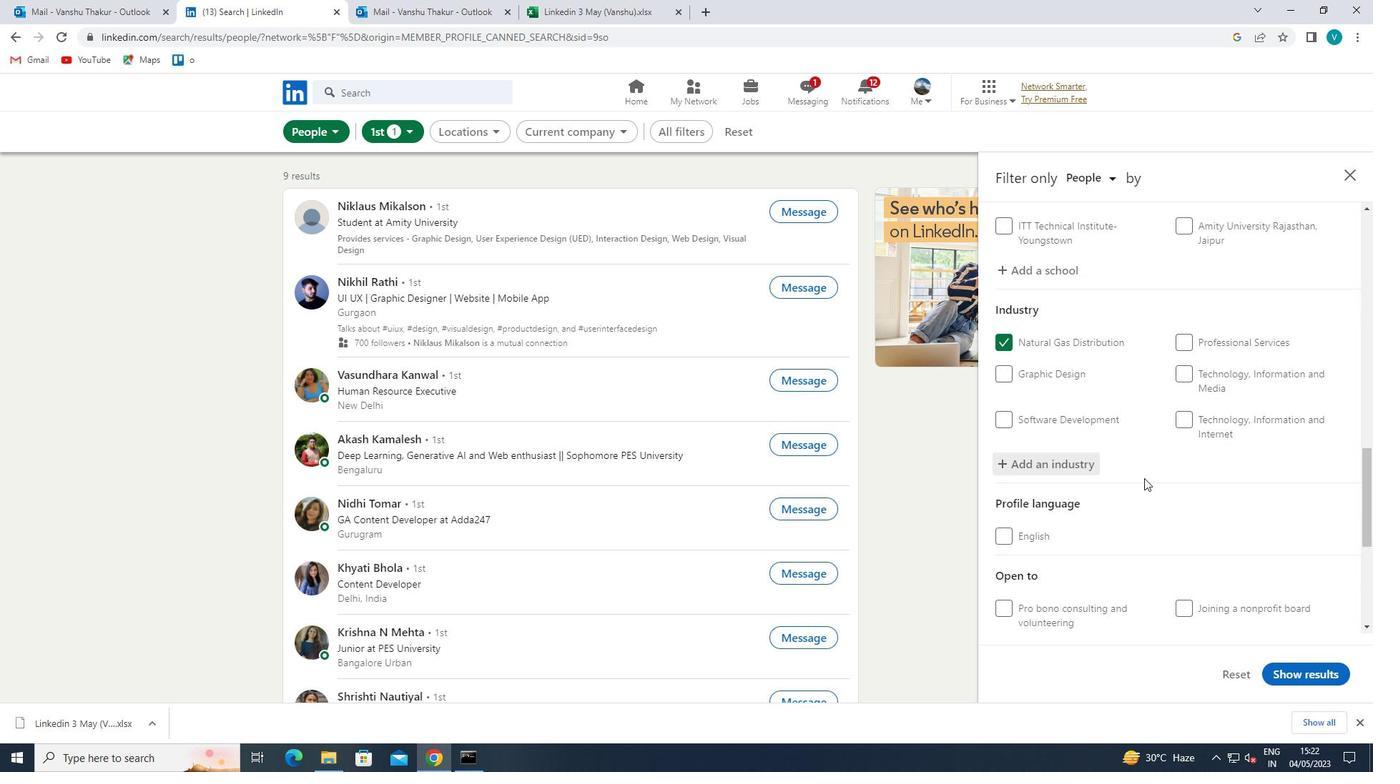 
Action: Mouse moved to (1226, 497)
Screenshot: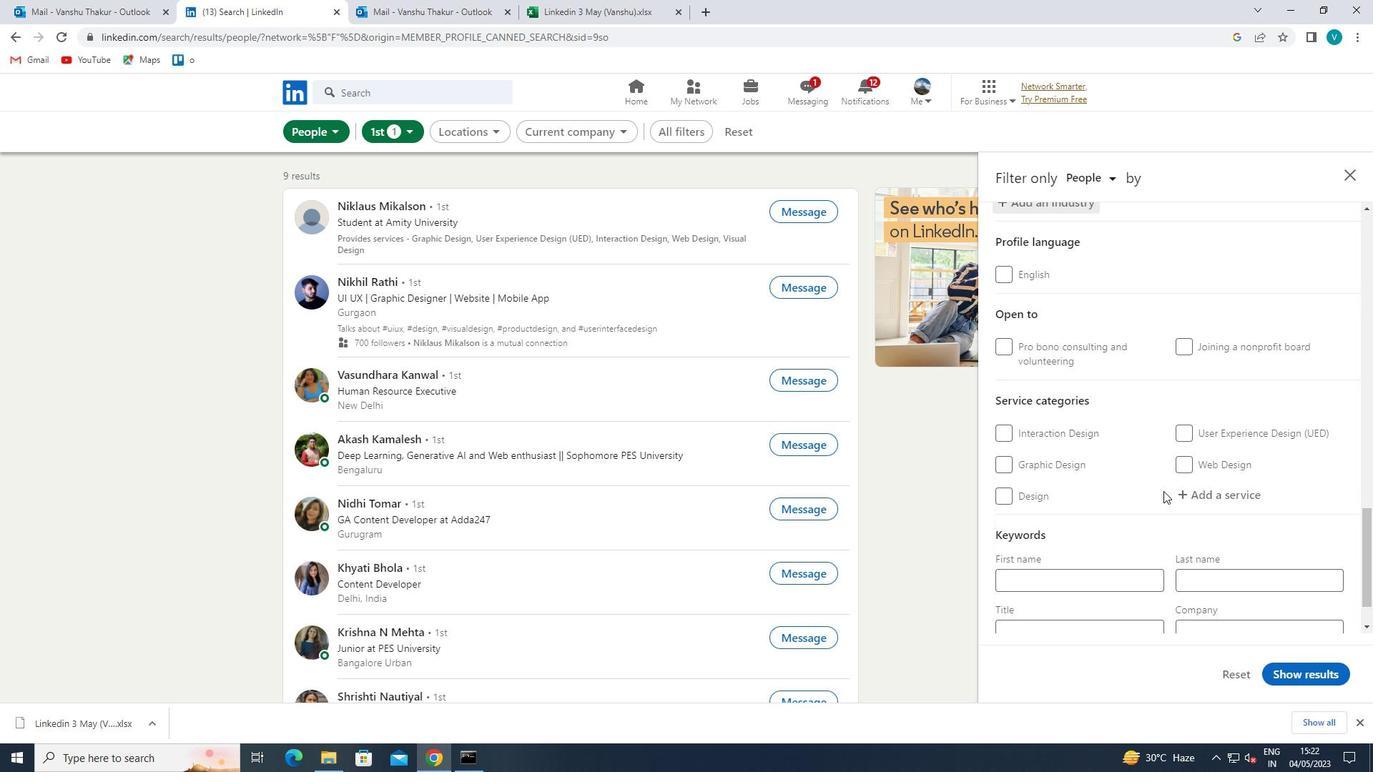 
Action: Mouse pressed left at (1226, 497)
Screenshot: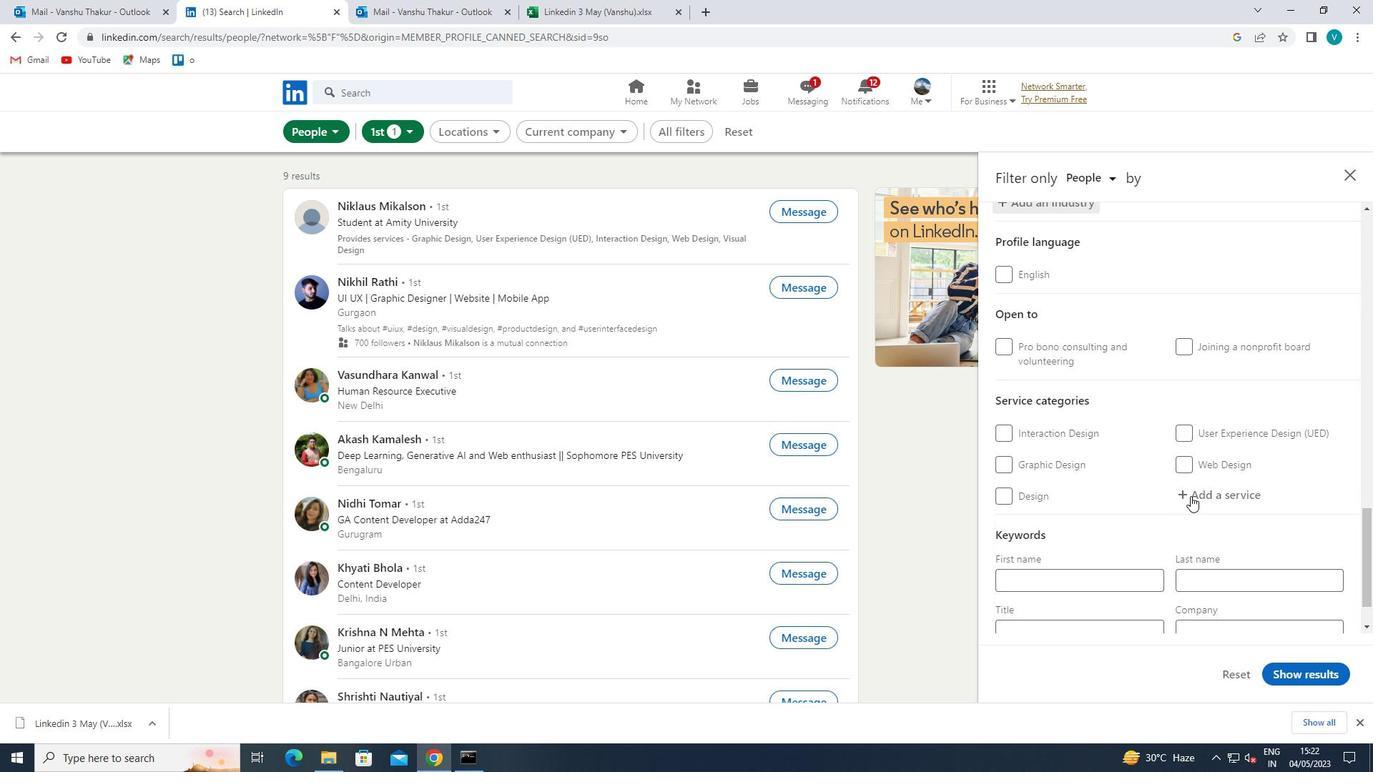 
Action: Key pressed <Key.shift>BANK
Screenshot: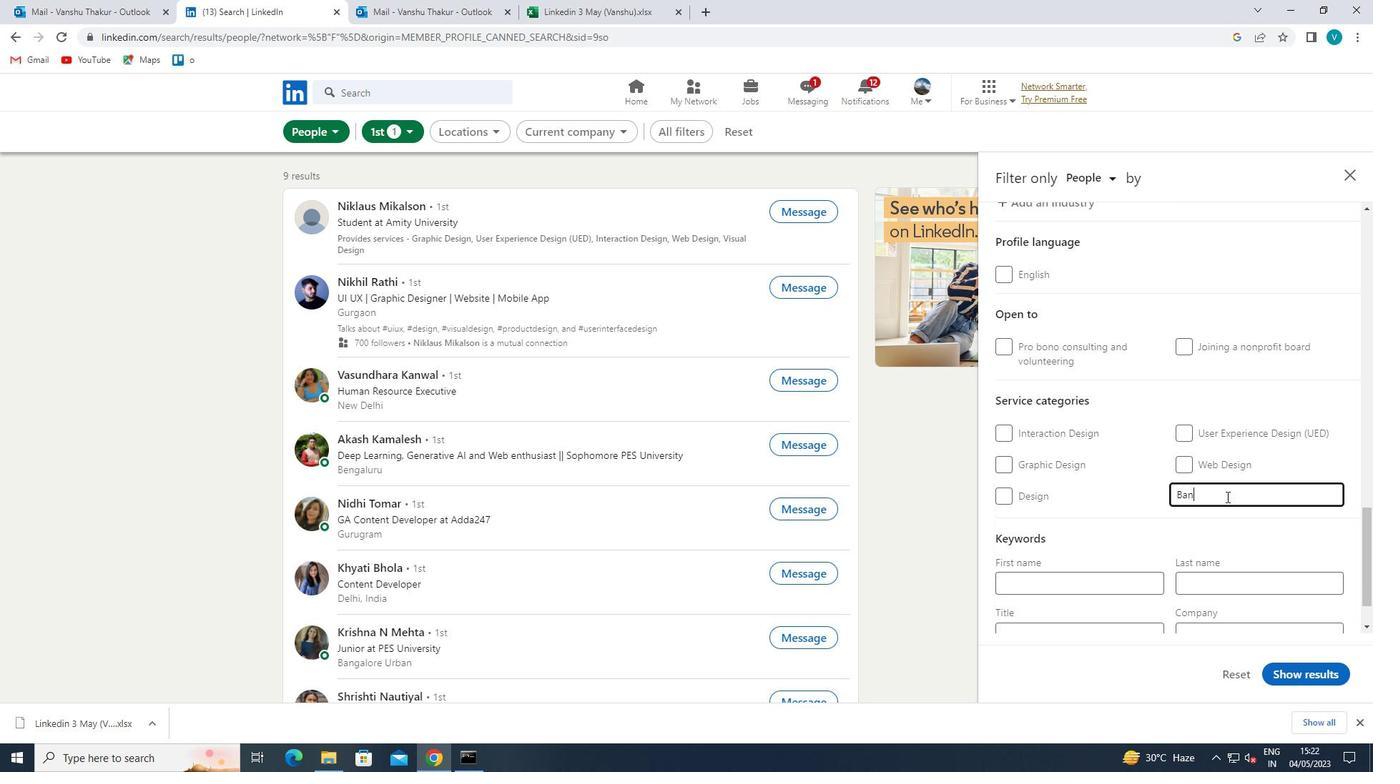 
Action: Mouse moved to (1178, 521)
Screenshot: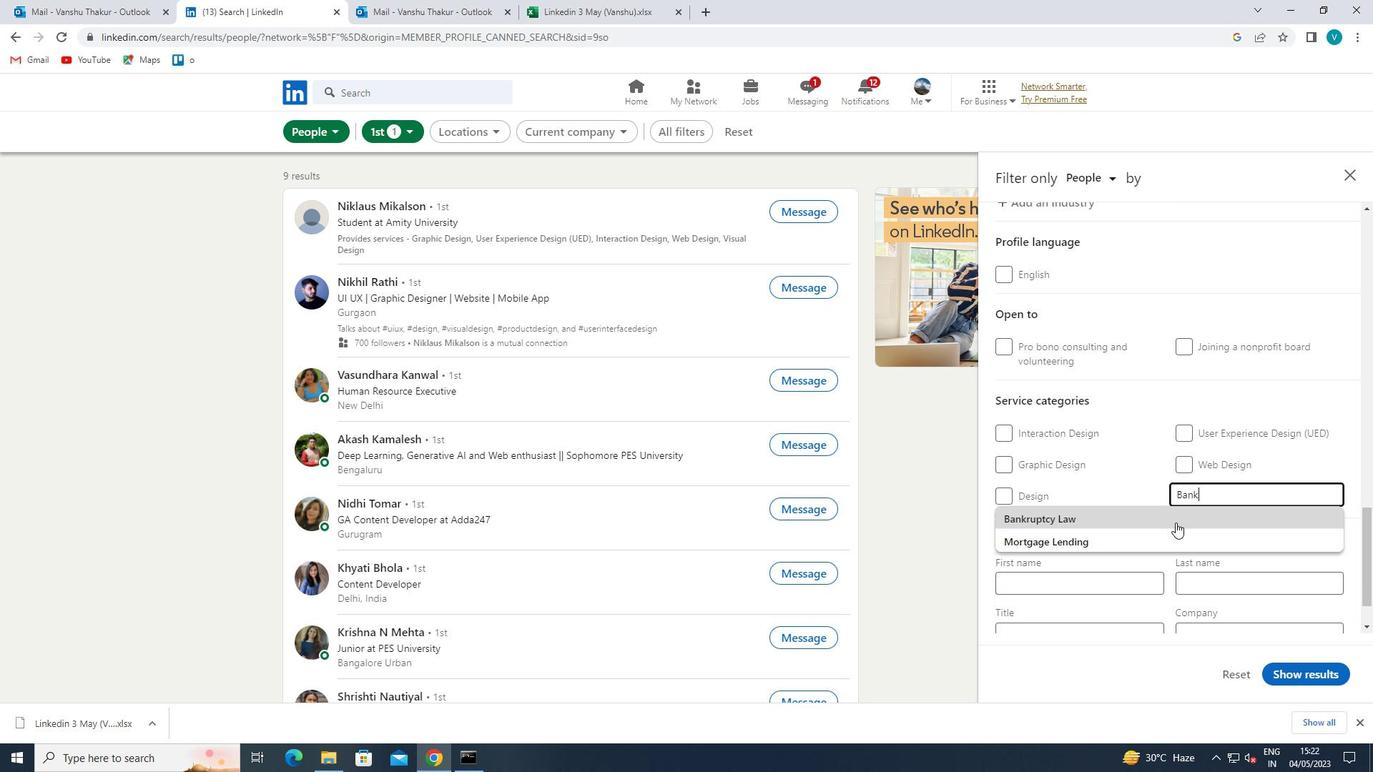 
Action: Mouse pressed left at (1178, 521)
Screenshot: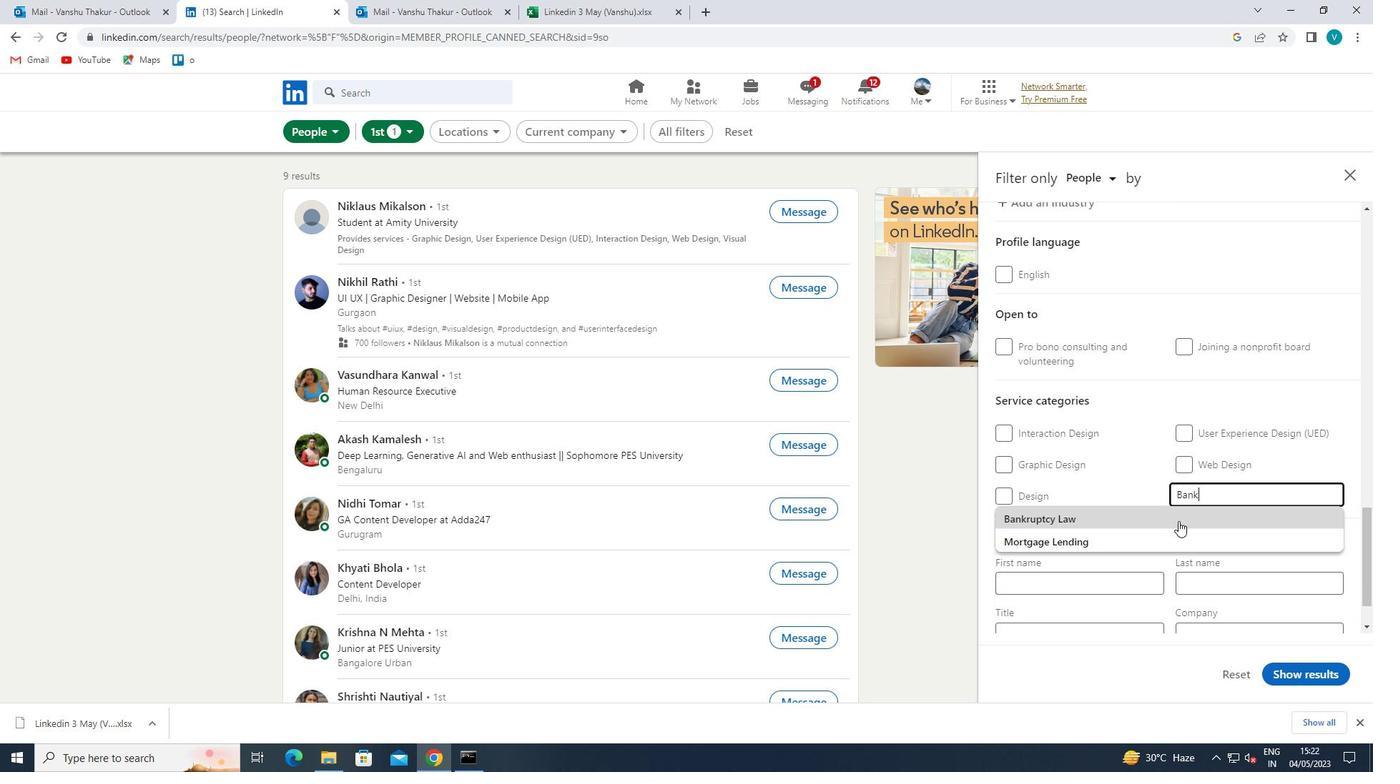 
Action: Mouse moved to (1180, 520)
Screenshot: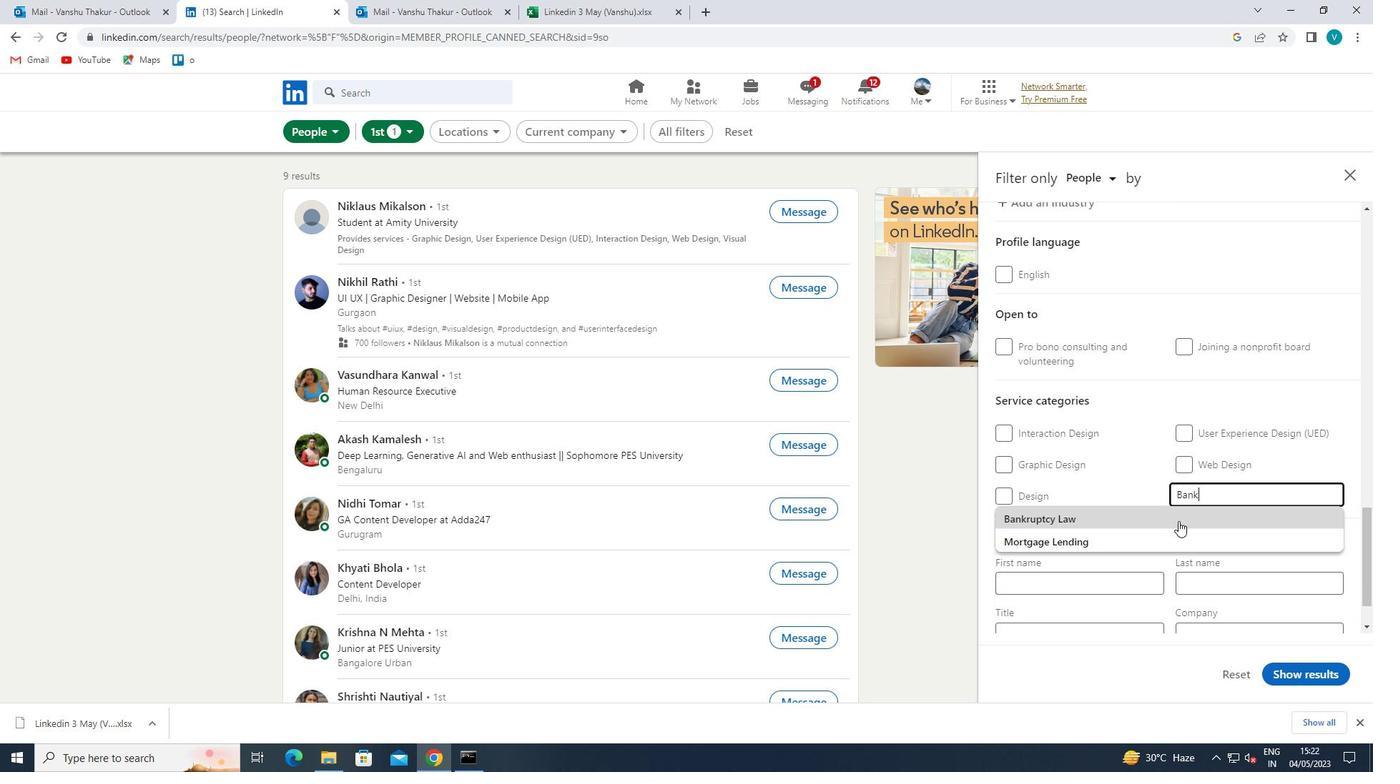 
Action: Mouse scrolled (1180, 519) with delta (0, 0)
Screenshot: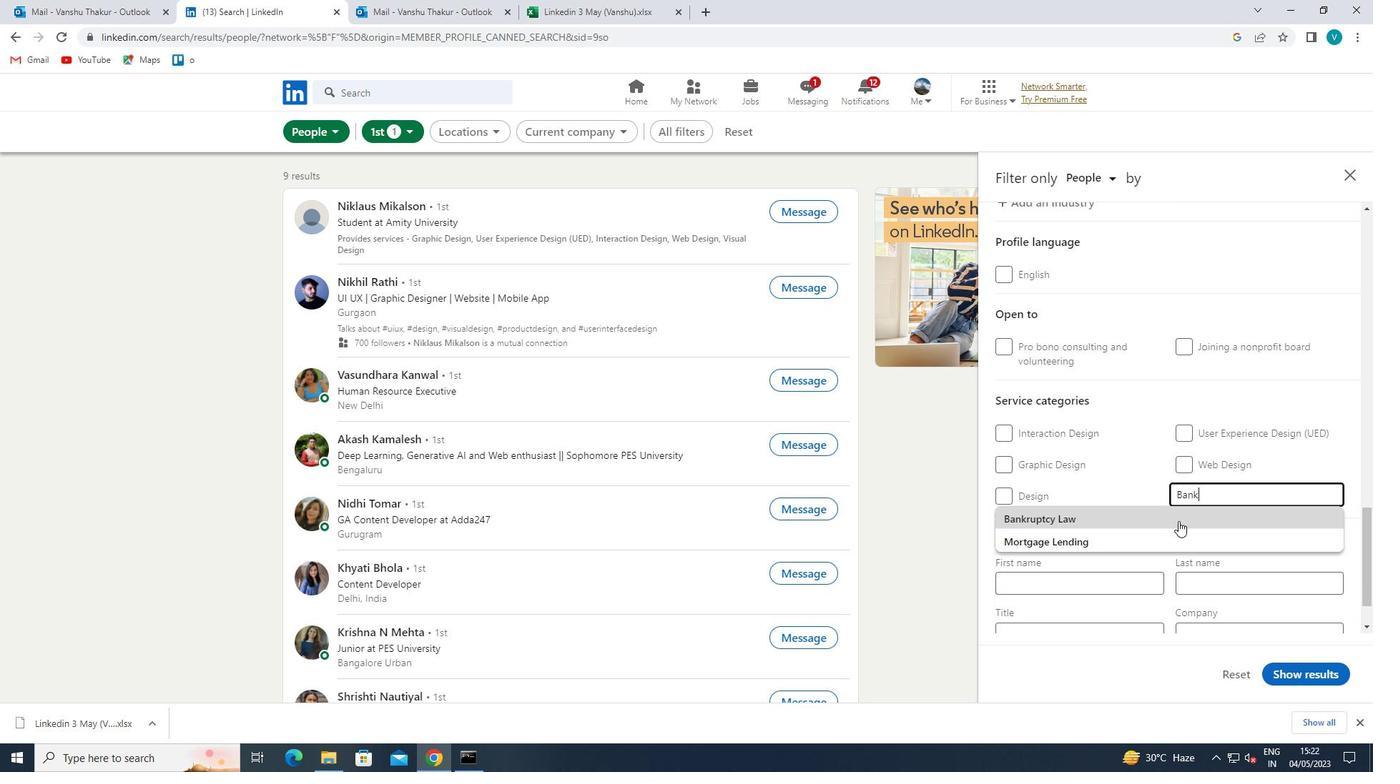 
Action: Mouse scrolled (1180, 519) with delta (0, 0)
Screenshot: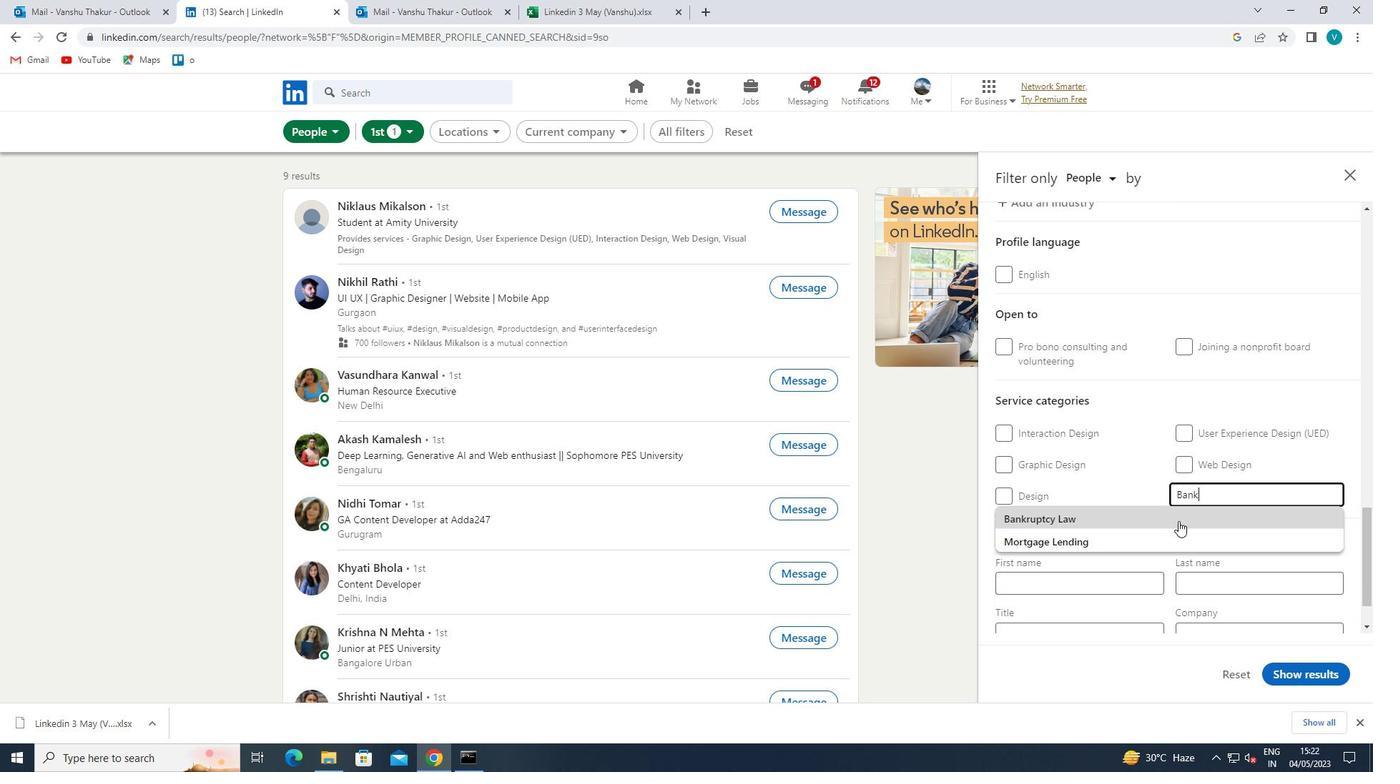 
Action: Mouse moved to (1089, 591)
Screenshot: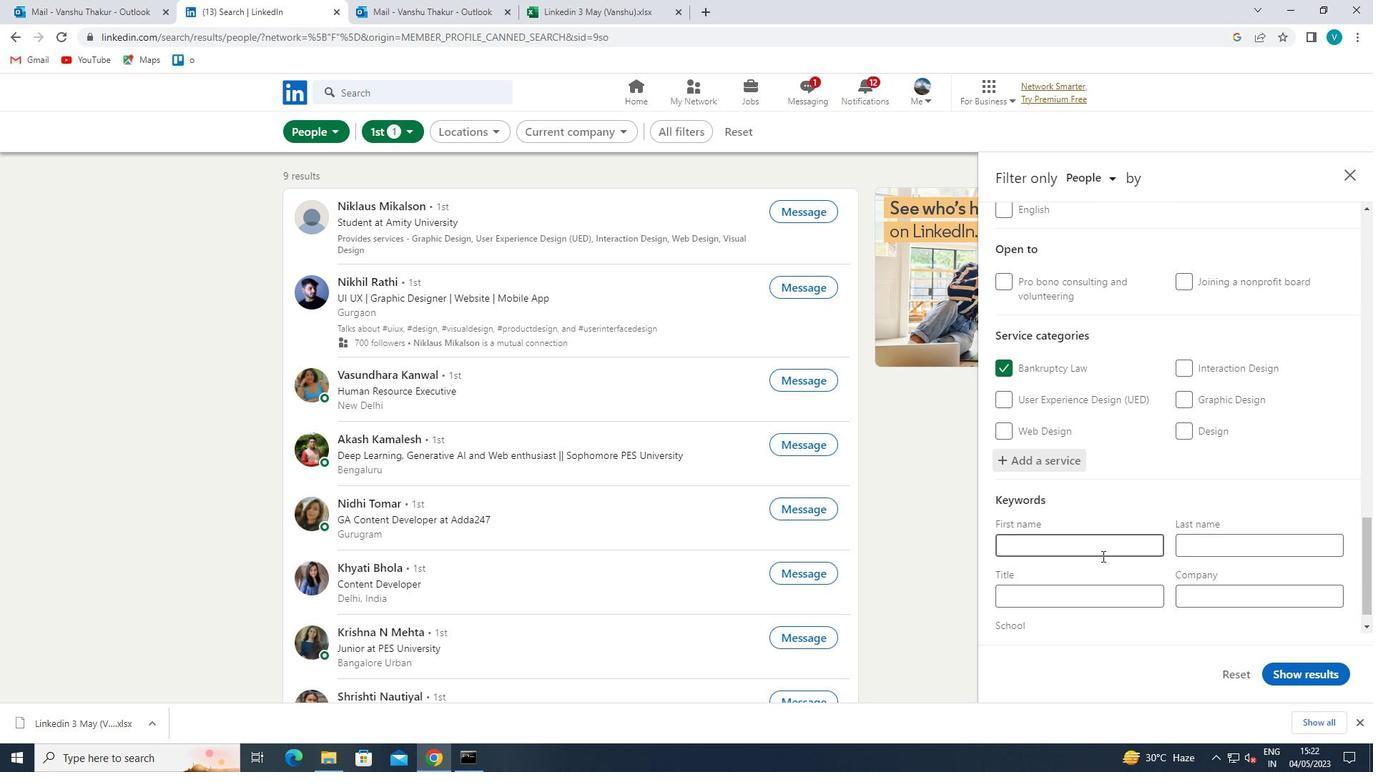 
Action: Mouse pressed left at (1089, 591)
Screenshot: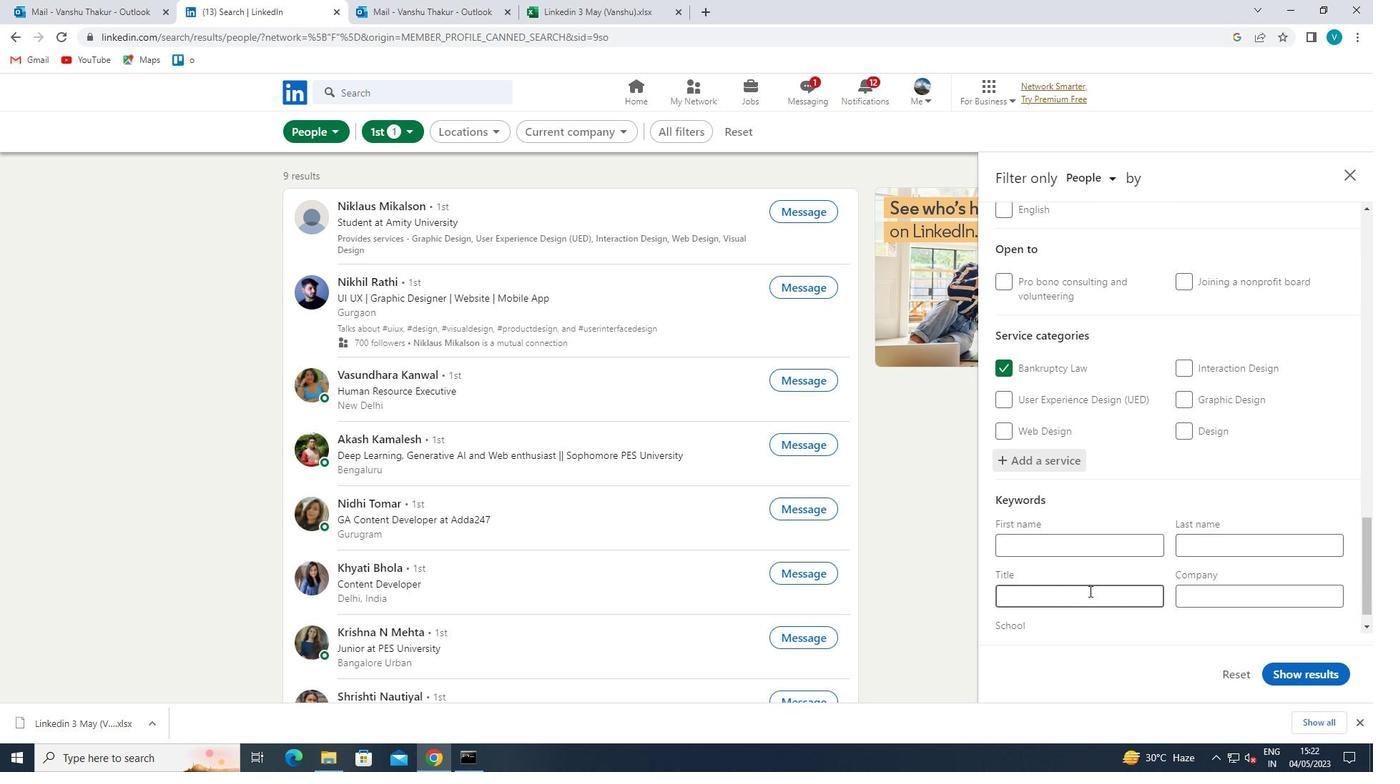 
Action: Mouse moved to (1090, 588)
Screenshot: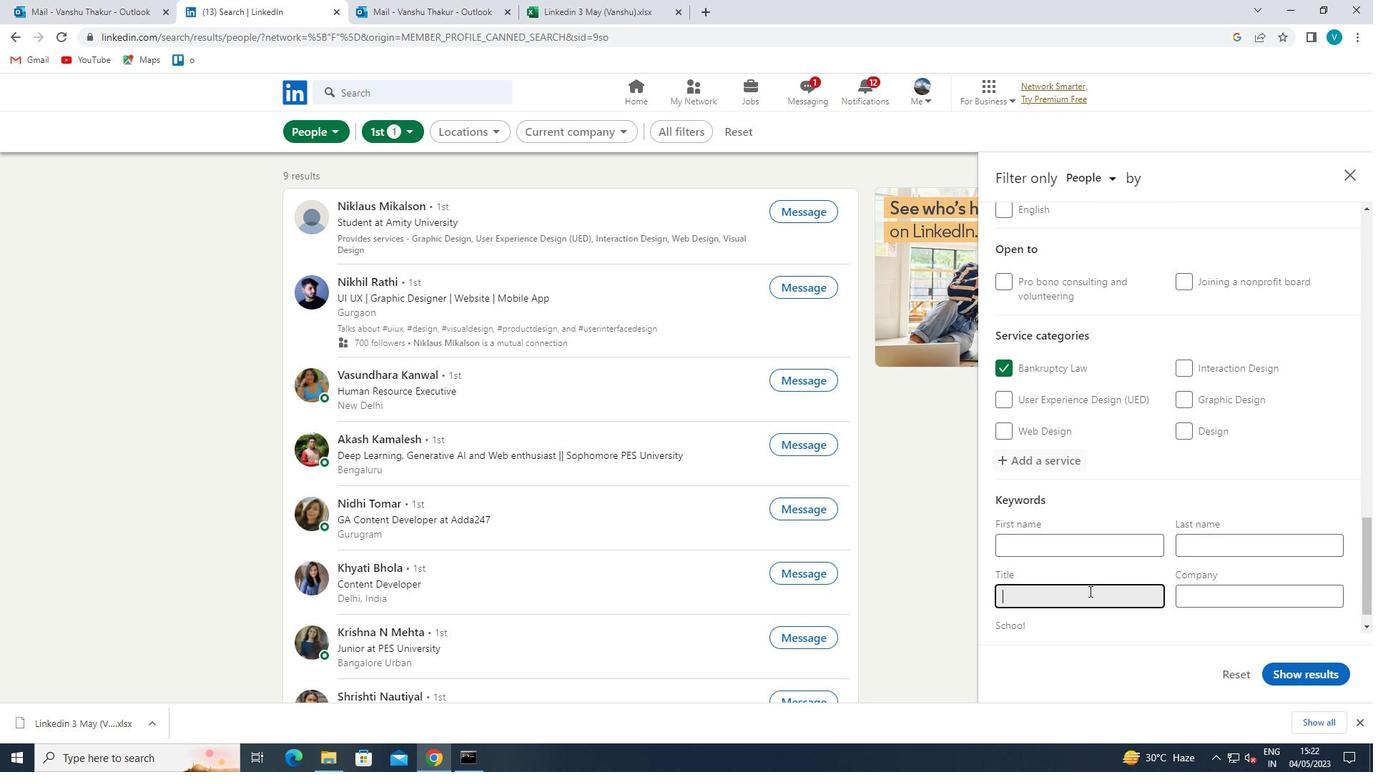 
Action: Mouse scrolled (1090, 587) with delta (0, 0)
Screenshot: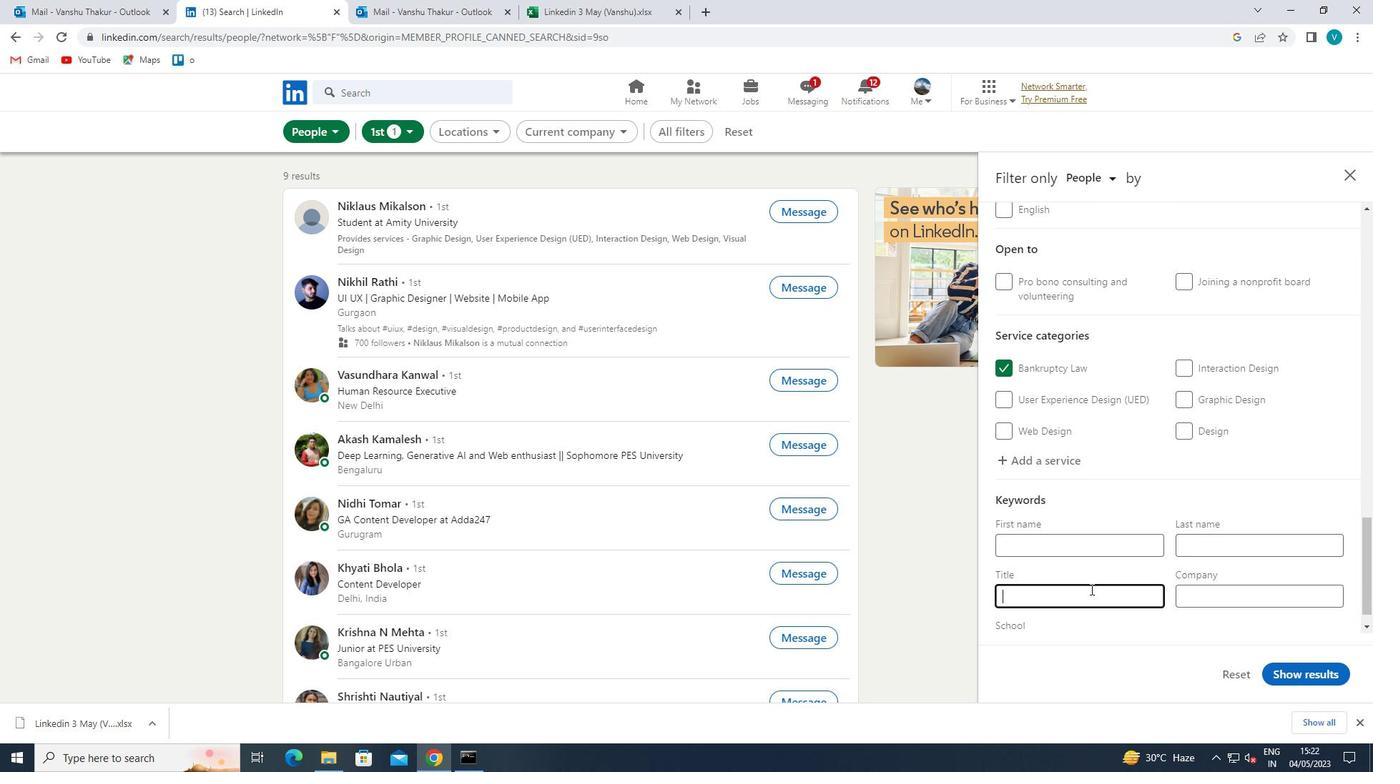 
Action: Mouse scrolled (1090, 587) with delta (0, 0)
Screenshot: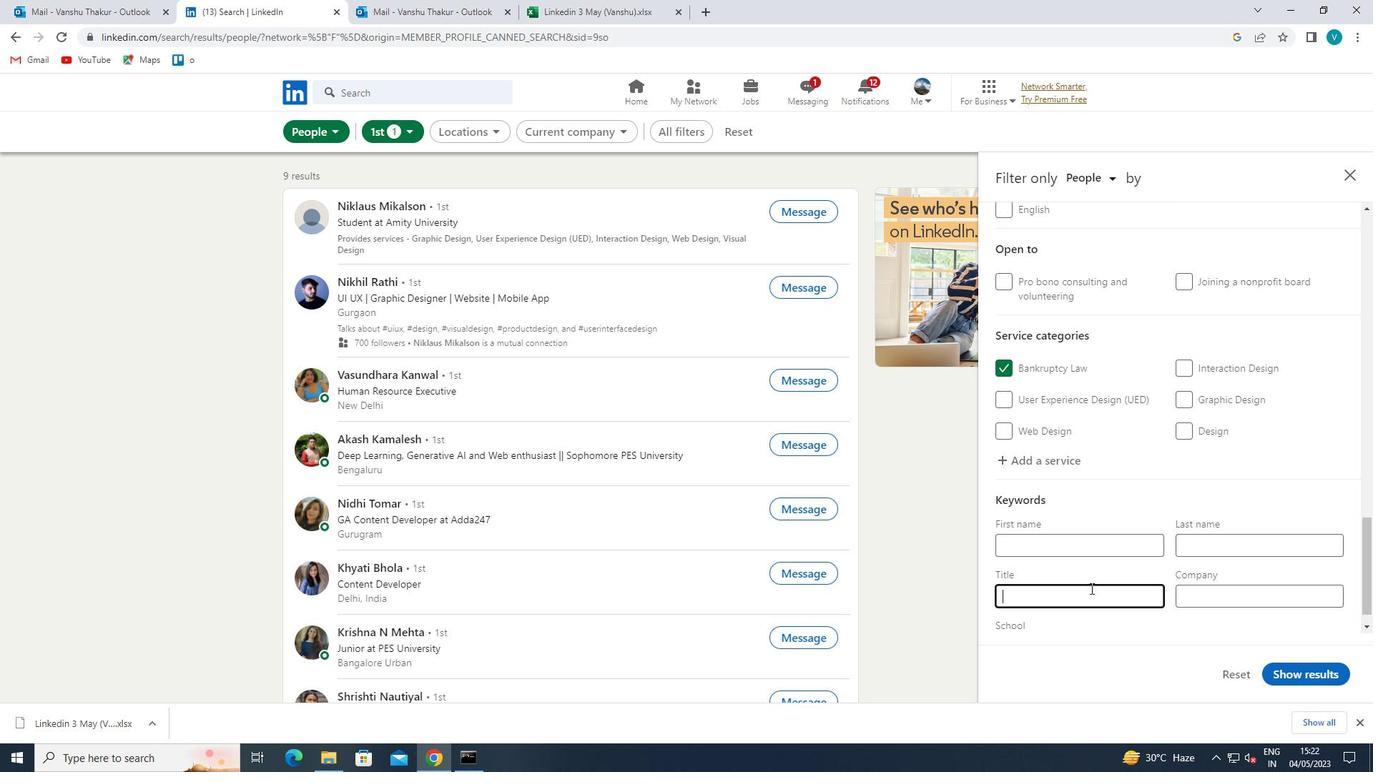 
Action: Mouse scrolled (1090, 587) with delta (0, 0)
Screenshot: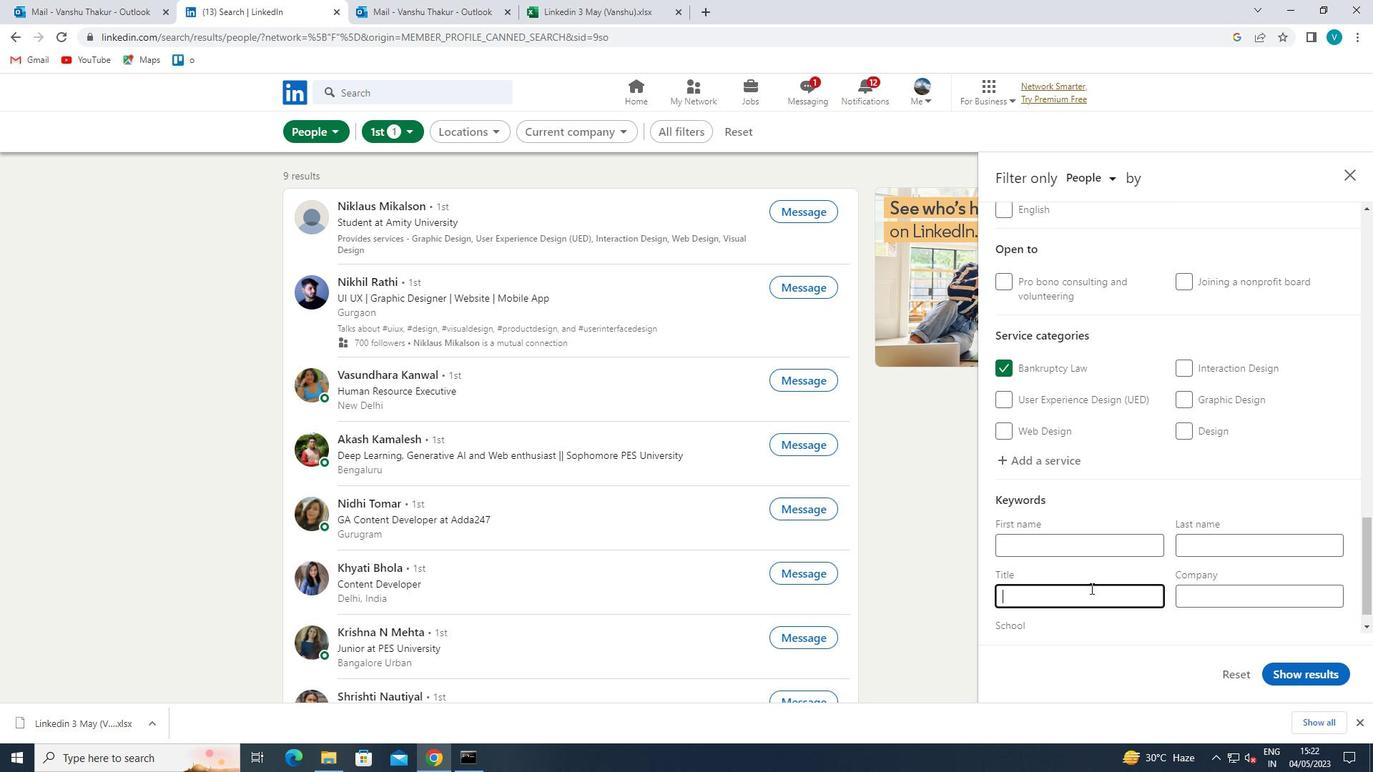 
Action: Mouse moved to (1093, 587)
Screenshot: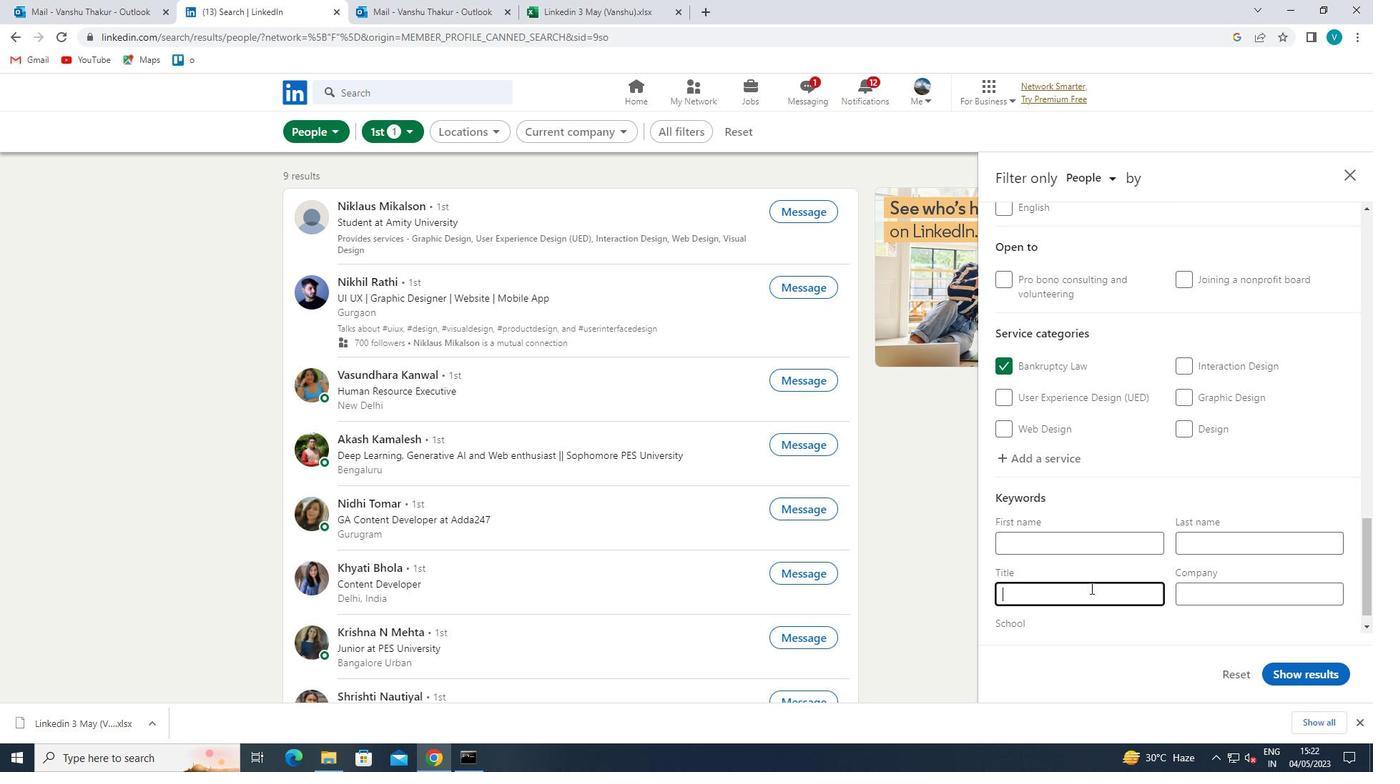 
Action: Key pressed <Key.shift>PRINCIPAL
Screenshot: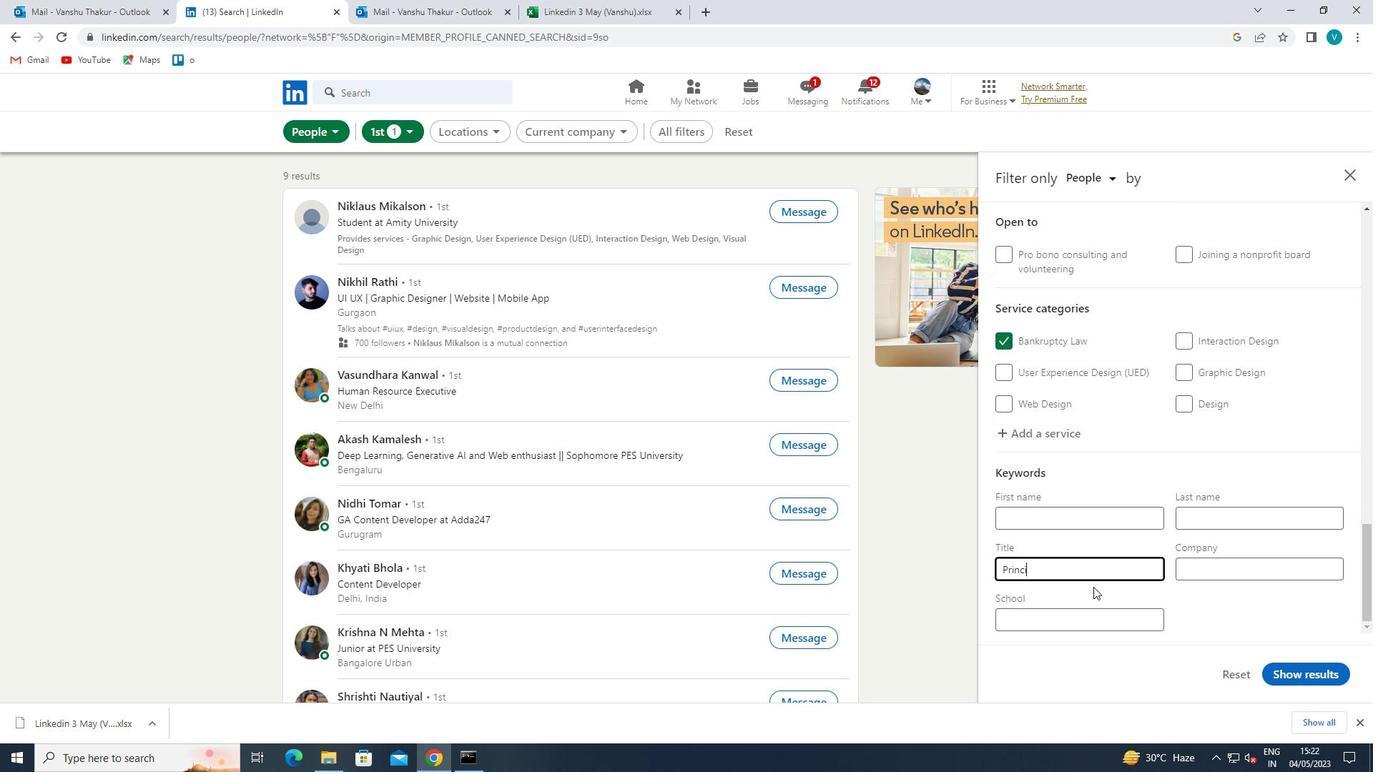 
Action: Mouse moved to (1321, 675)
Screenshot: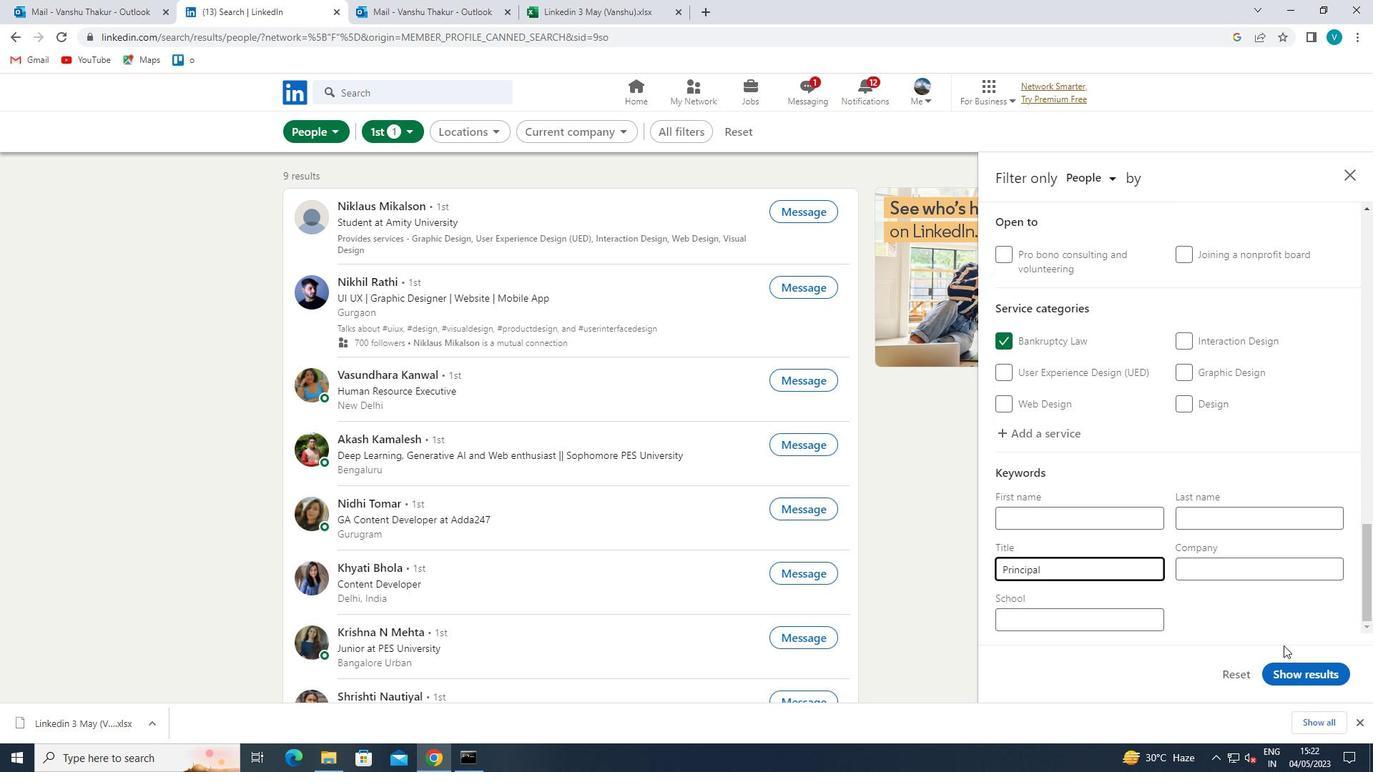 
Action: Mouse pressed left at (1321, 675)
Screenshot: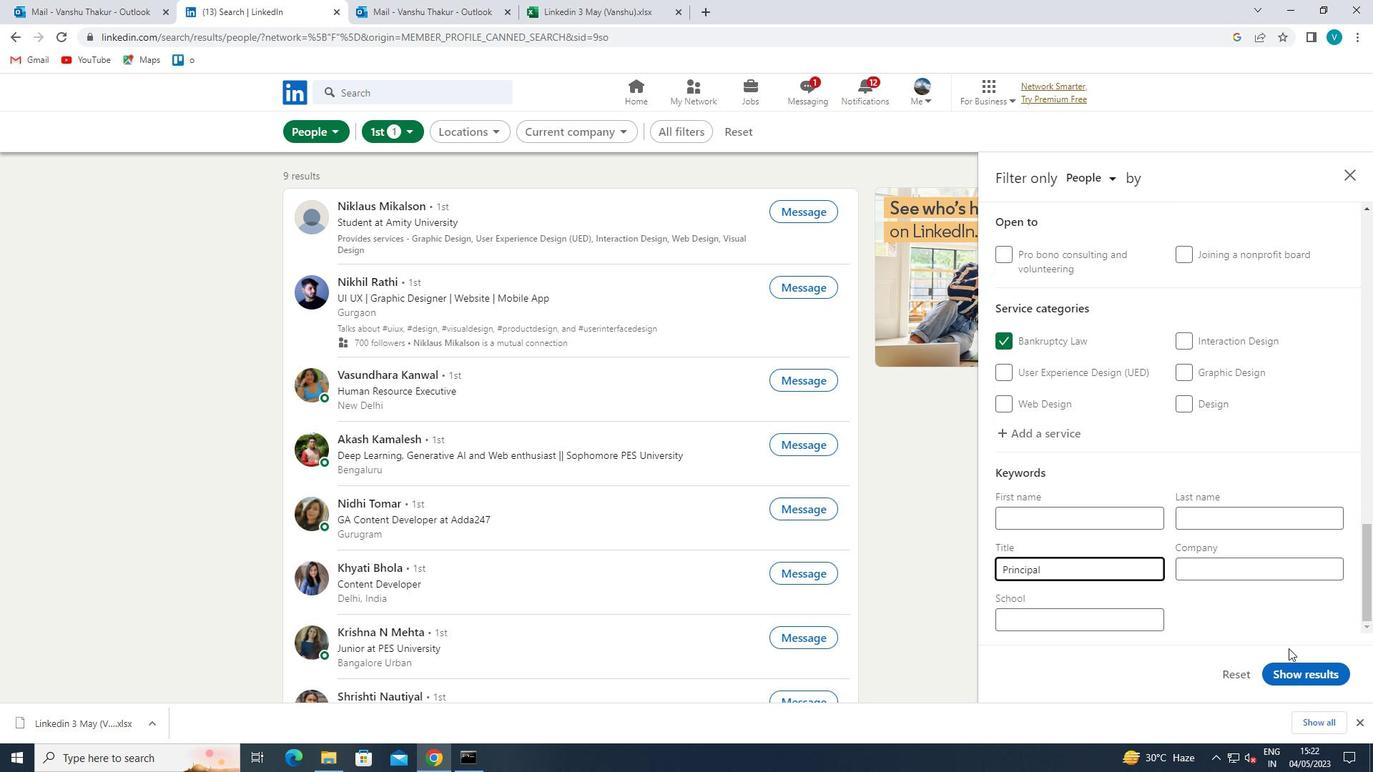 
Action: Mouse moved to (1324, 673)
Screenshot: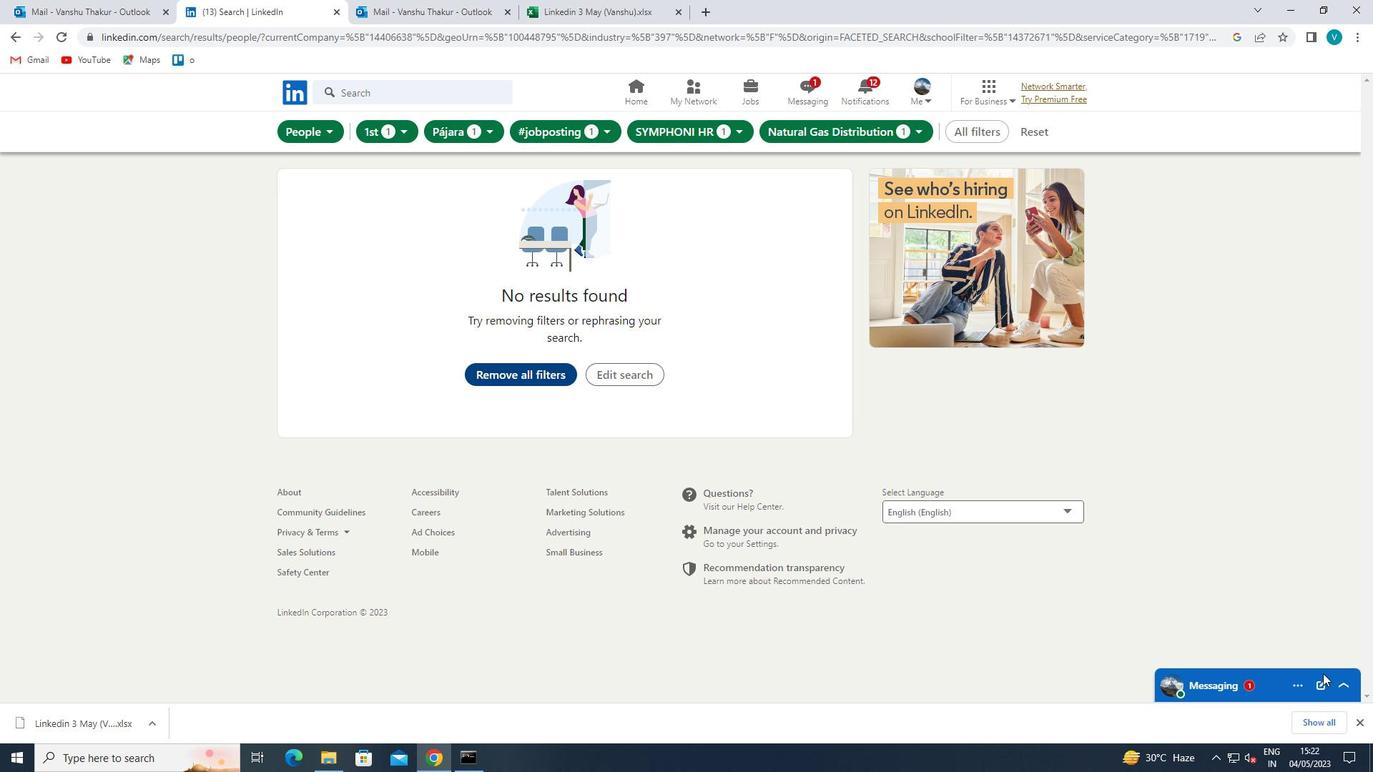 
